 Task: For heading Use Nunito with dark cornflower blue 2 colour & Underline.  font size for heading26,  'Change the font style of data to'Pacifico and font size to 18,  Change the alignment of both headline & data to Align center.  In the sheet  analysisQuarterlySales_Report_2023
Action: Mouse moved to (202, 169)
Screenshot: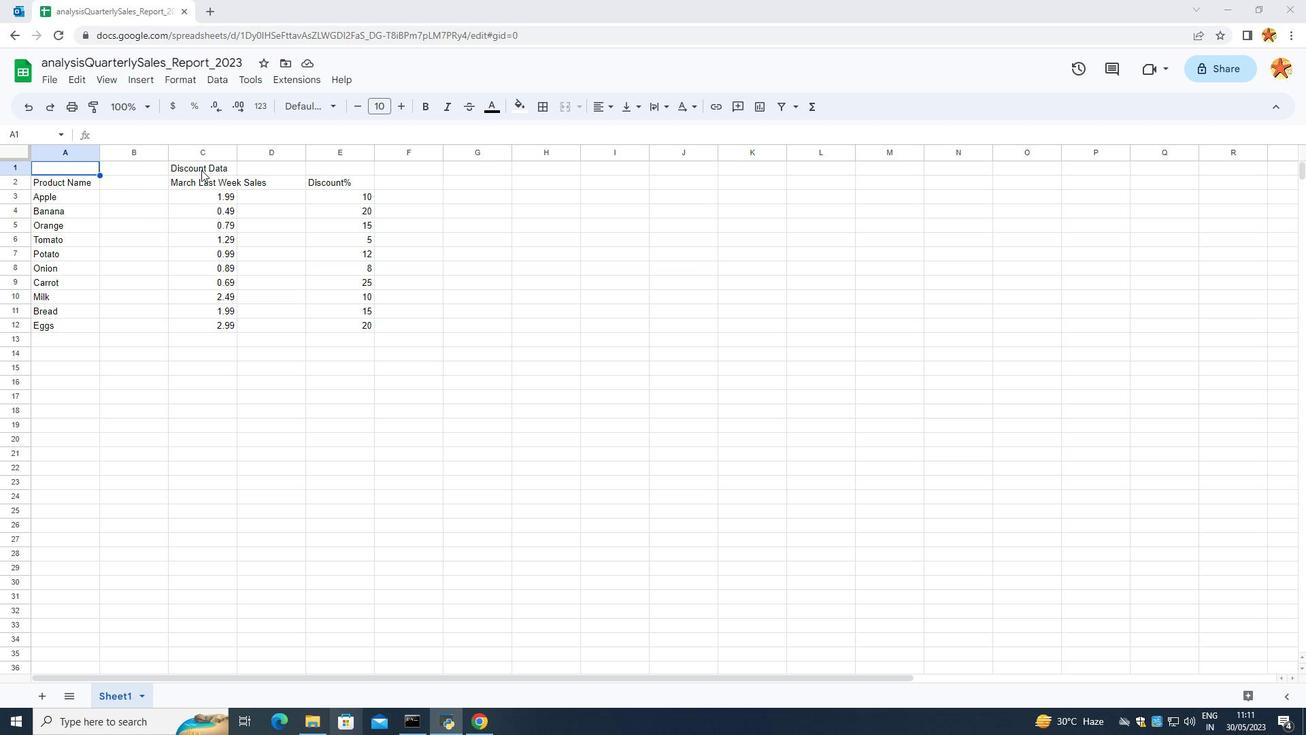 
Action: Mouse pressed left at (202, 169)
Screenshot: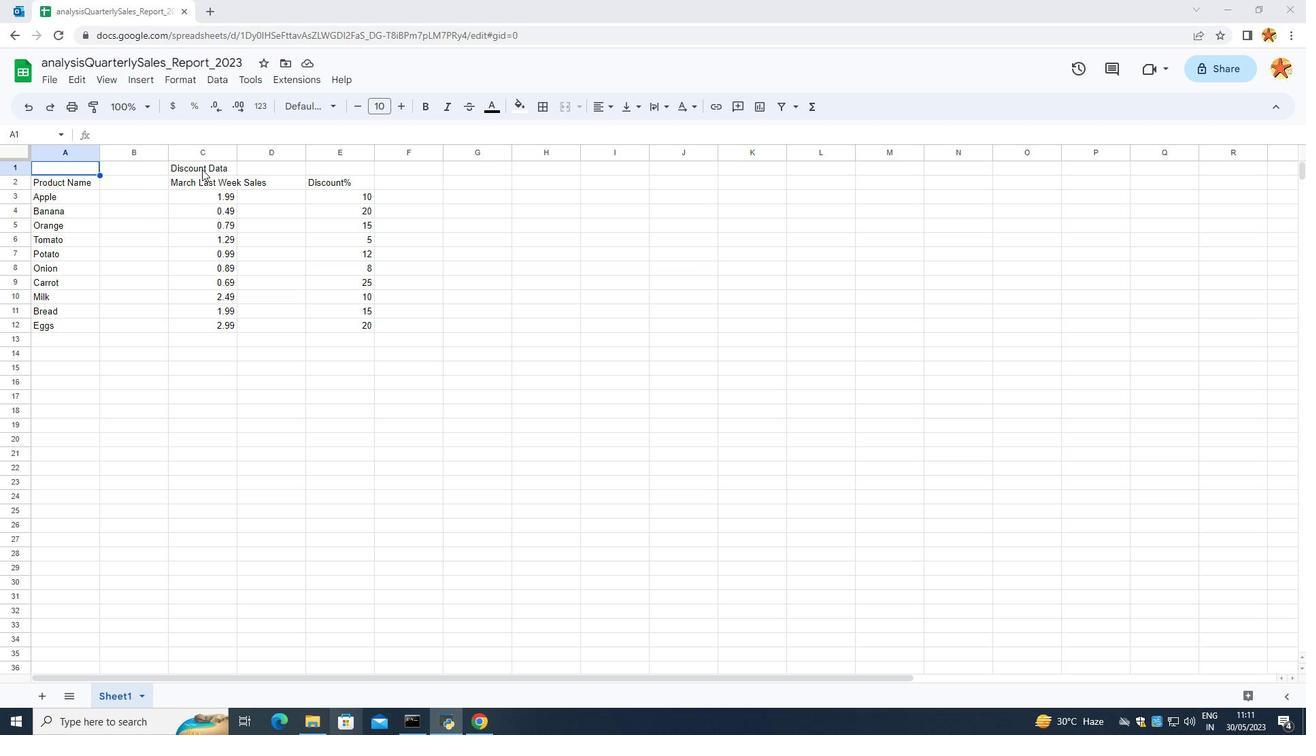 
Action: Mouse moved to (296, 106)
Screenshot: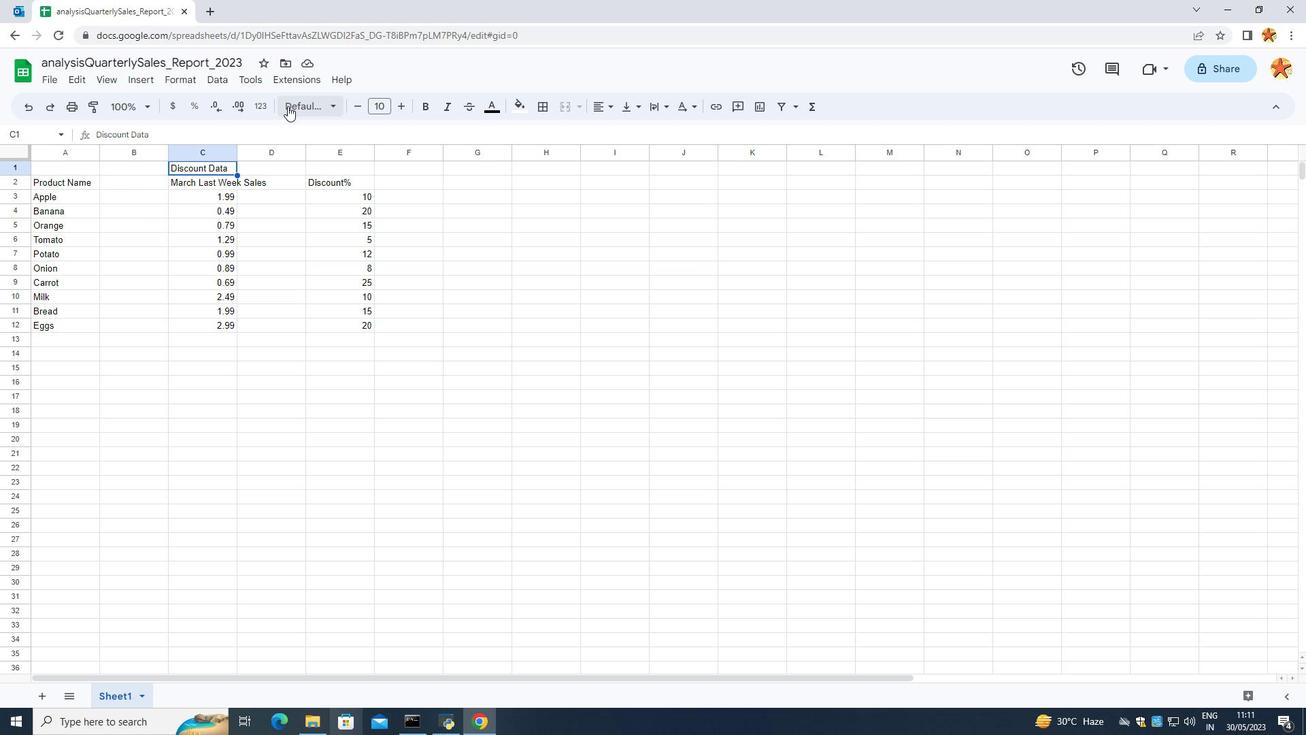 
Action: Mouse pressed left at (296, 106)
Screenshot: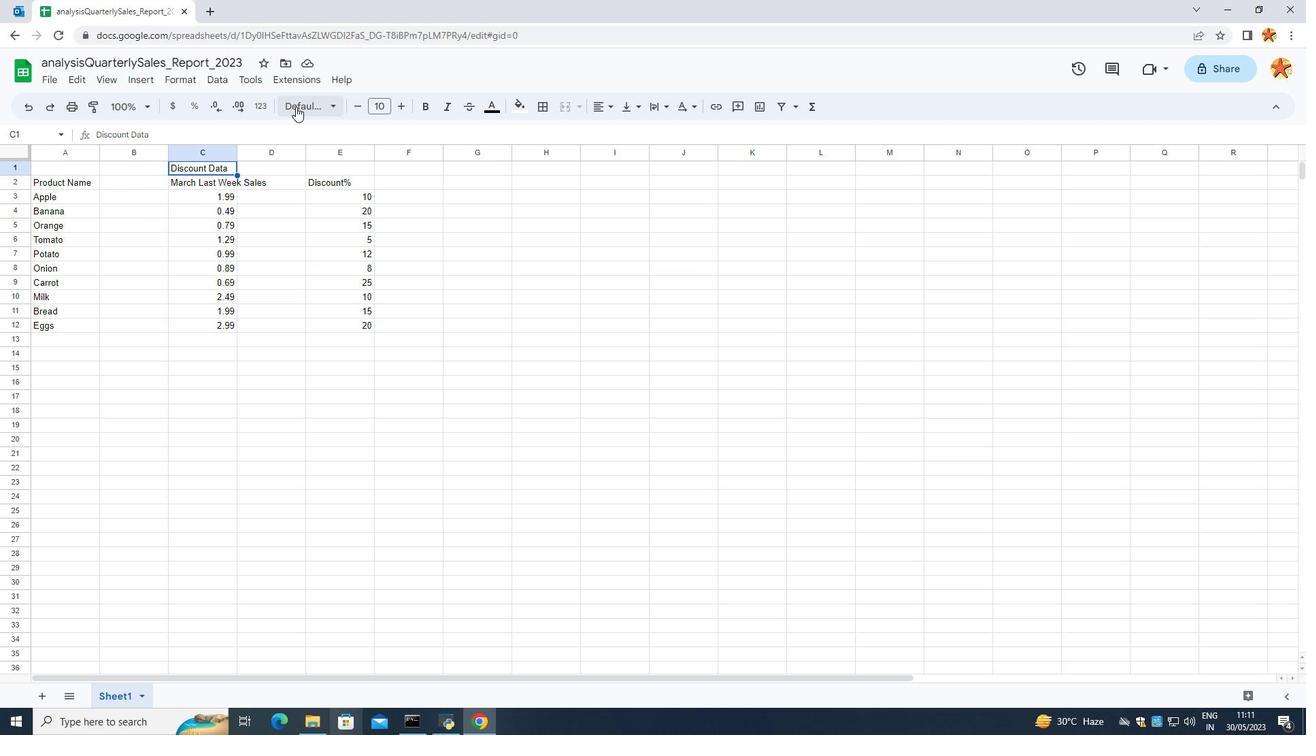 
Action: Mouse moved to (309, 505)
Screenshot: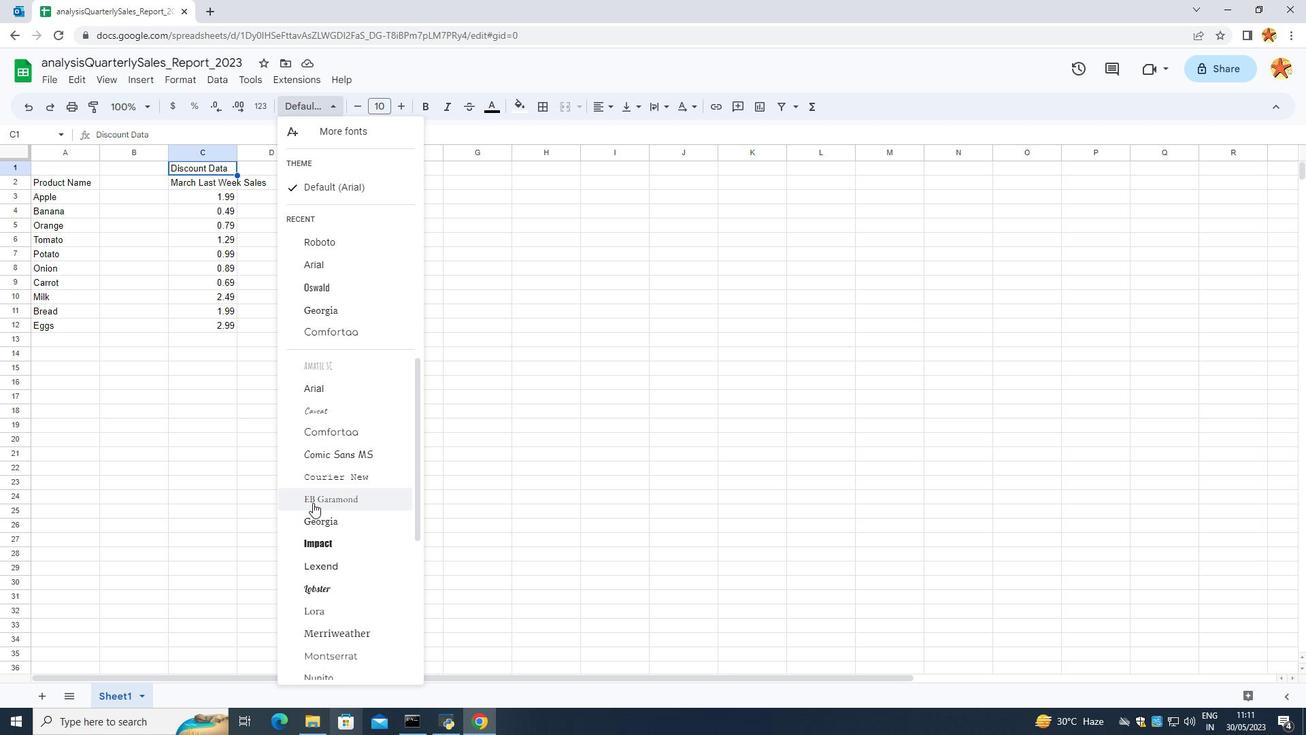 
Action: Mouse scrolled (309, 504) with delta (0, 0)
Screenshot: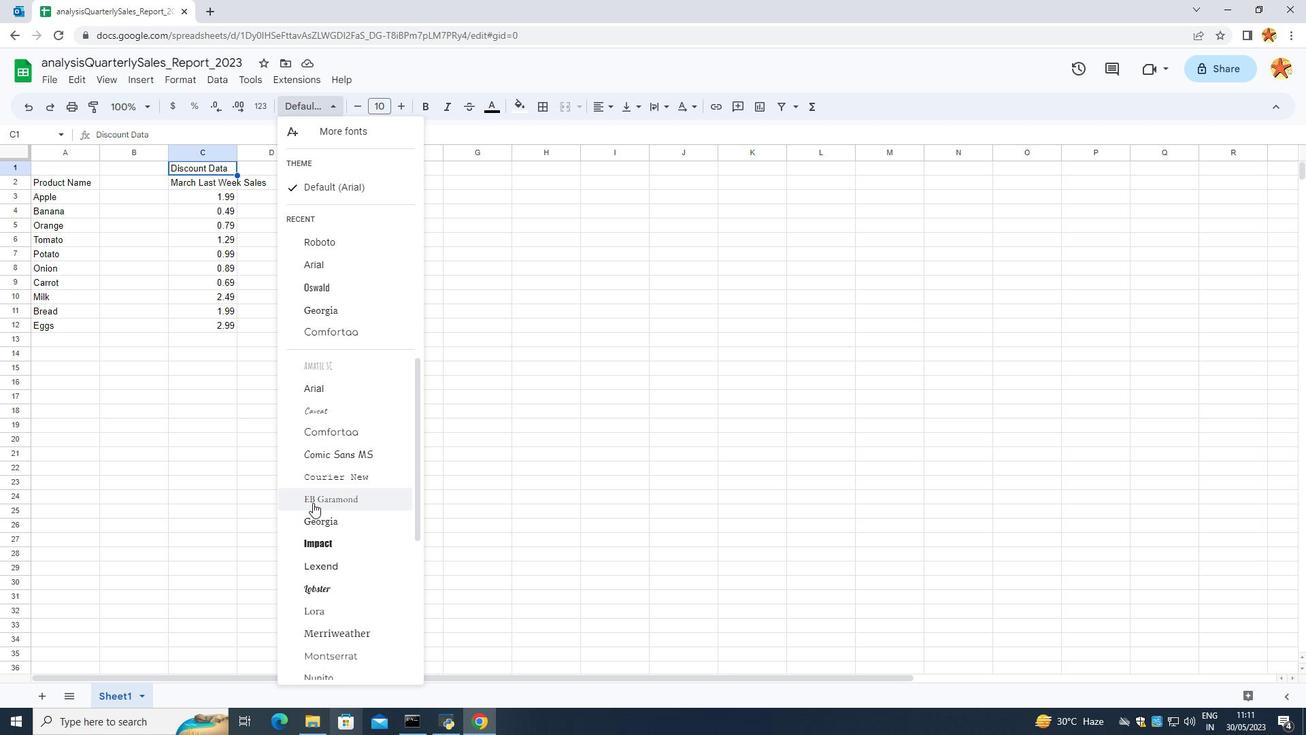 
Action: Mouse moved to (308, 505)
Screenshot: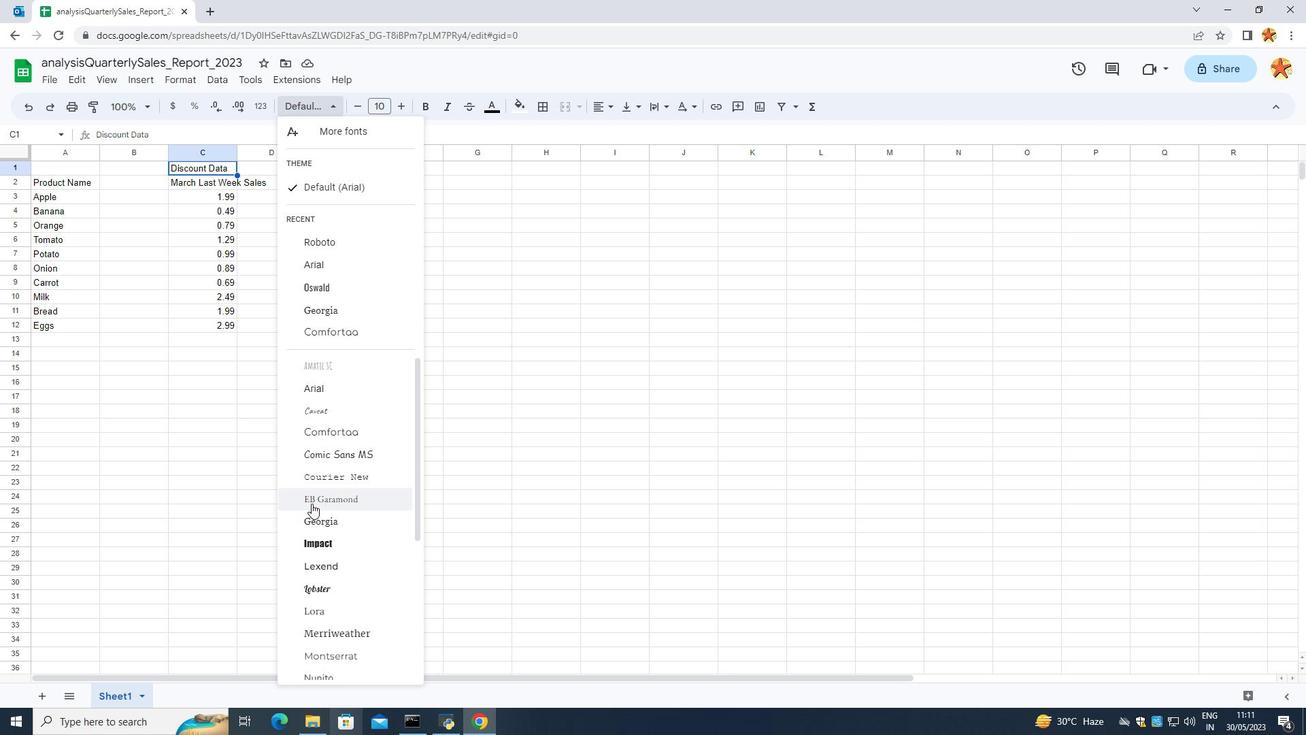 
Action: Mouse scrolled (308, 505) with delta (0, 0)
Screenshot: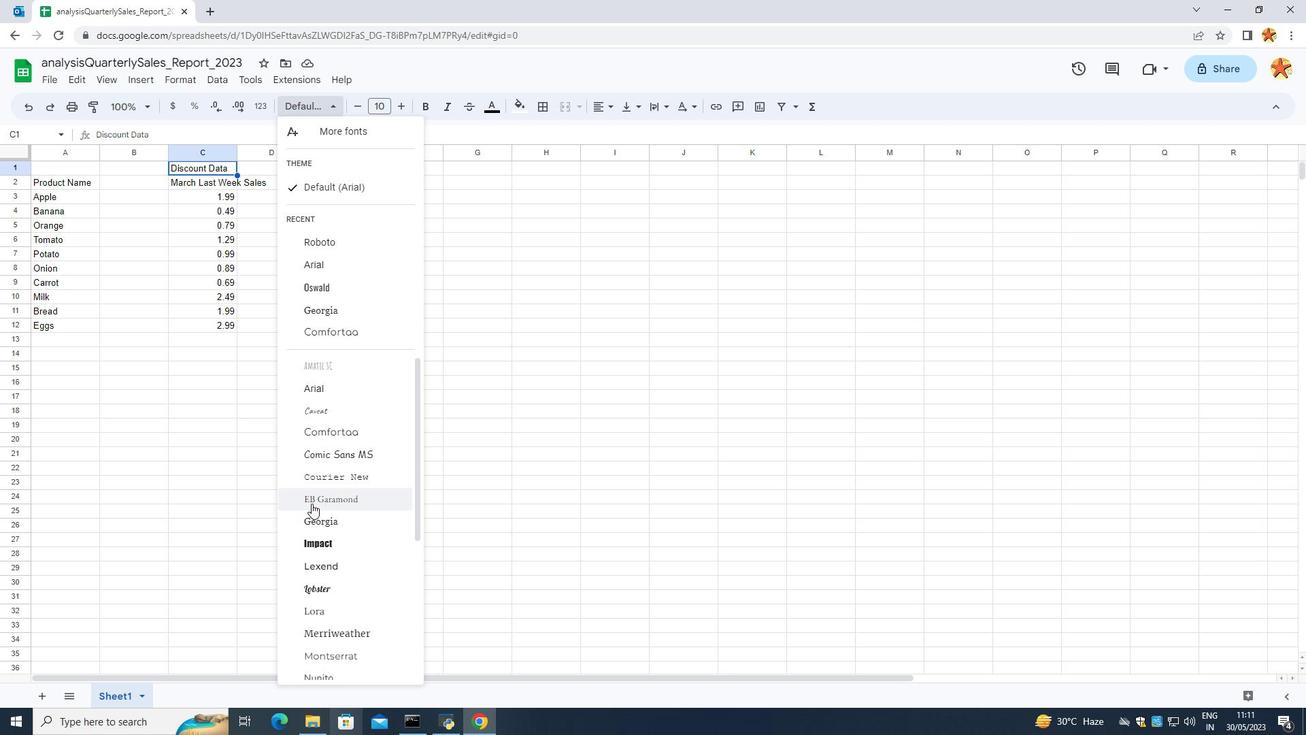 
Action: Mouse moved to (307, 506)
Screenshot: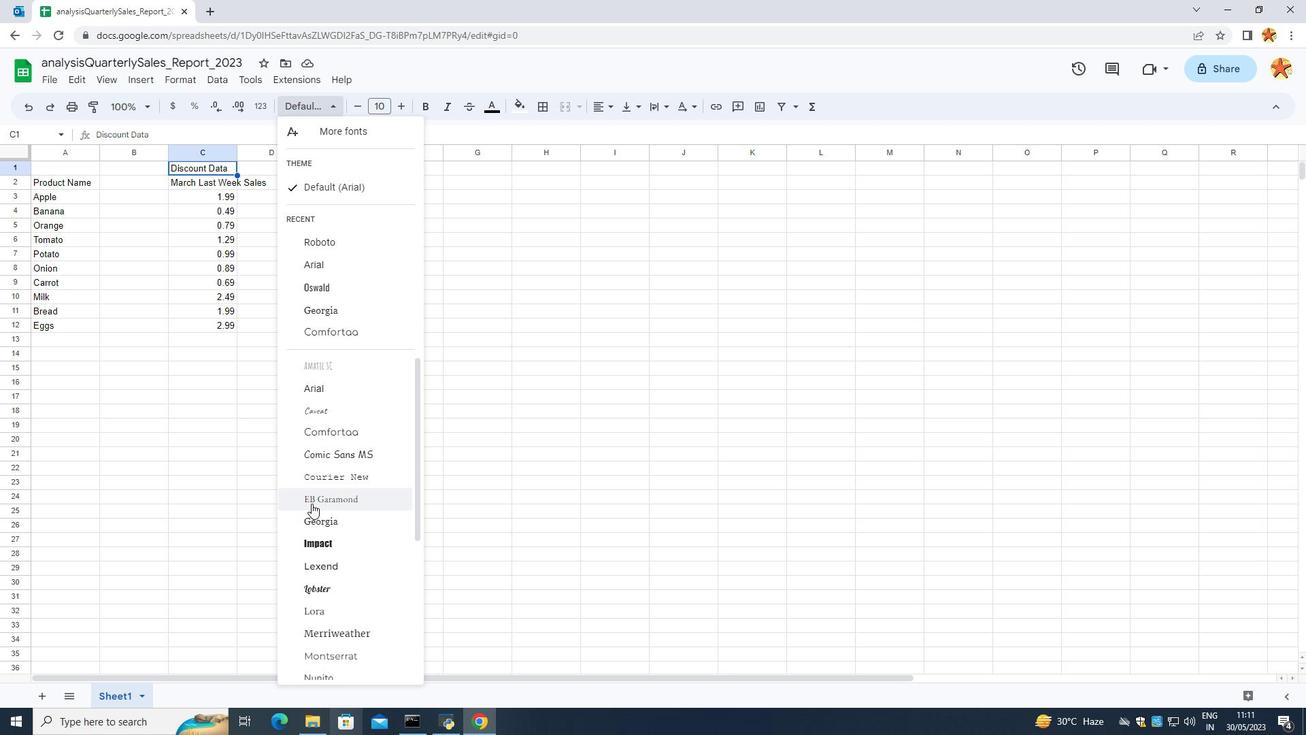 
Action: Mouse scrolled (307, 505) with delta (0, 0)
Screenshot: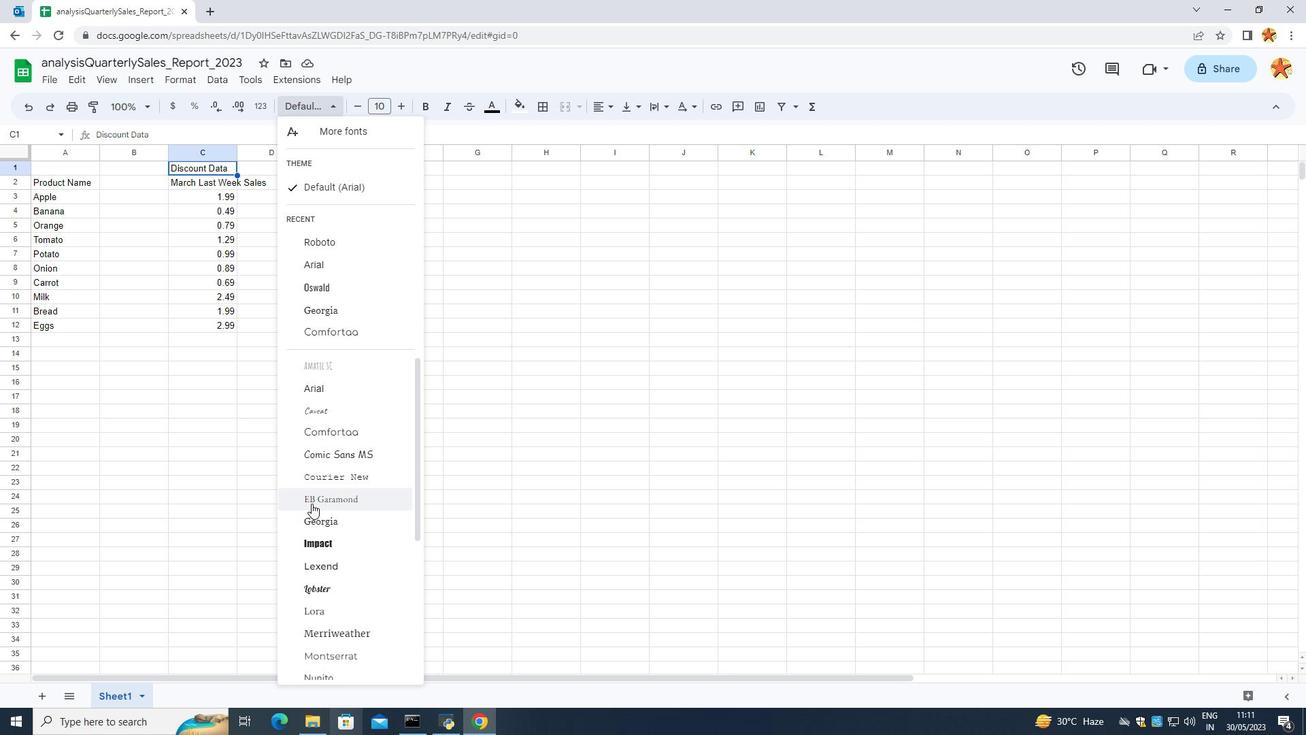 
Action: Mouse scrolled (307, 505) with delta (0, 0)
Screenshot: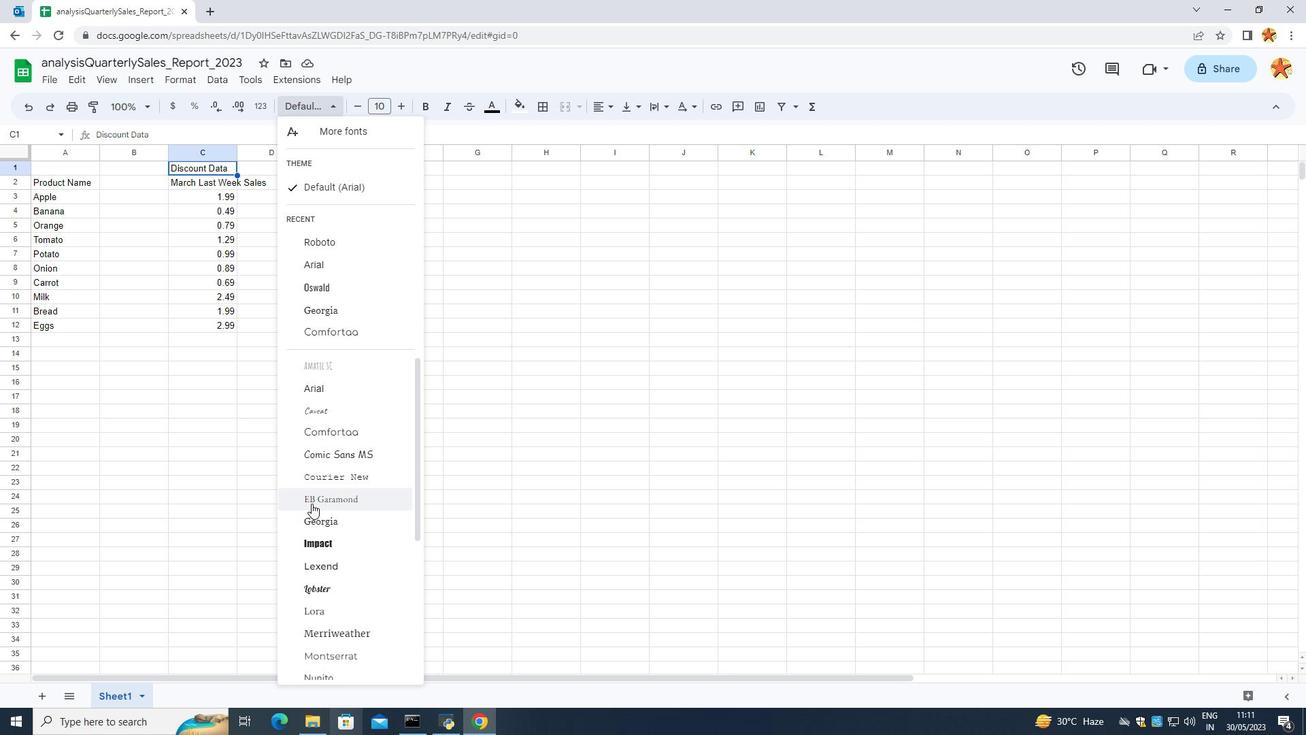 
Action: Mouse scrolled (307, 505) with delta (0, 0)
Screenshot: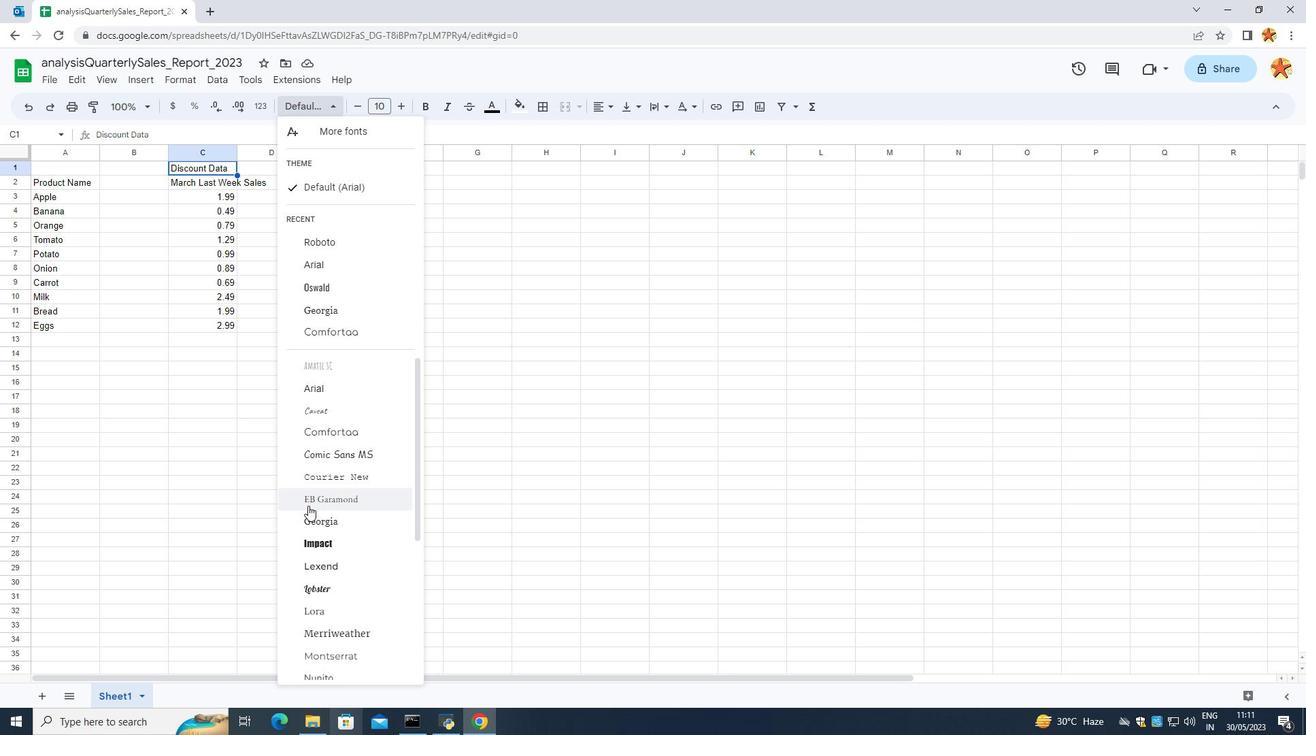 
Action: Mouse scrolled (307, 507) with delta (0, 0)
Screenshot: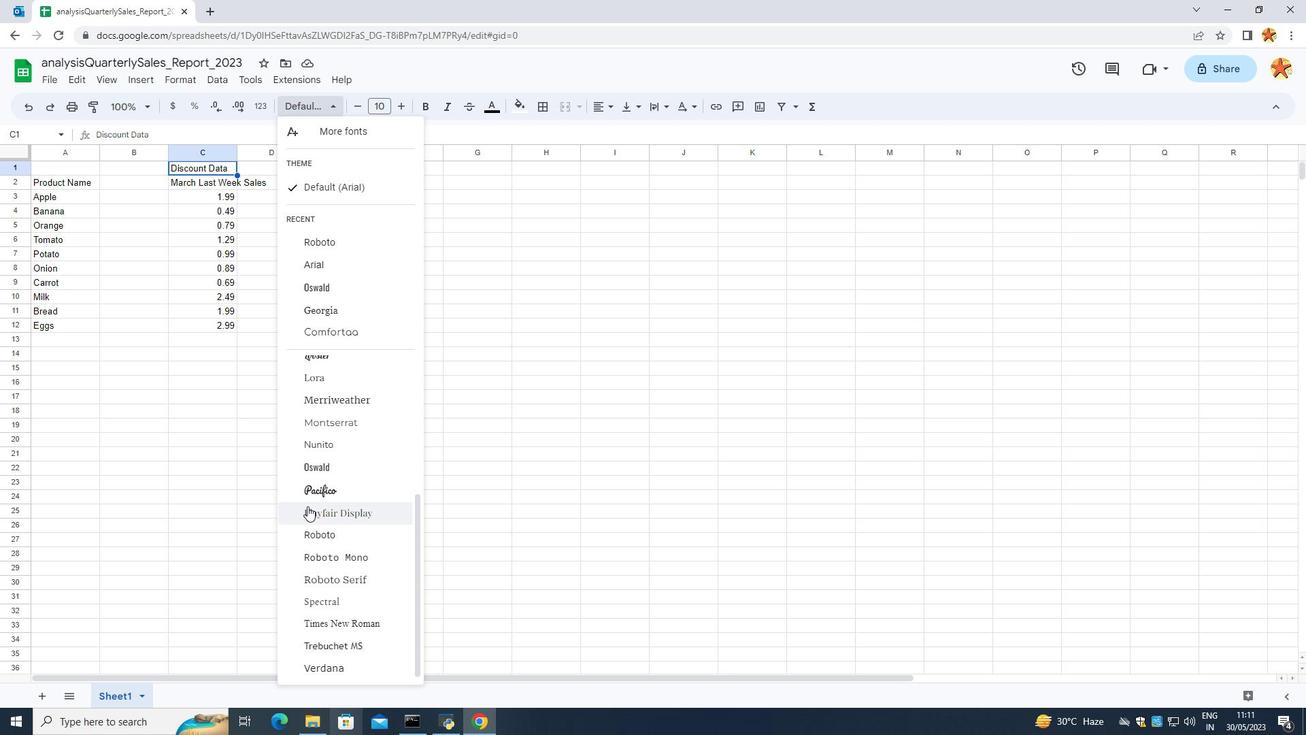 
Action: Mouse scrolled (307, 507) with delta (0, 0)
Screenshot: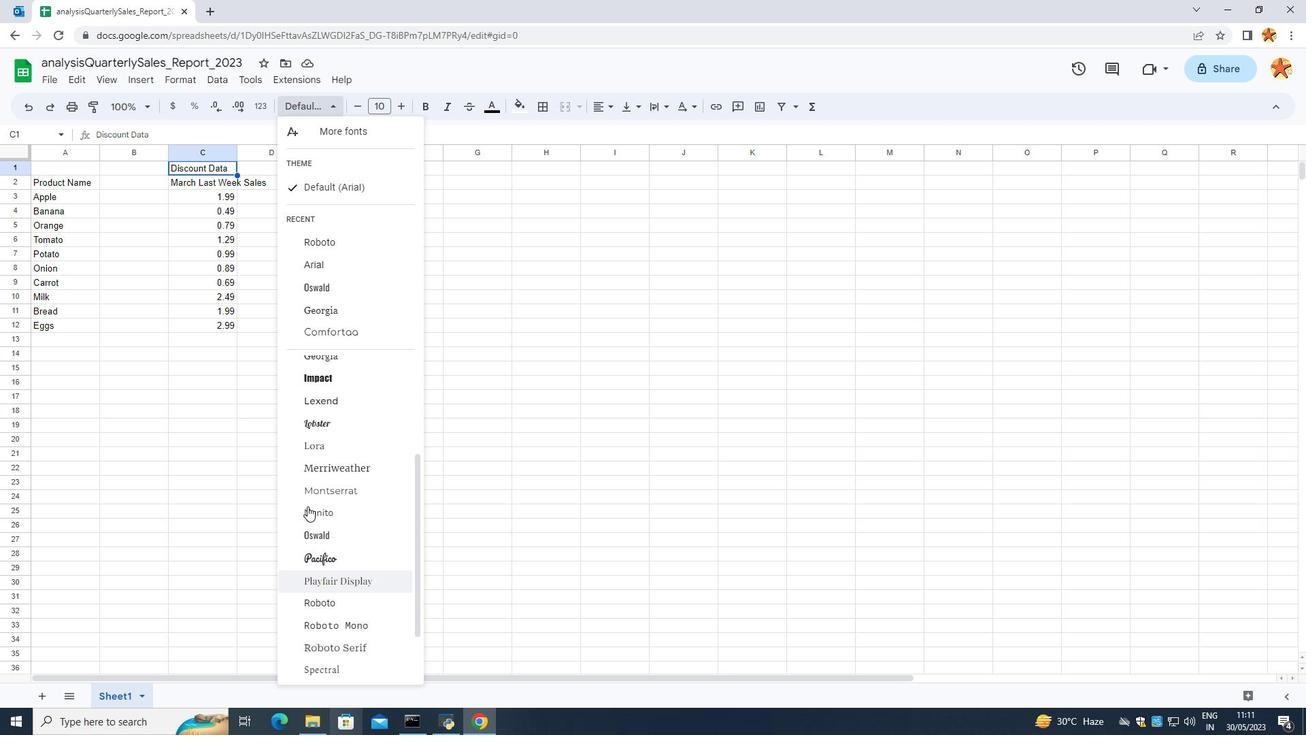 
Action: Mouse scrolled (307, 505) with delta (0, 0)
Screenshot: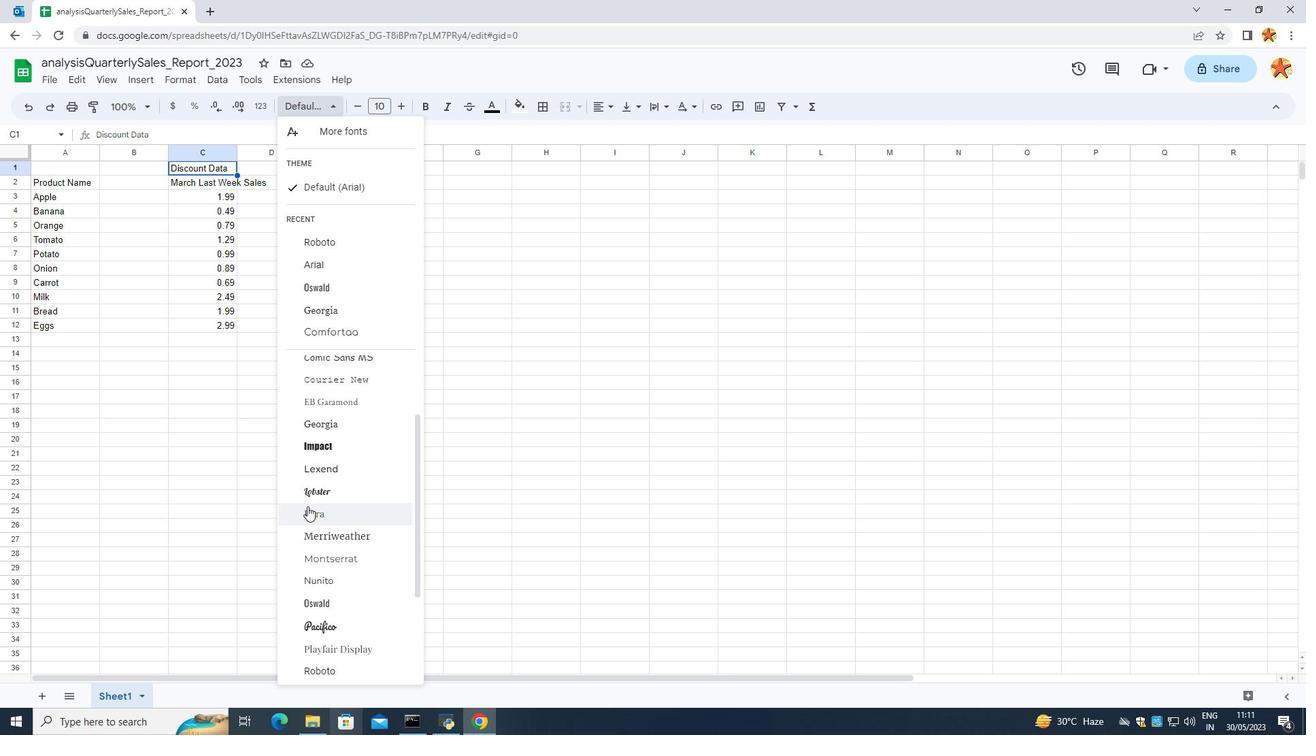 
Action: Mouse moved to (338, 511)
Screenshot: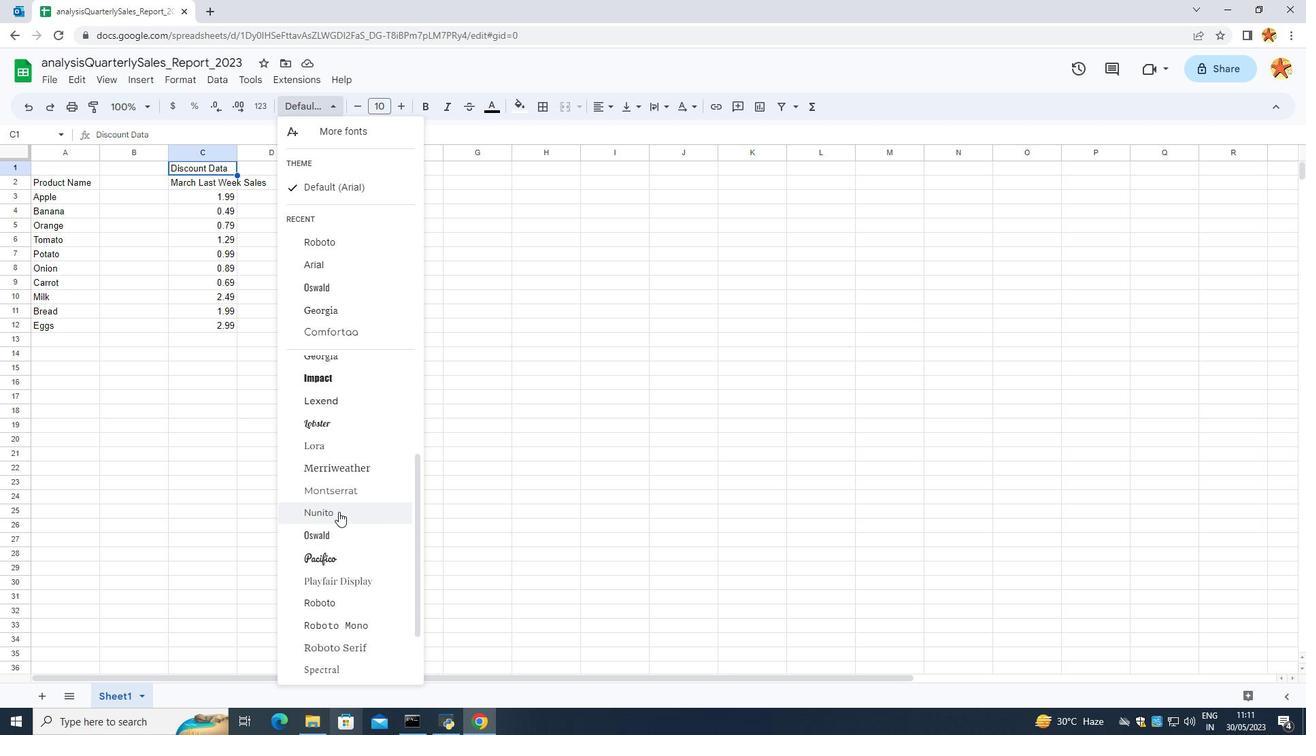 
Action: Mouse pressed left at (338, 511)
Screenshot: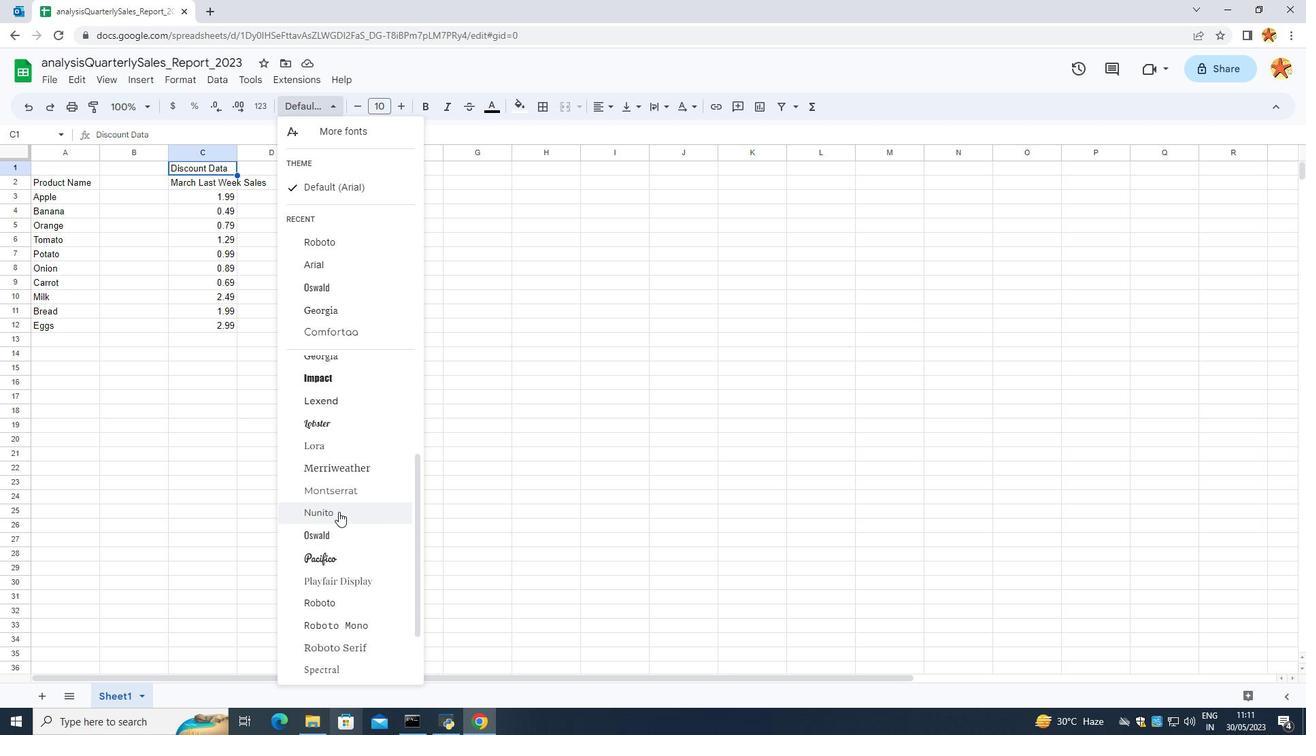 
Action: Mouse moved to (493, 106)
Screenshot: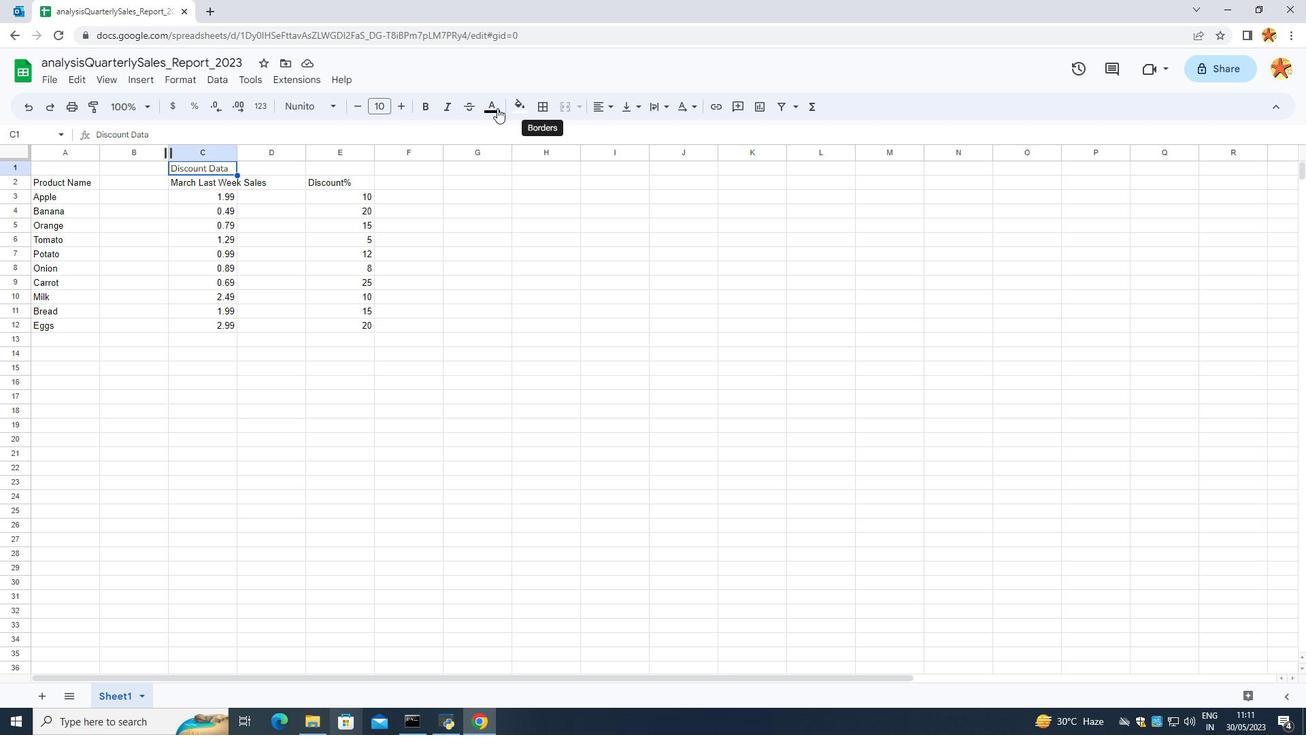 
Action: Mouse pressed left at (493, 106)
Screenshot: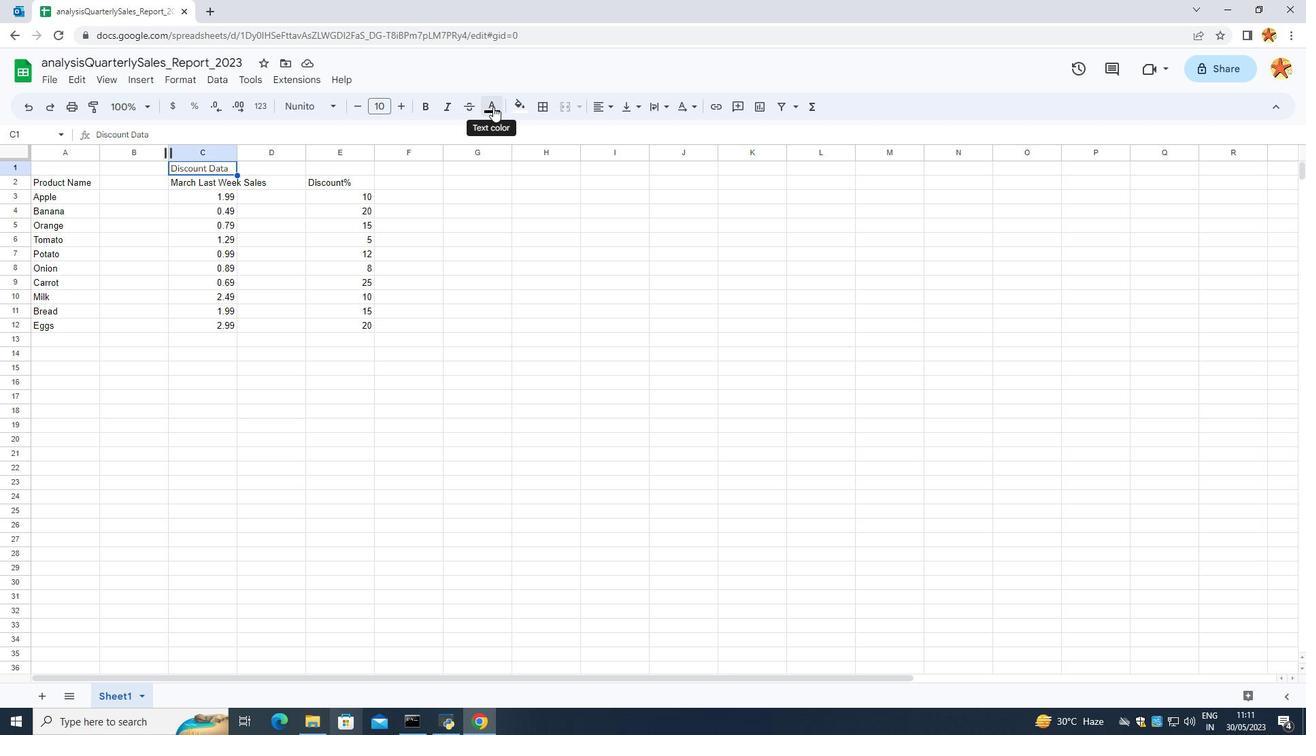 
Action: Mouse moved to (585, 241)
Screenshot: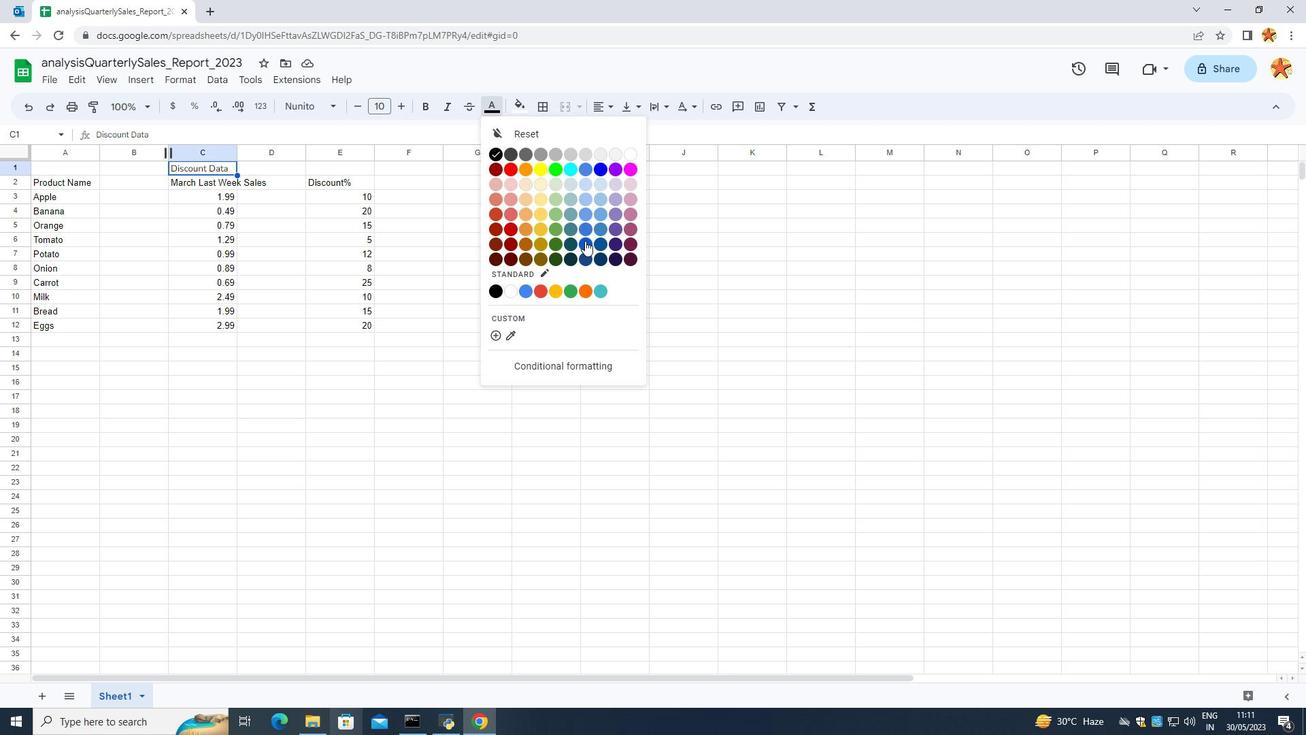 
Action: Mouse pressed left at (585, 241)
Screenshot: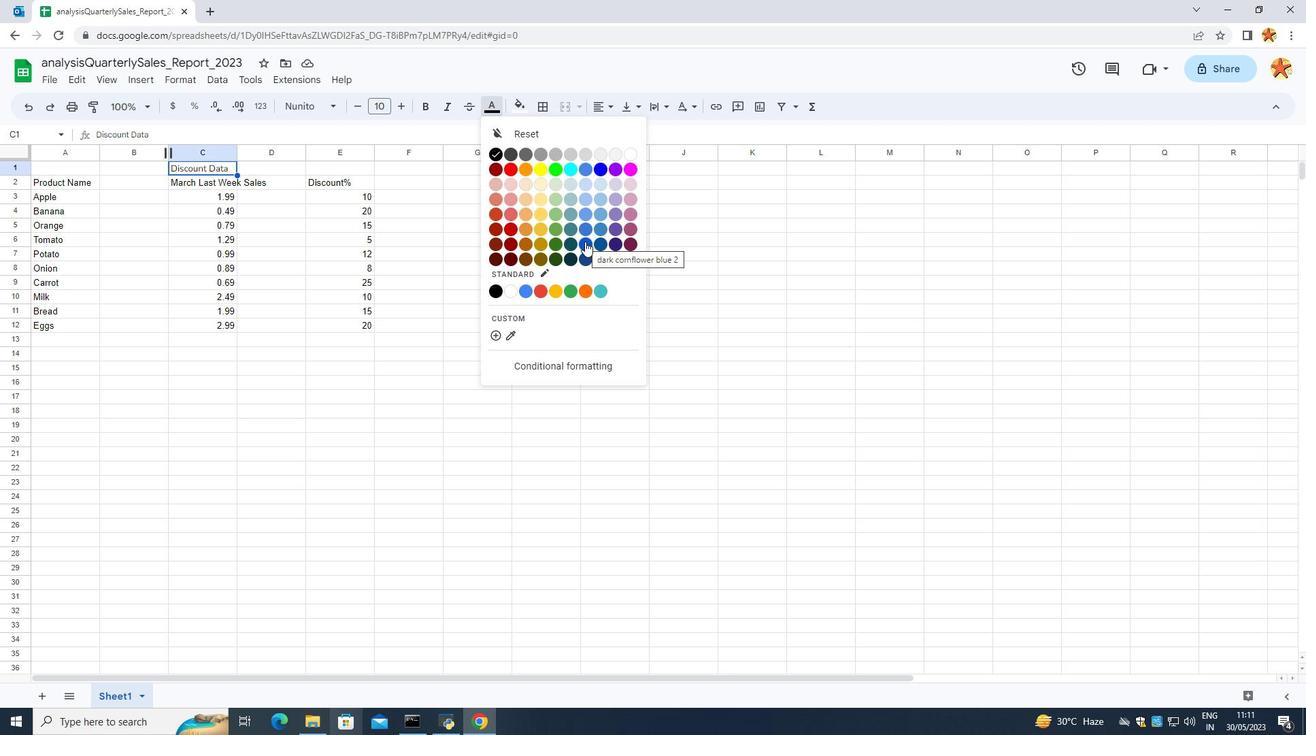 
Action: Mouse moved to (575, 235)
Screenshot: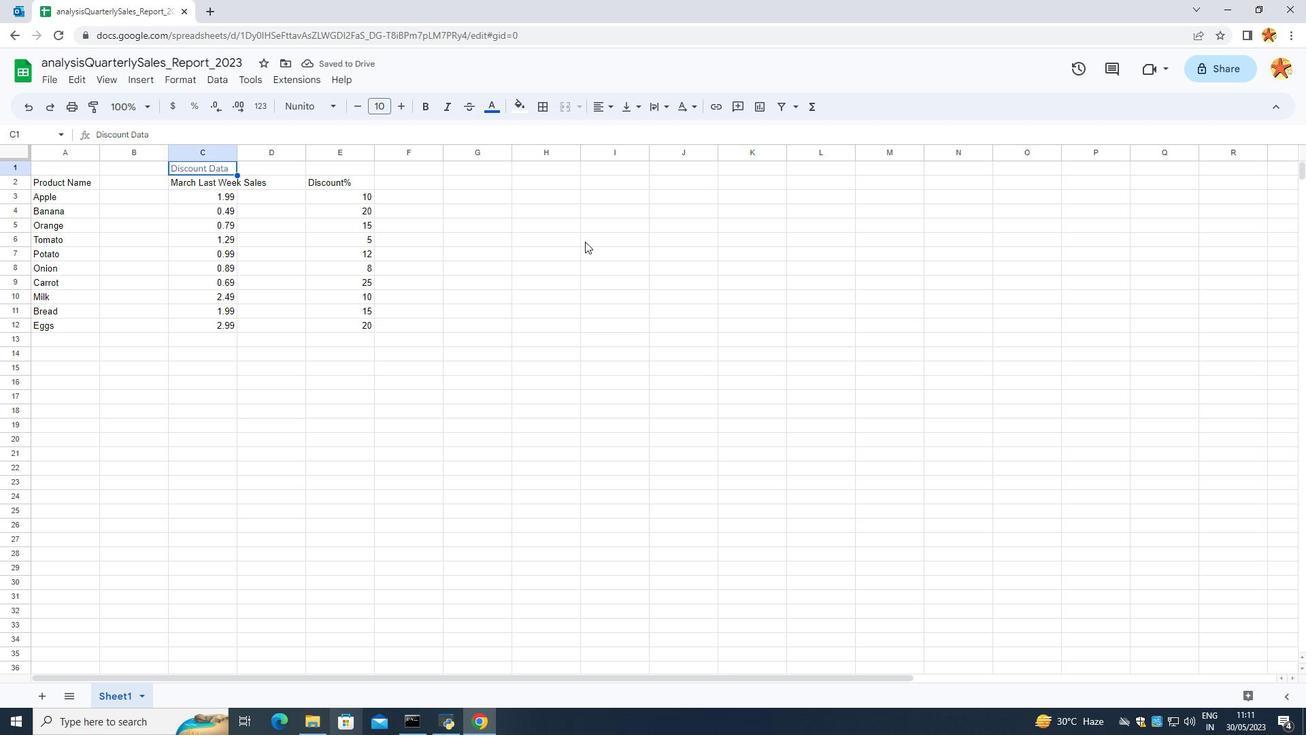 
Action: Key pressed ctrl+U
Screenshot: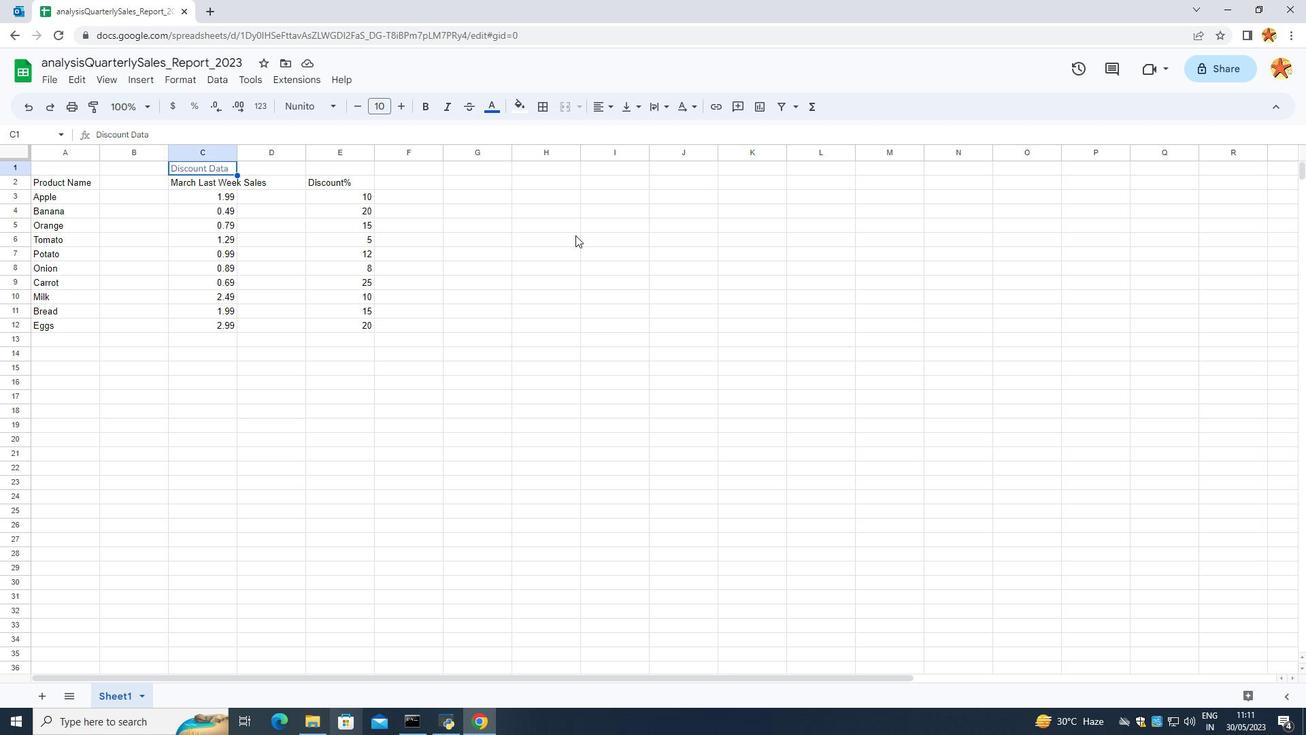 
Action: Mouse moved to (244, 319)
Screenshot: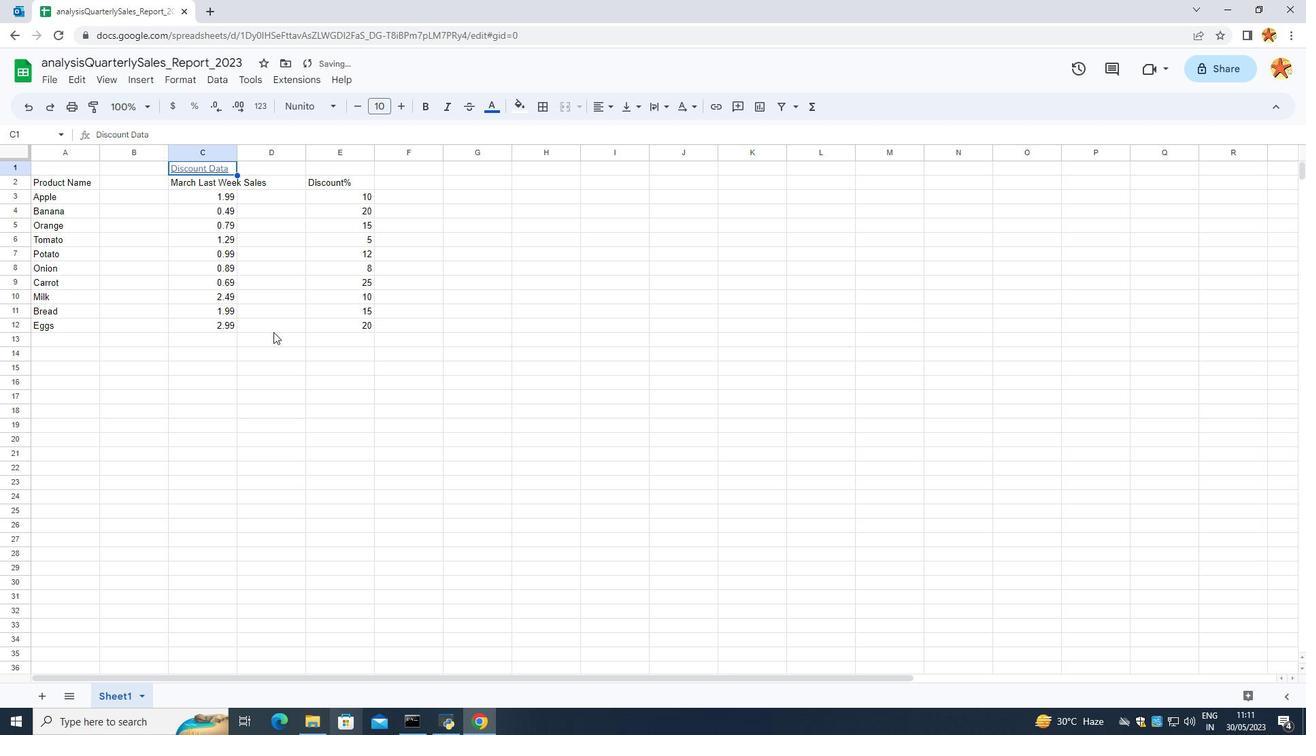 
Action: Mouse pressed left at (244, 319)
Screenshot: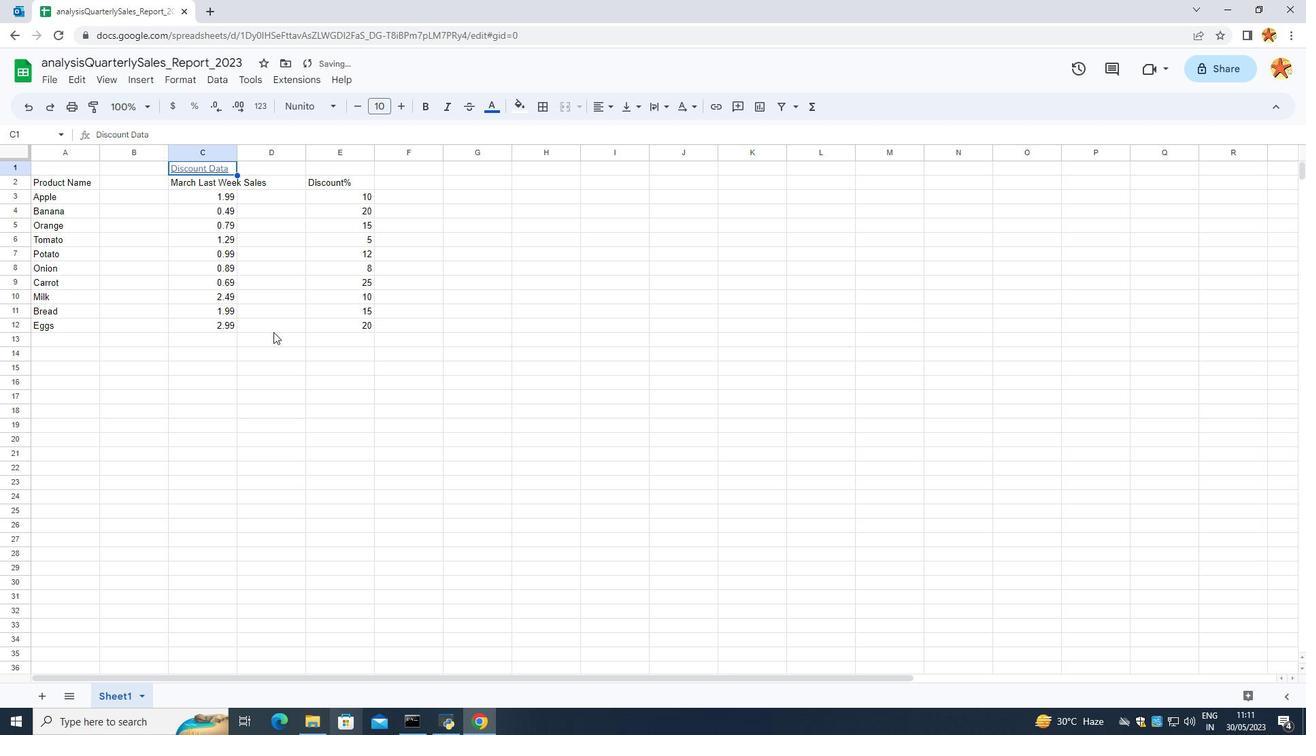 
Action: Mouse moved to (184, 165)
Screenshot: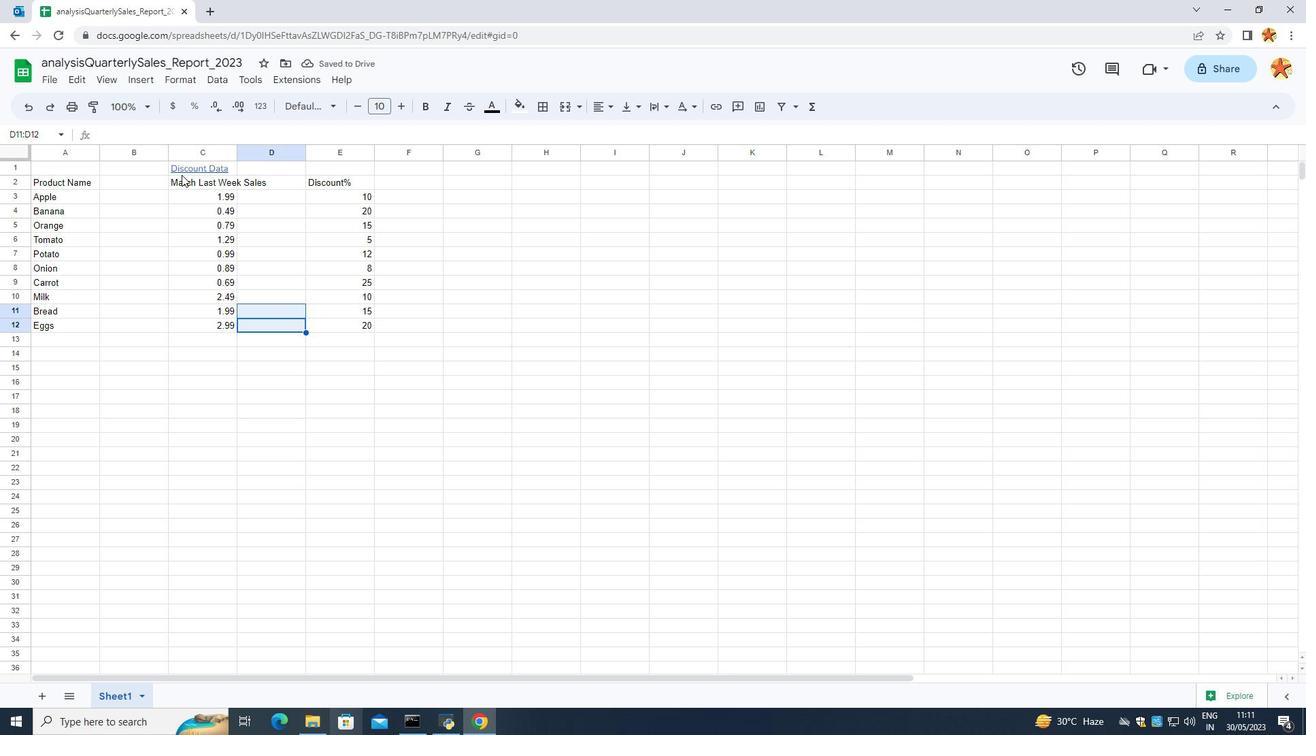 
Action: Mouse pressed left at (184, 165)
Screenshot: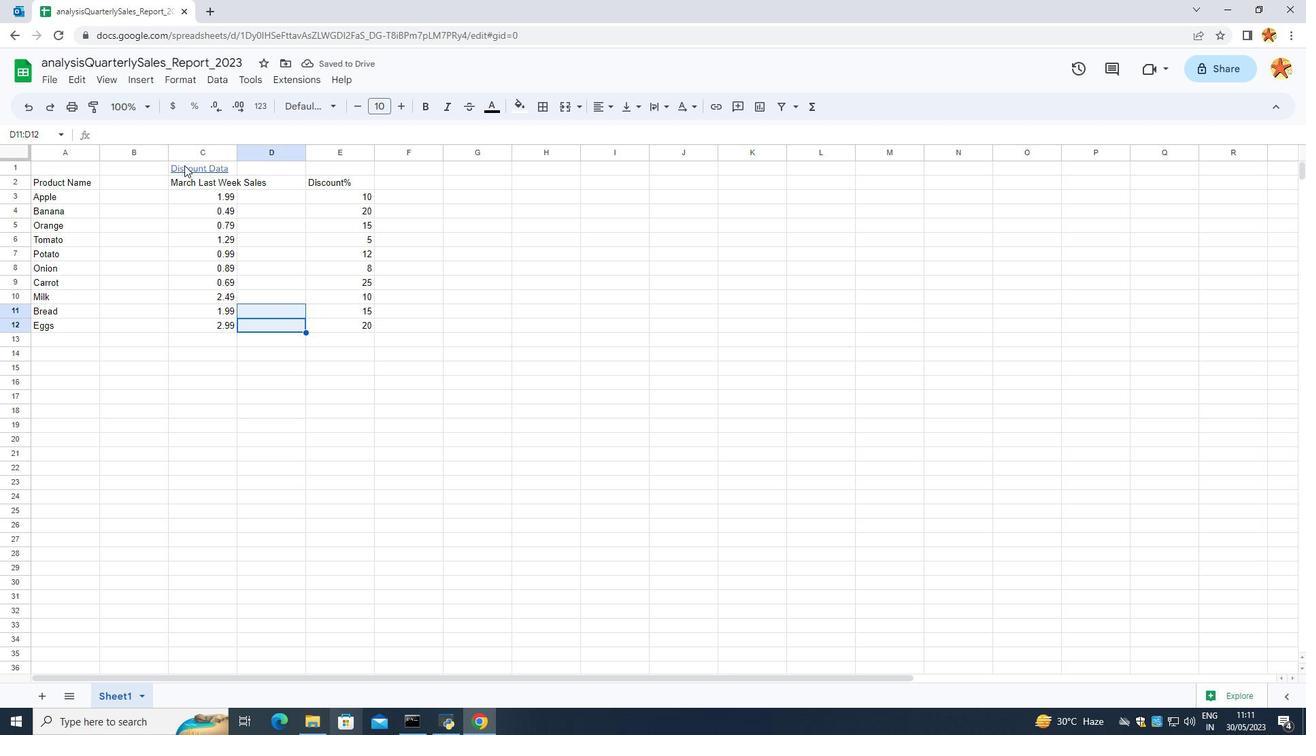 
Action: Mouse moved to (402, 108)
Screenshot: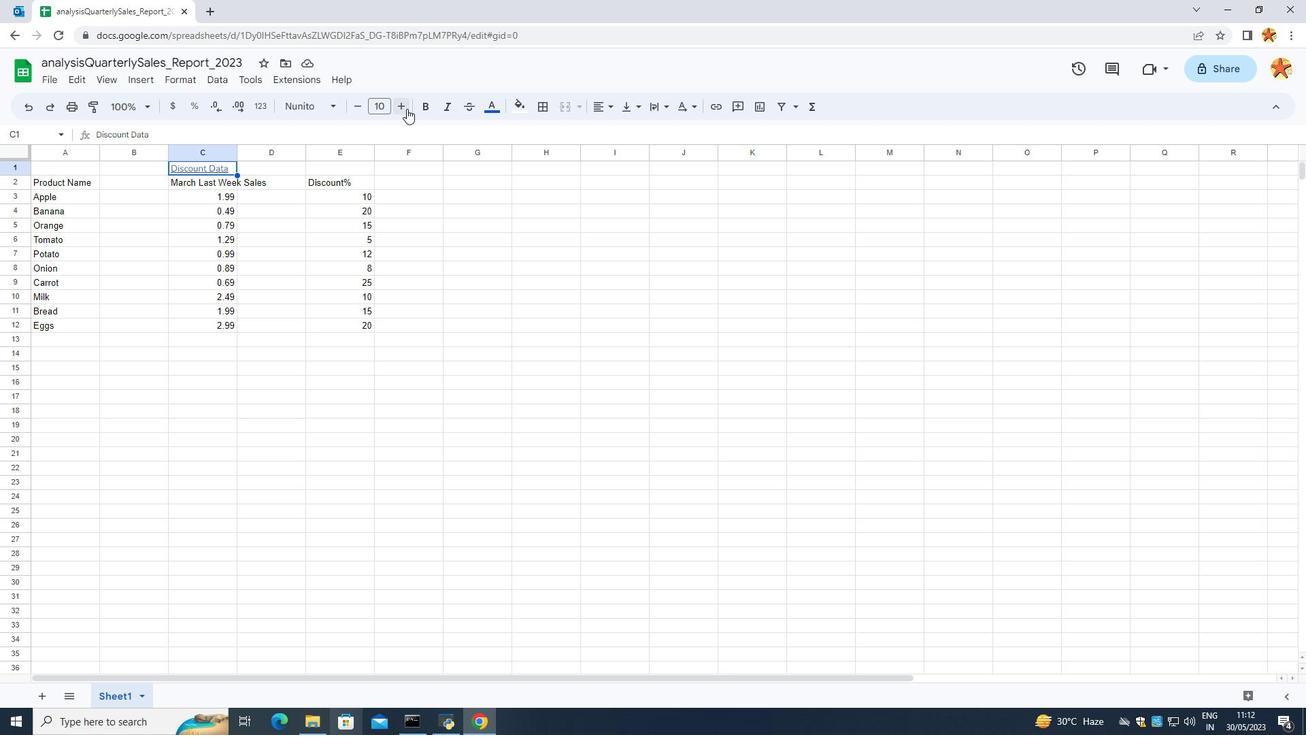 
Action: Mouse pressed left at (402, 108)
Screenshot: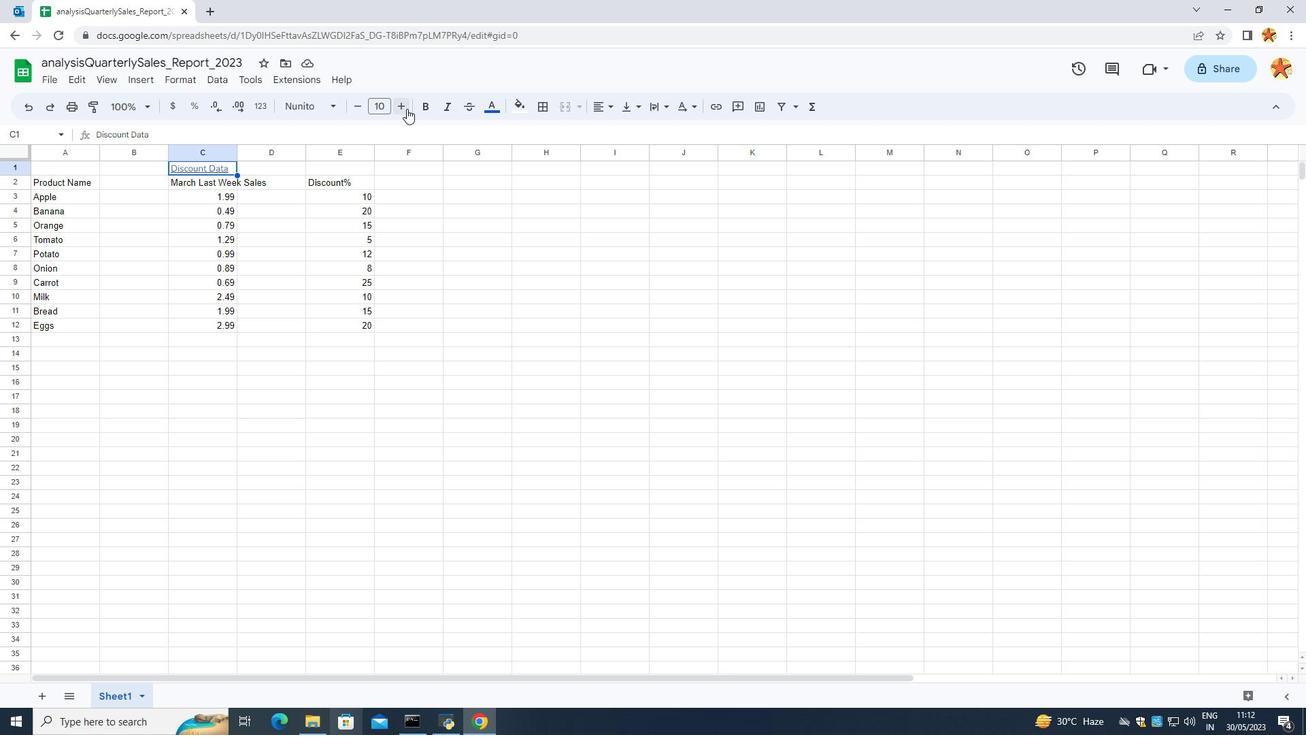 
Action: Mouse moved to (402, 108)
Screenshot: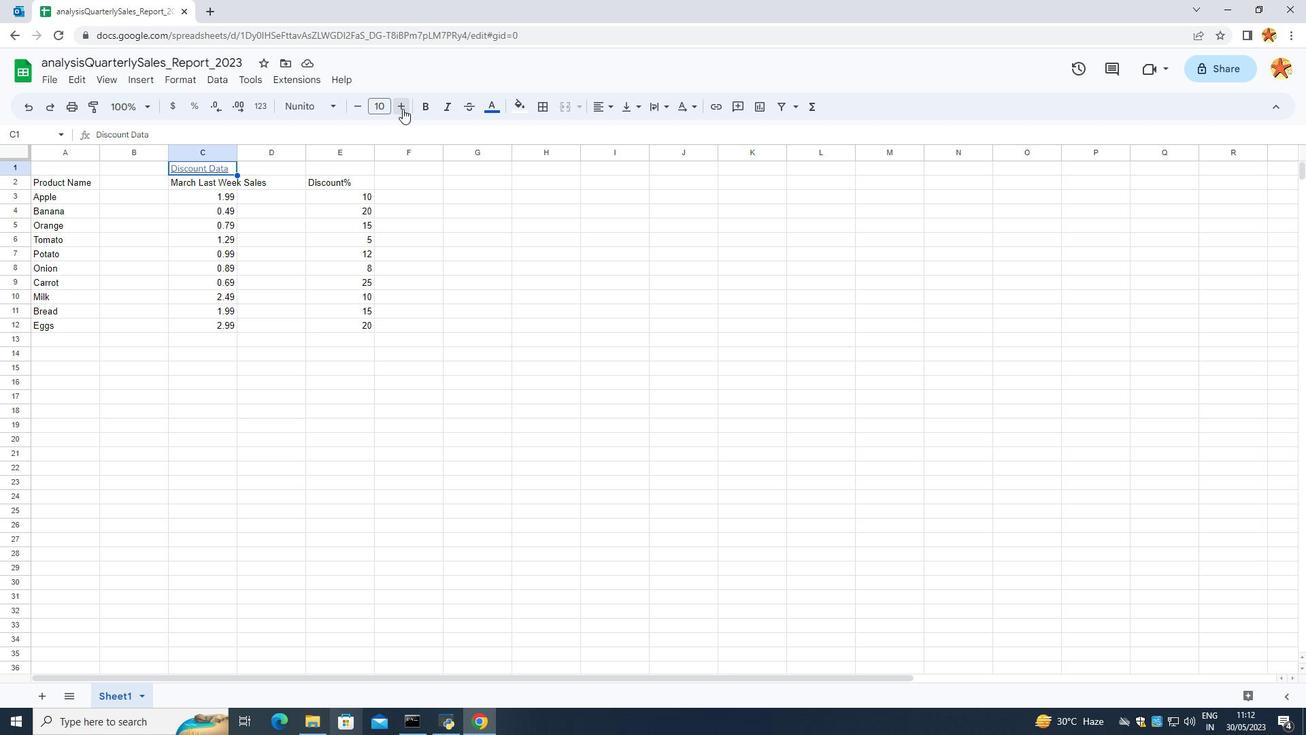 
Action: Mouse pressed left at (402, 108)
Screenshot: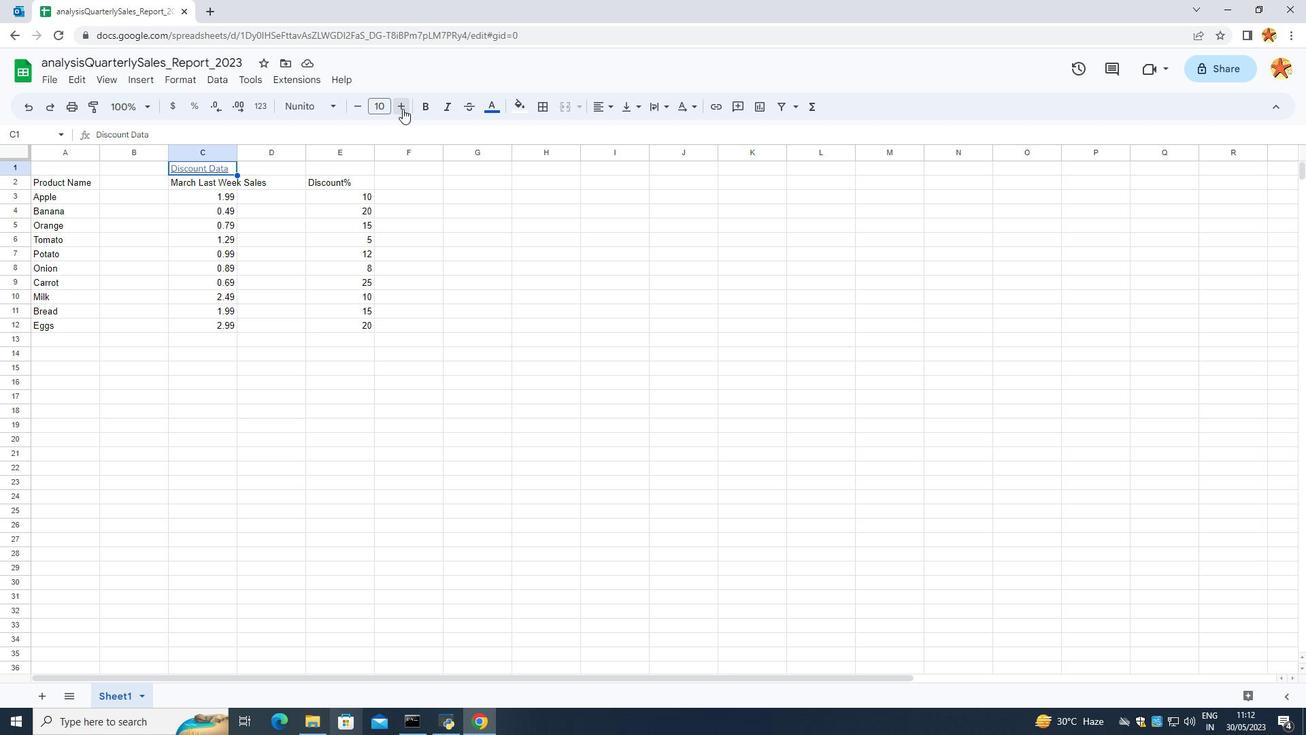 
Action: Mouse pressed left at (402, 108)
Screenshot: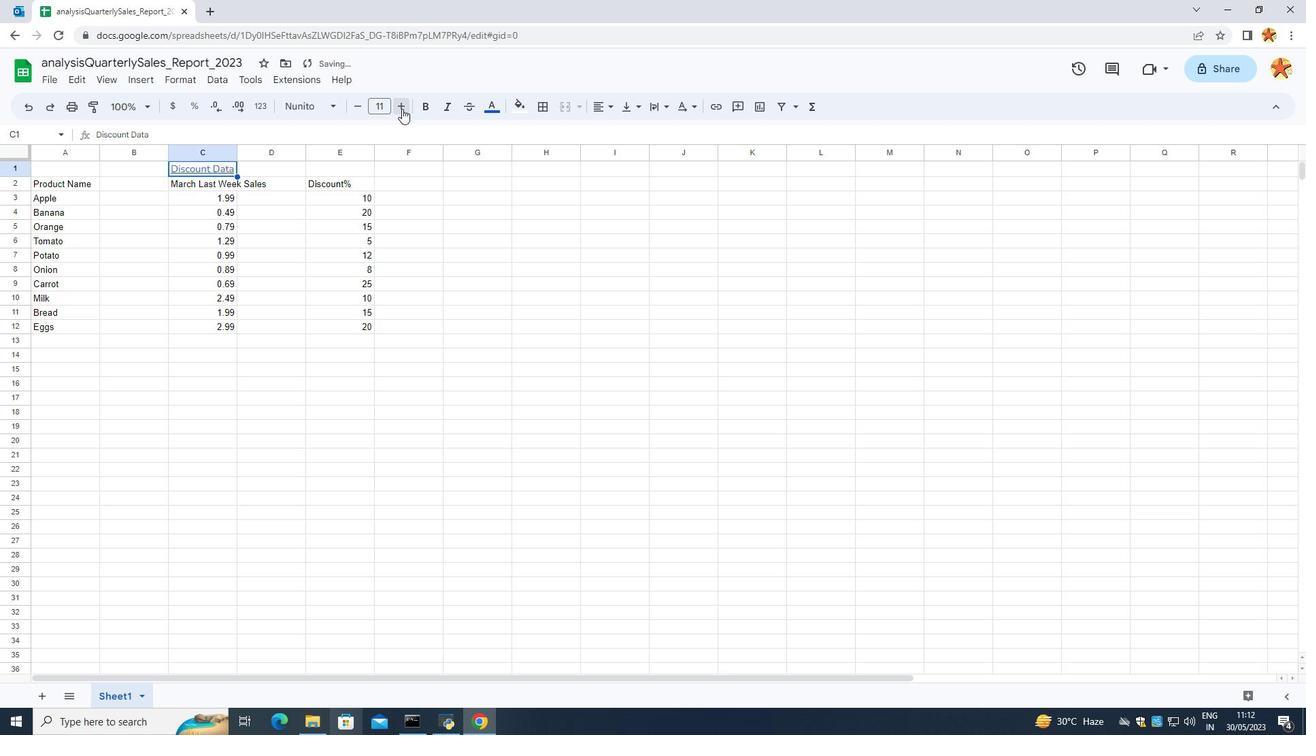 
Action: Mouse moved to (401, 110)
Screenshot: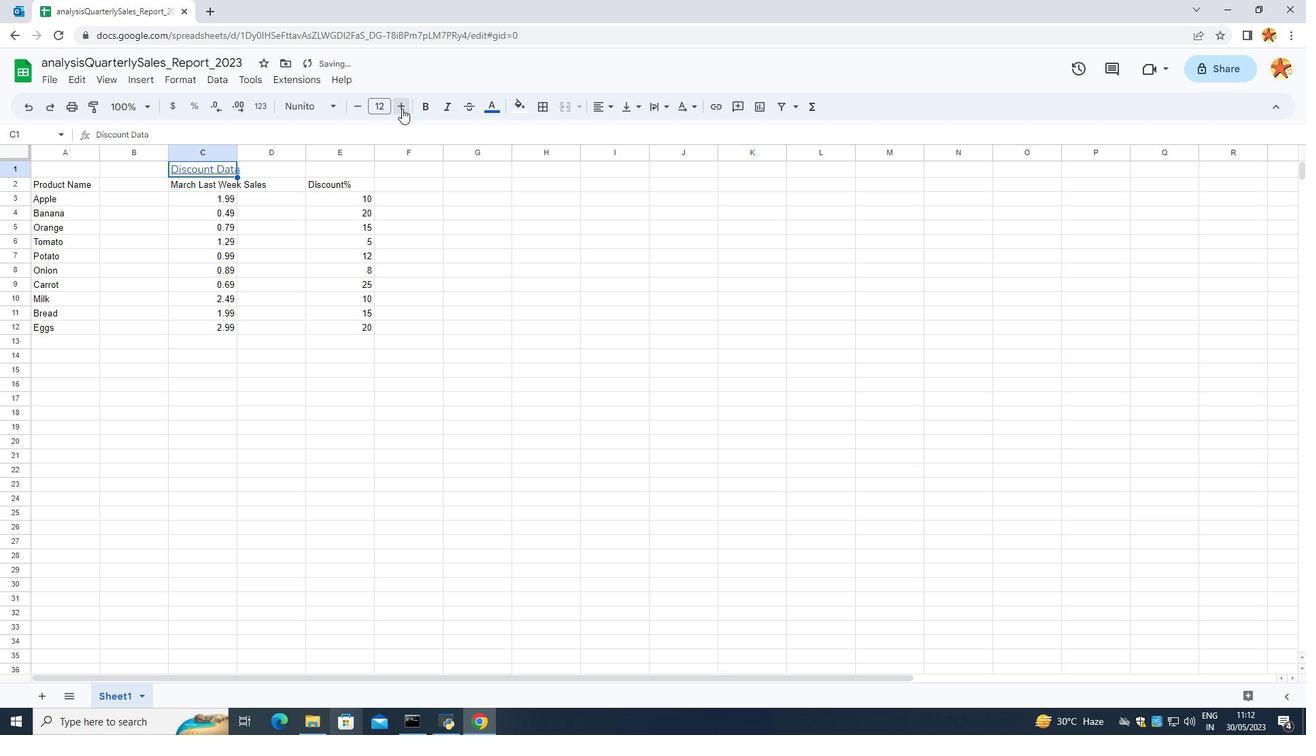 
Action: Mouse pressed left at (401, 110)
Screenshot: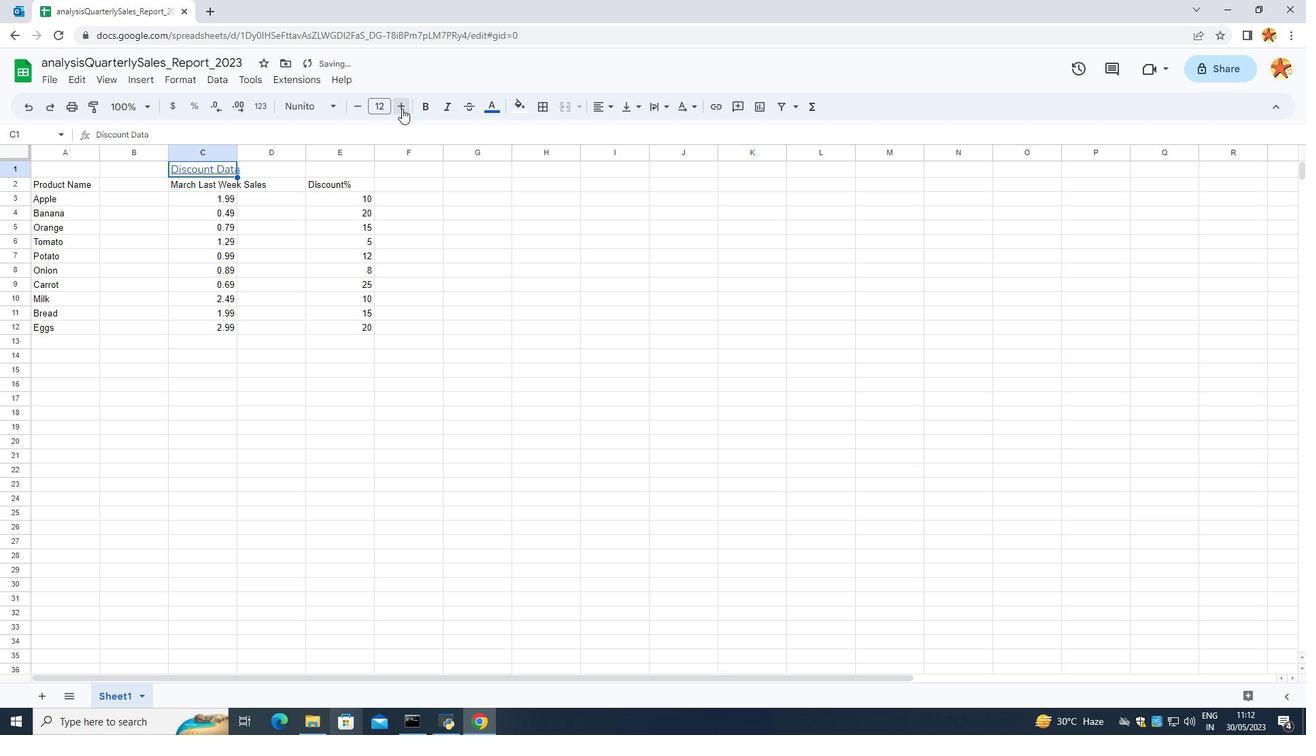 
Action: Mouse moved to (401, 110)
Screenshot: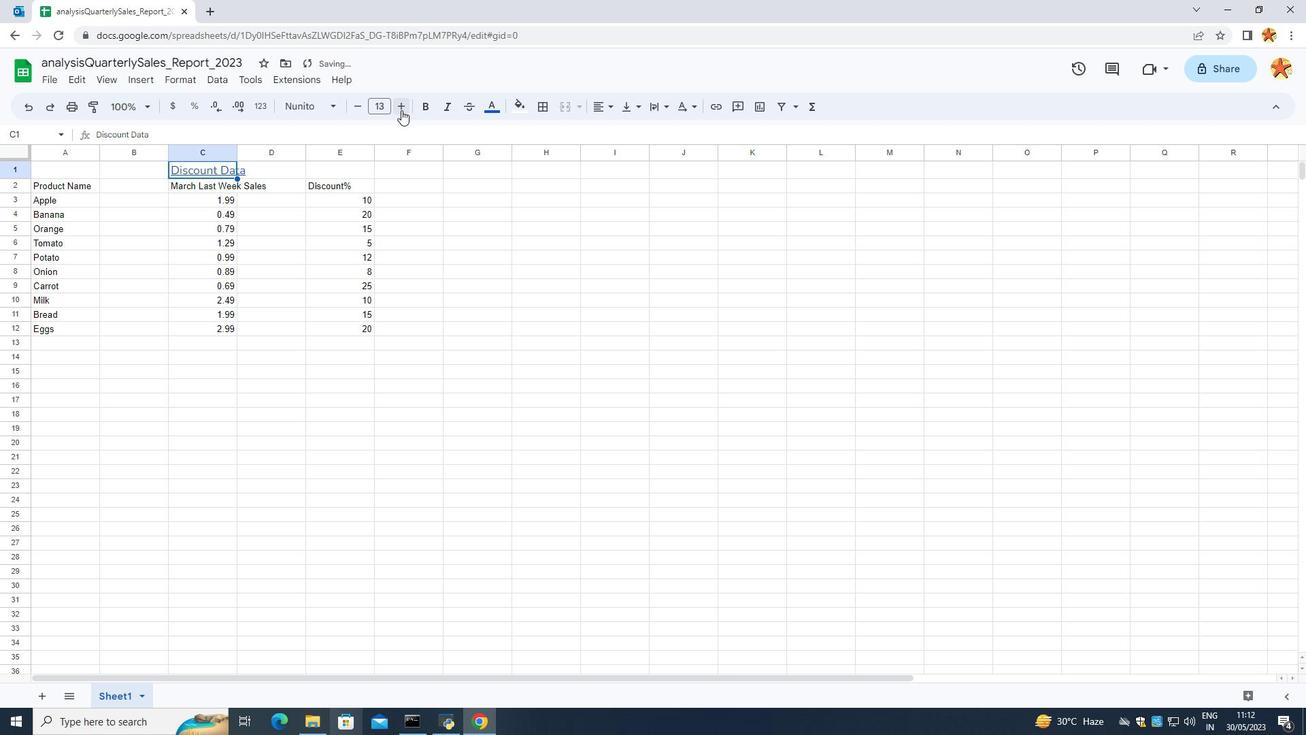 
Action: Mouse pressed left at (401, 110)
Screenshot: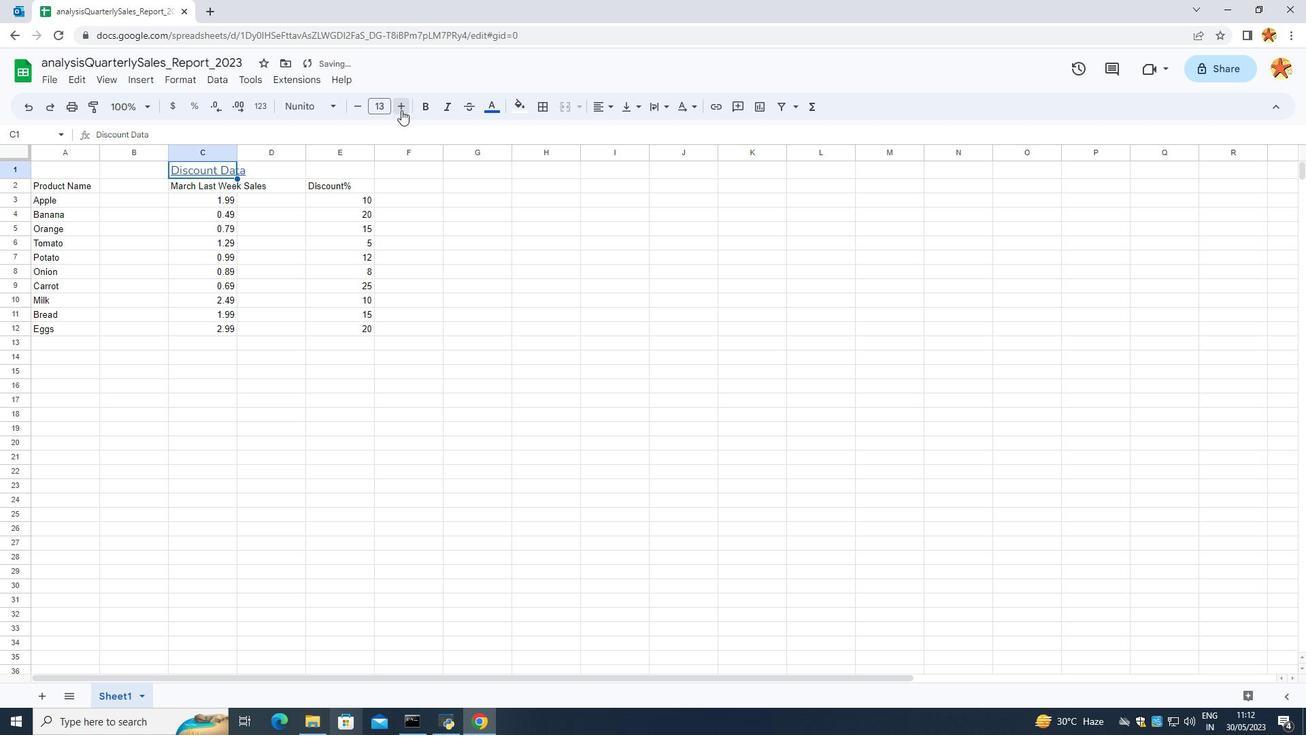 
Action: Mouse pressed left at (401, 110)
Screenshot: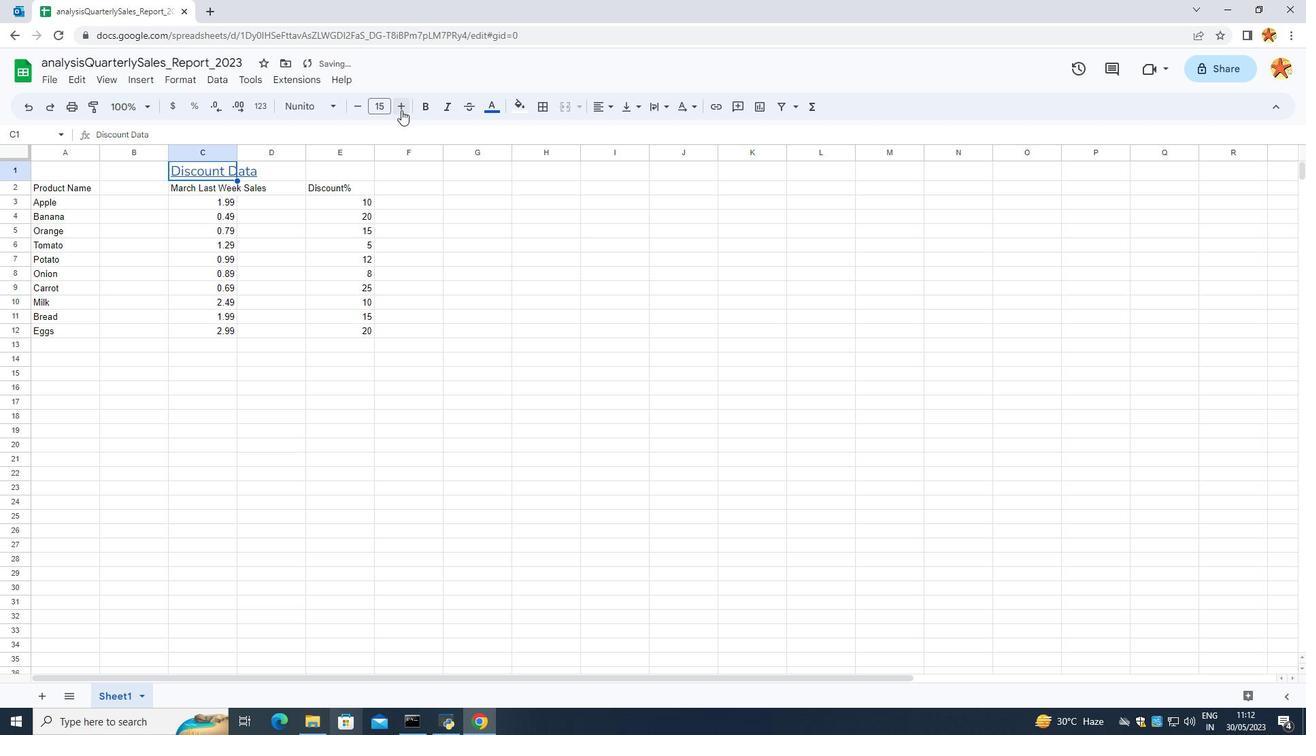 
Action: Mouse pressed left at (401, 110)
Screenshot: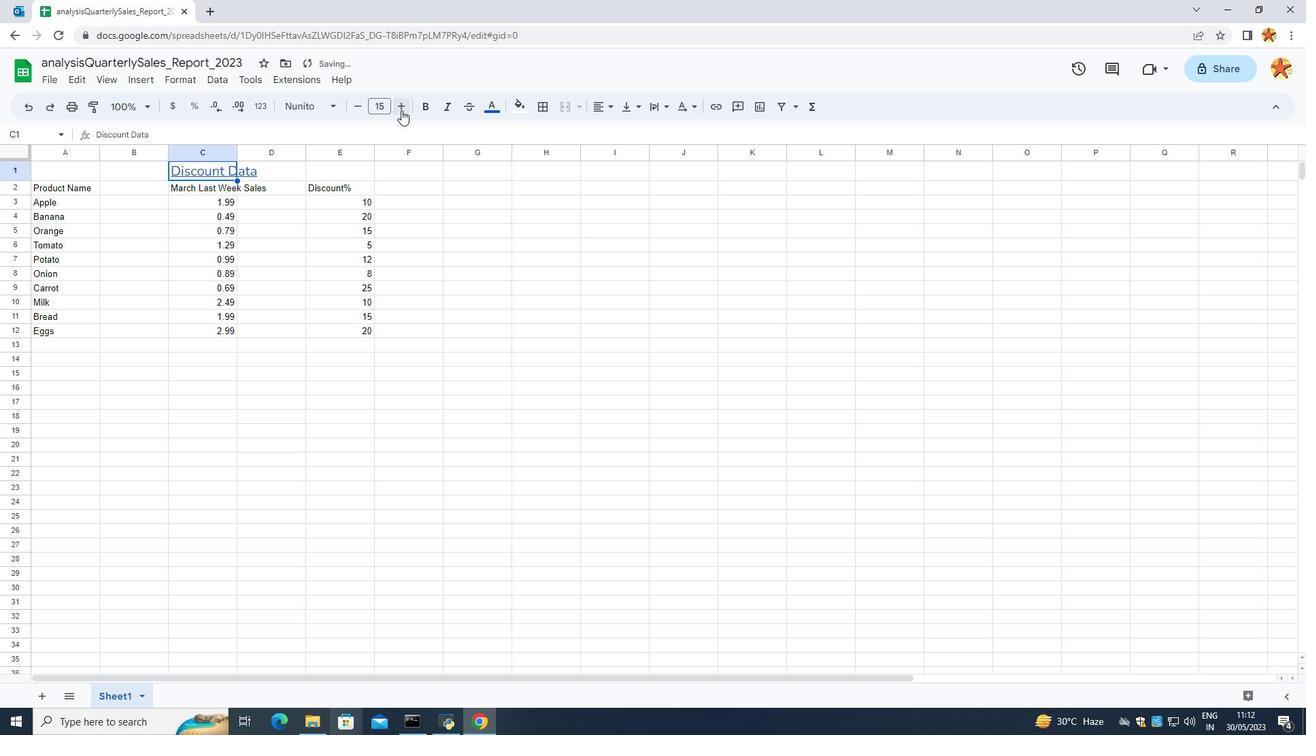 
Action: Mouse pressed left at (401, 110)
Screenshot: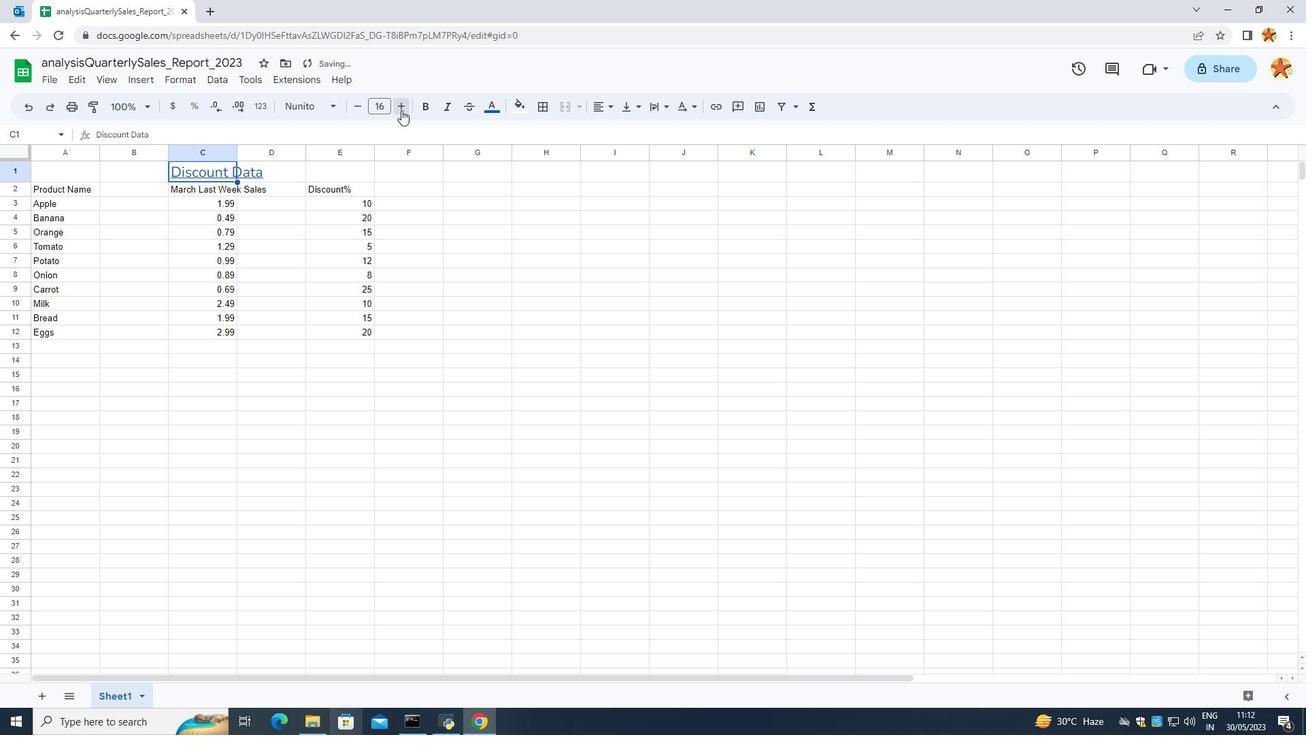 
Action: Mouse pressed left at (401, 110)
Screenshot: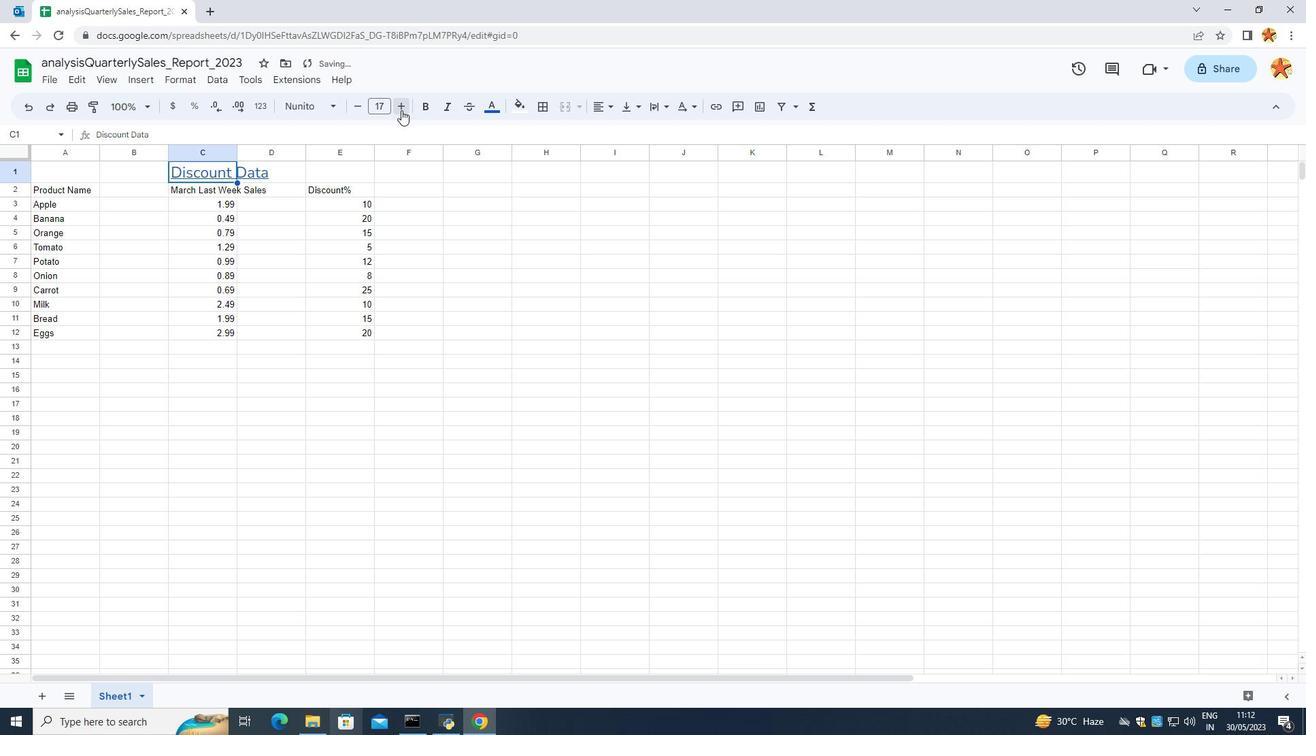 
Action: Mouse pressed left at (401, 110)
Screenshot: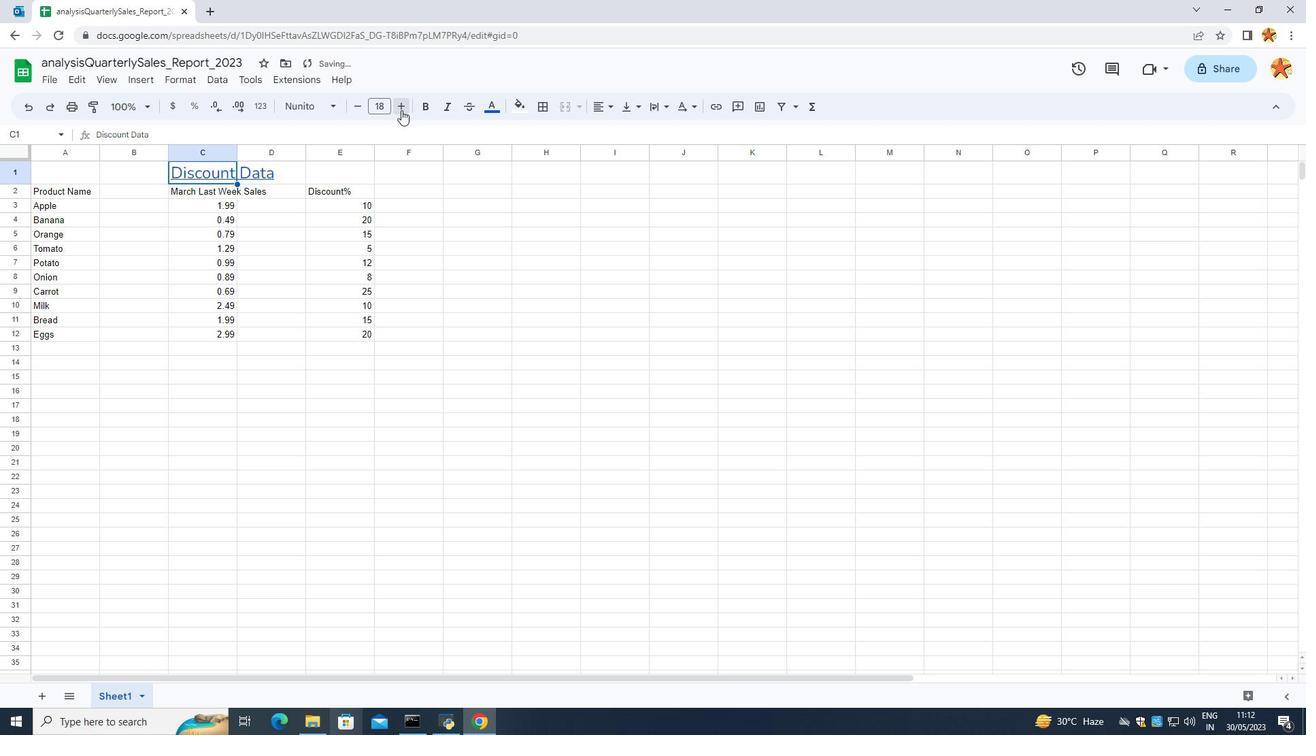 
Action: Mouse pressed left at (401, 110)
Screenshot: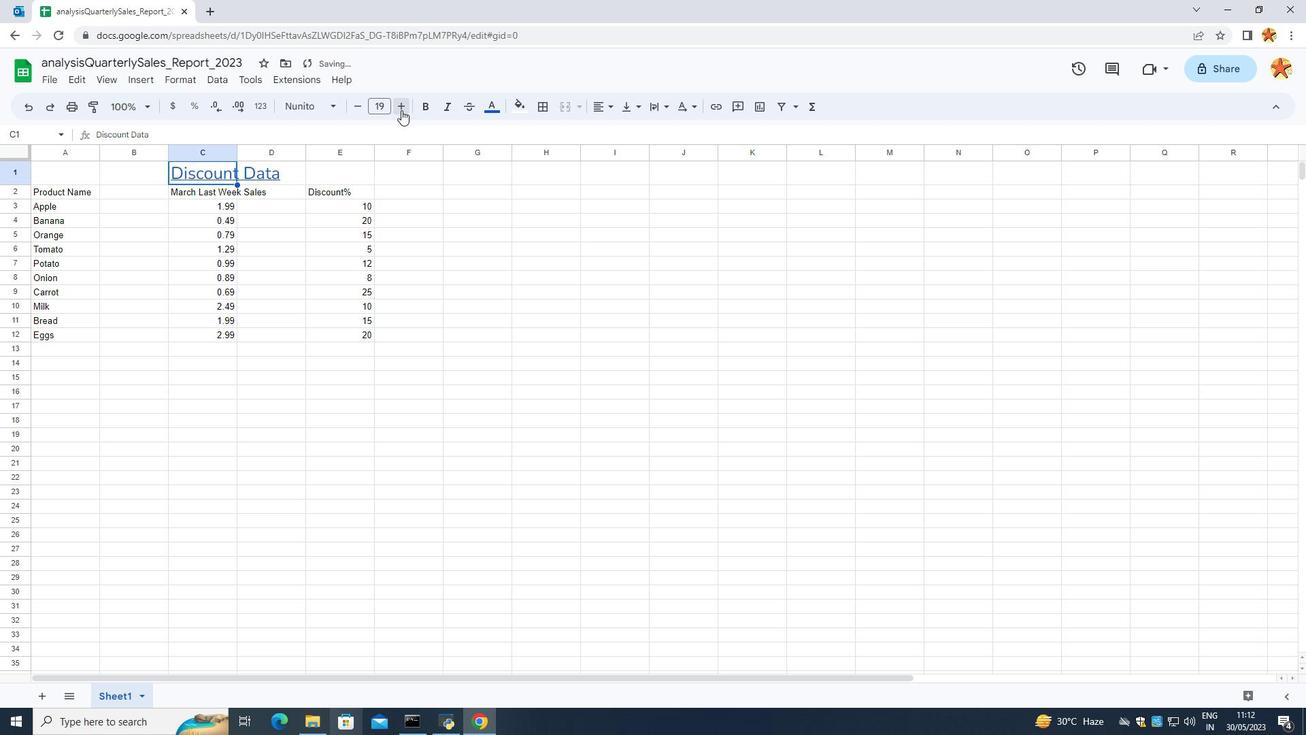 
Action: Mouse pressed left at (401, 110)
Screenshot: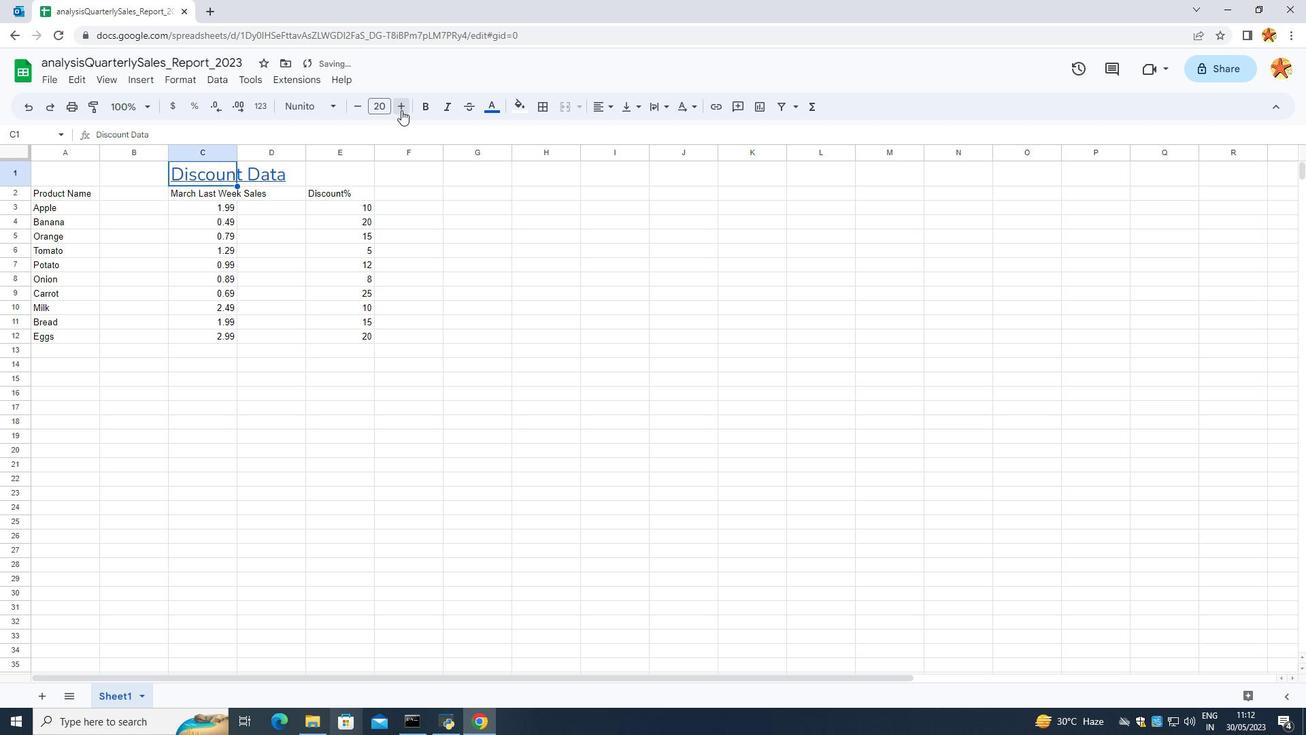 
Action: Mouse pressed left at (401, 110)
Screenshot: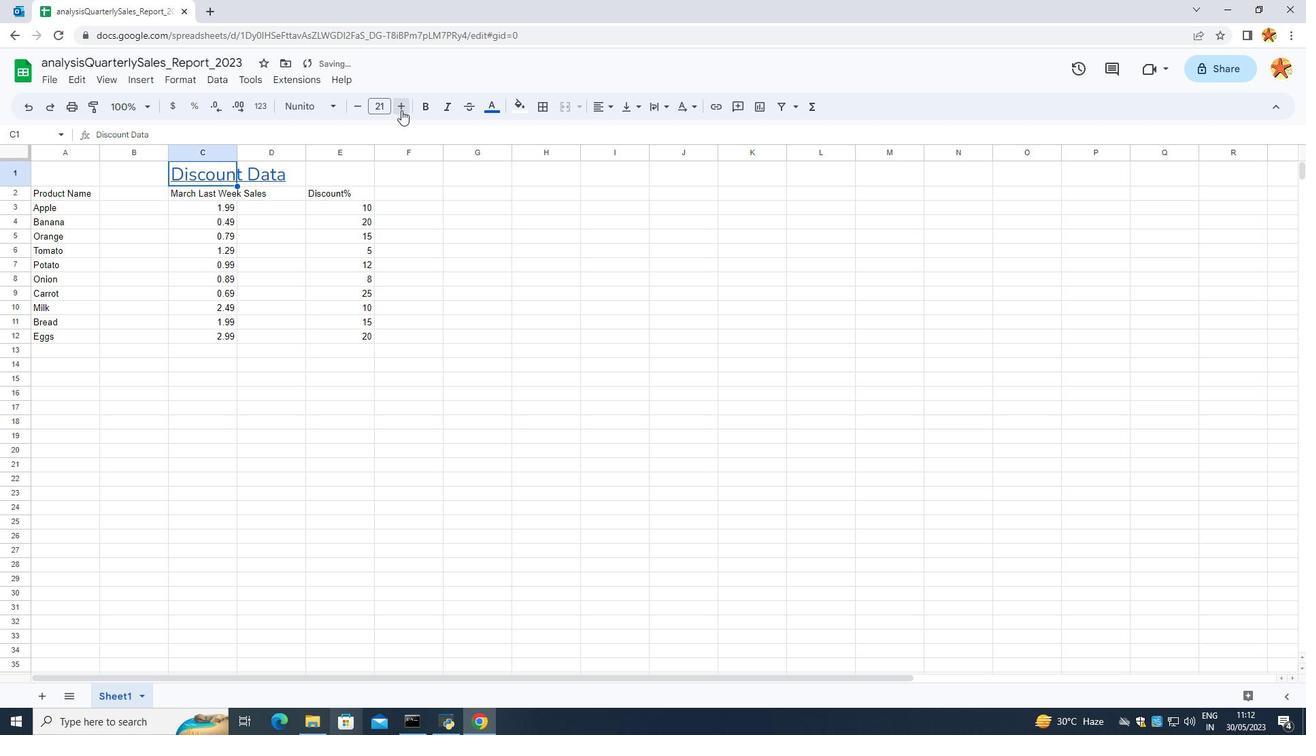 
Action: Mouse pressed left at (401, 110)
Screenshot: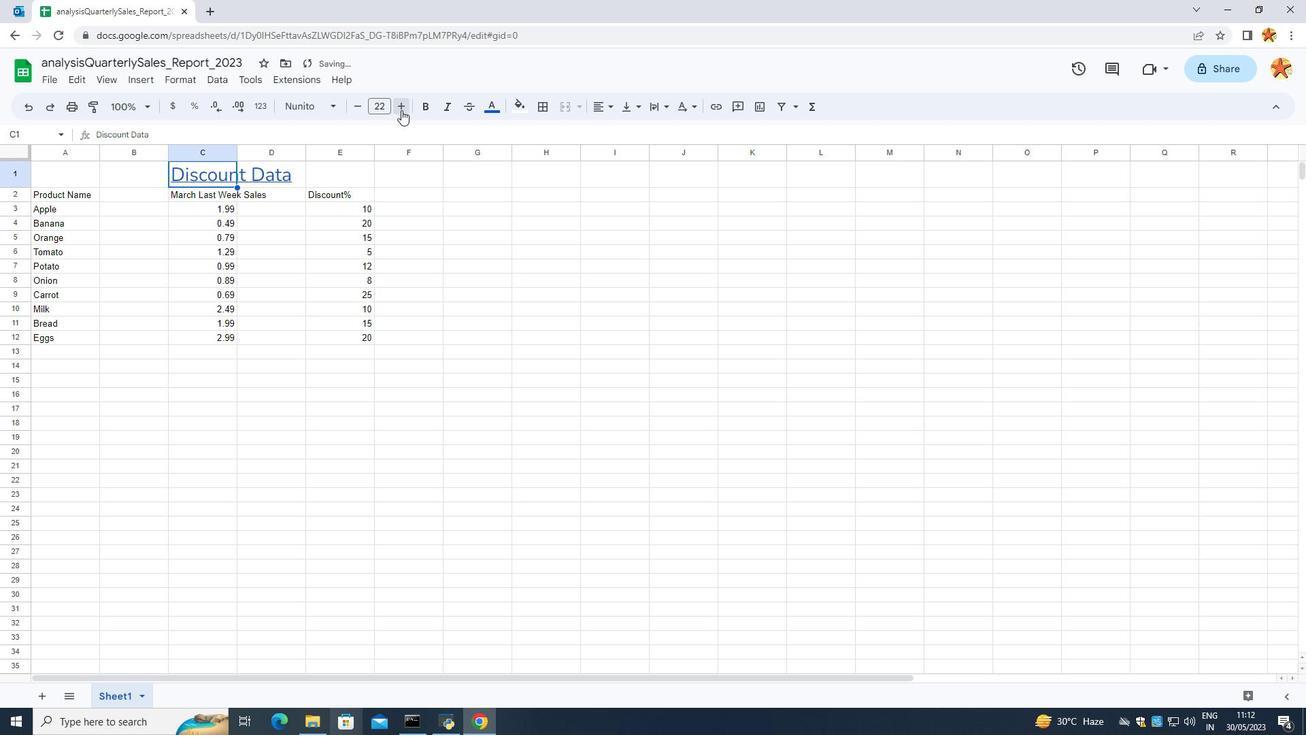 
Action: Mouse pressed left at (401, 110)
Screenshot: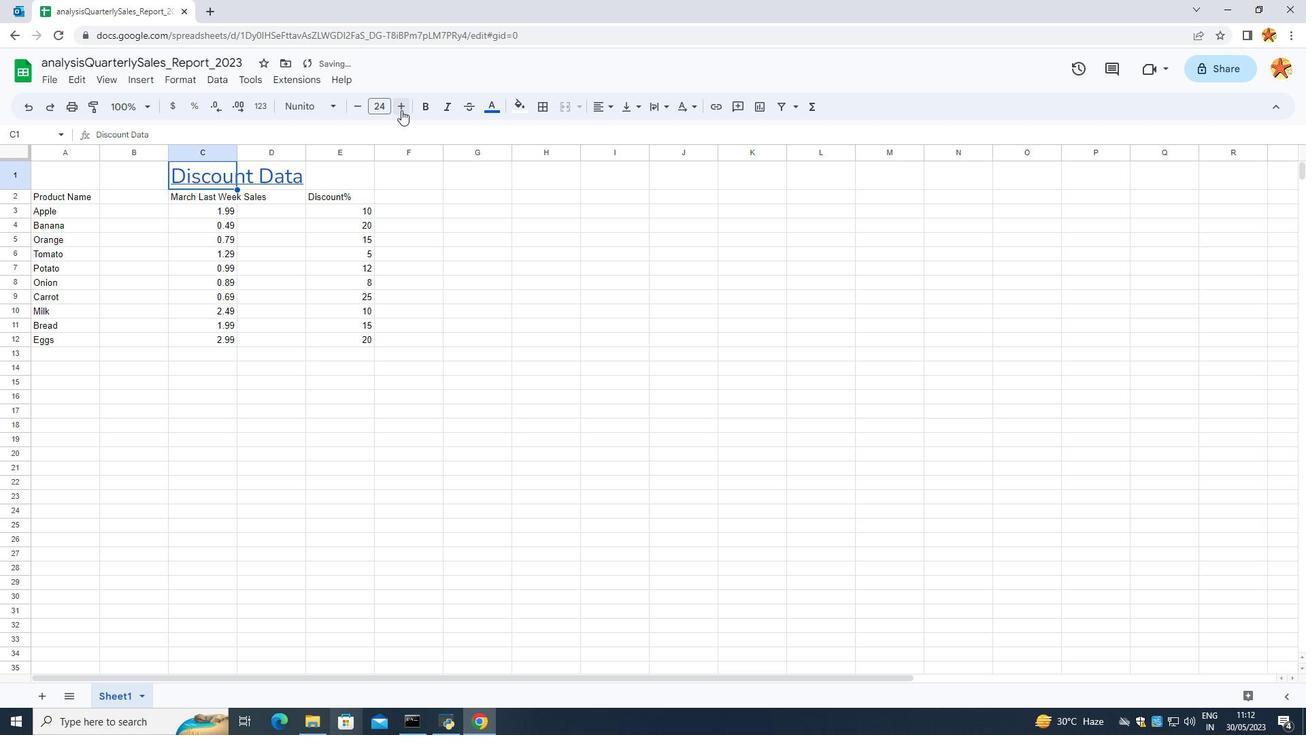 
Action: Mouse pressed left at (401, 110)
Screenshot: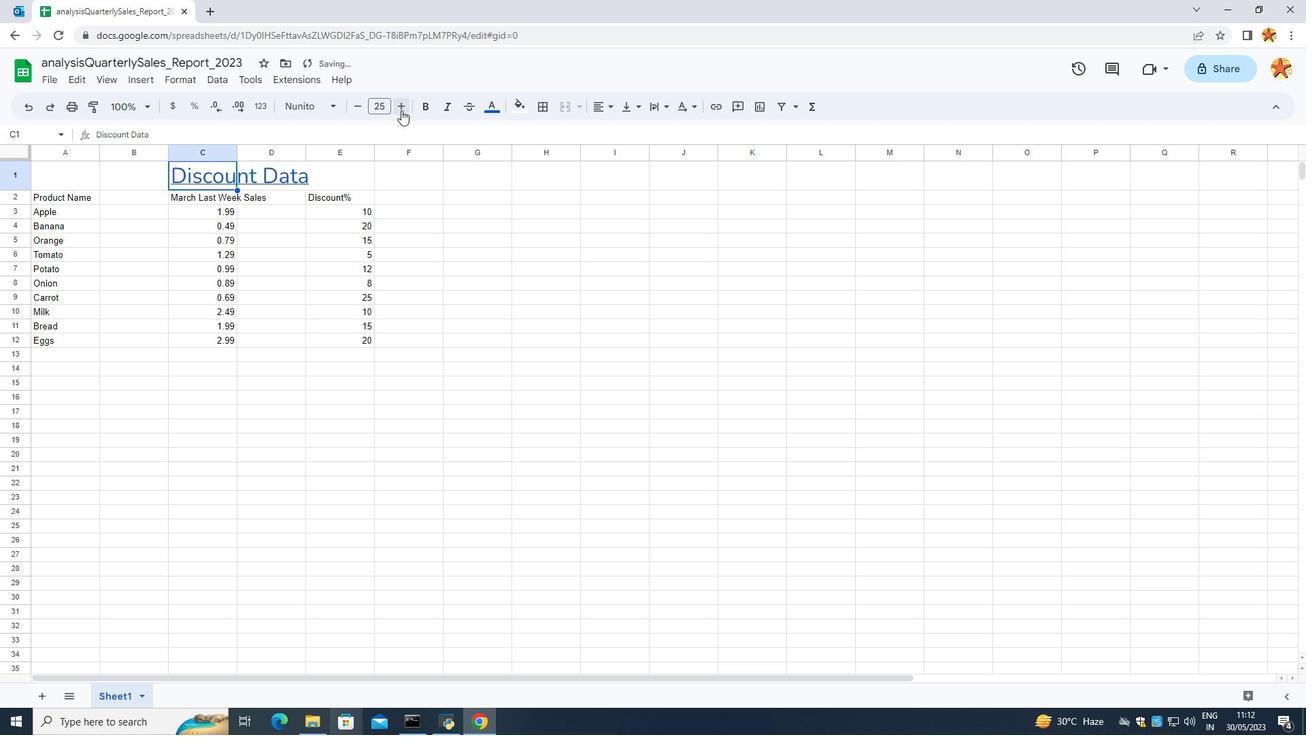 
Action: Mouse moved to (99, 354)
Screenshot: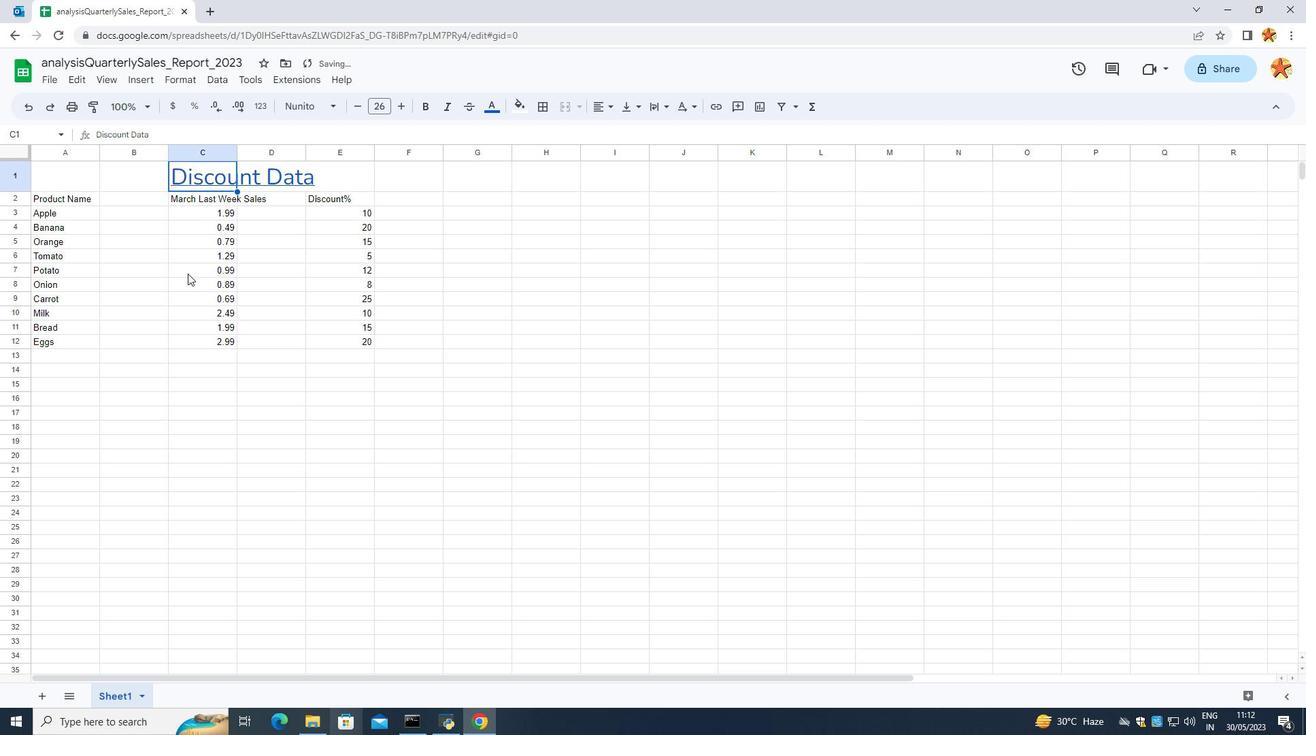 
Action: Mouse pressed left at (99, 354)
Screenshot: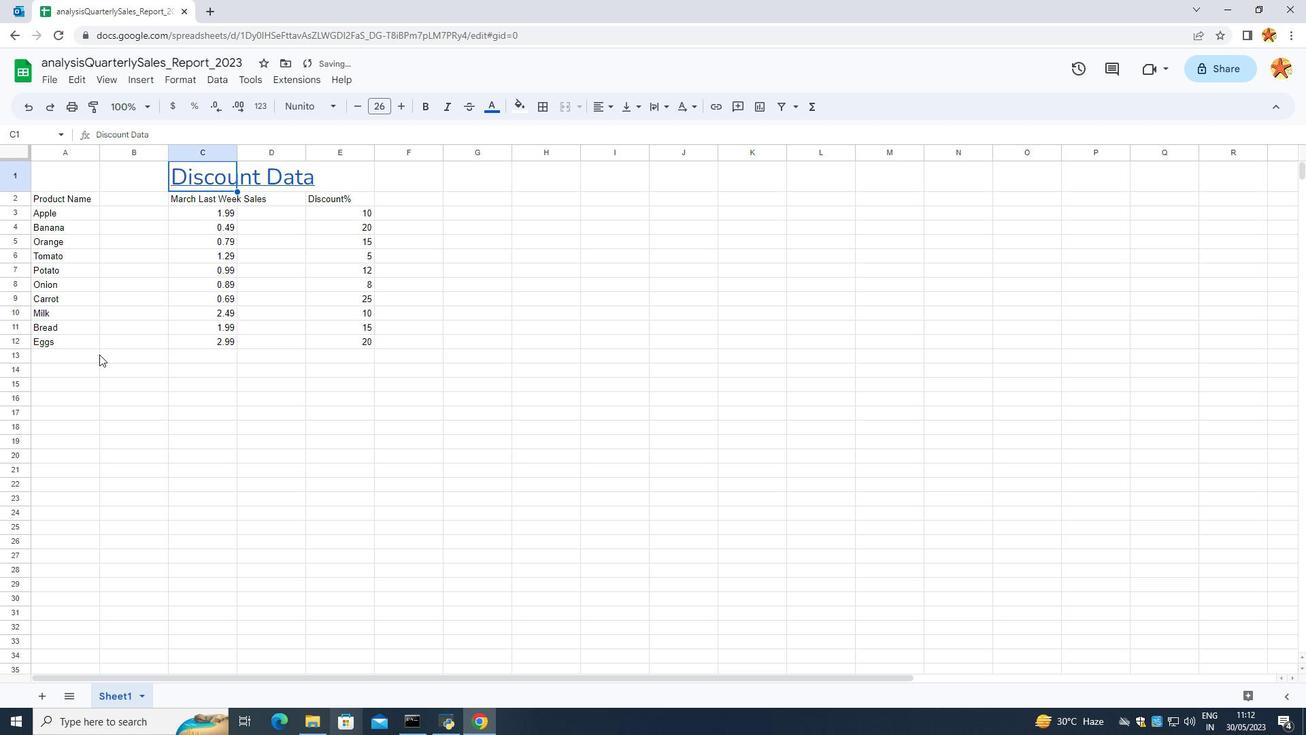 
Action: Mouse moved to (32, 196)
Screenshot: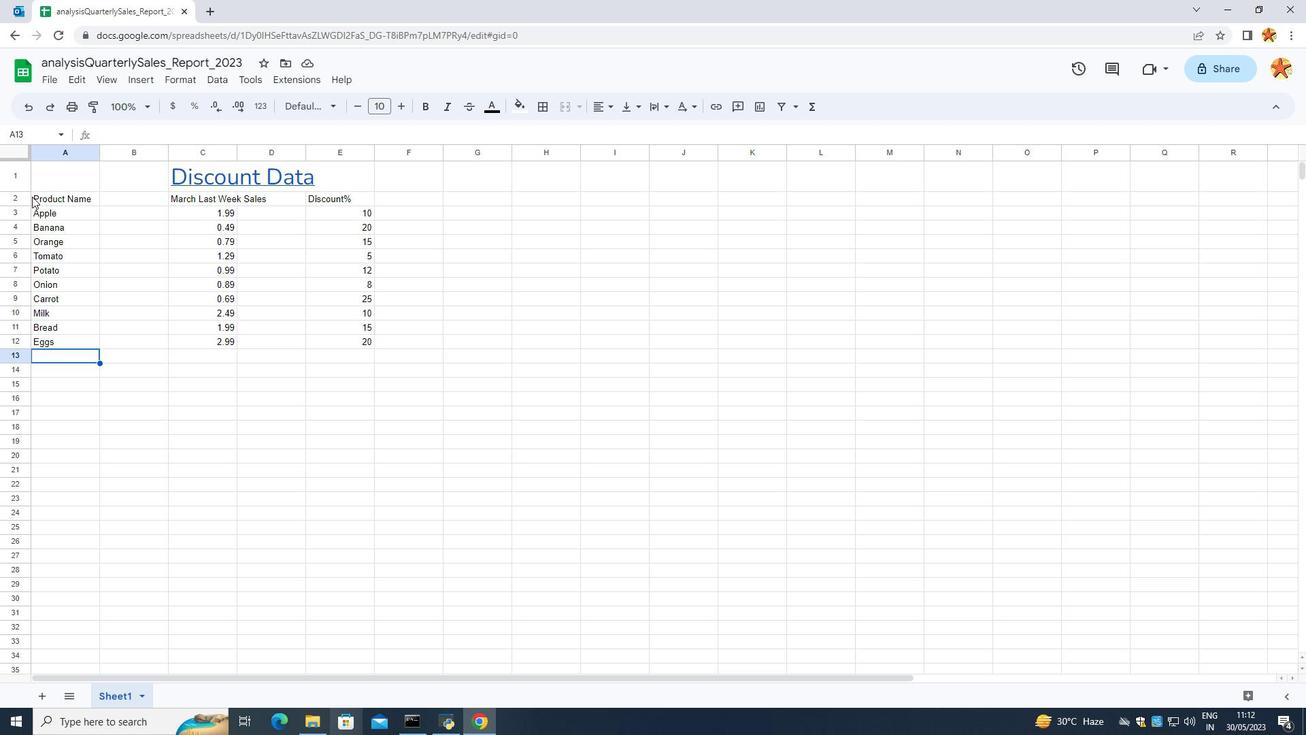 
Action: Mouse pressed left at (32, 196)
Screenshot: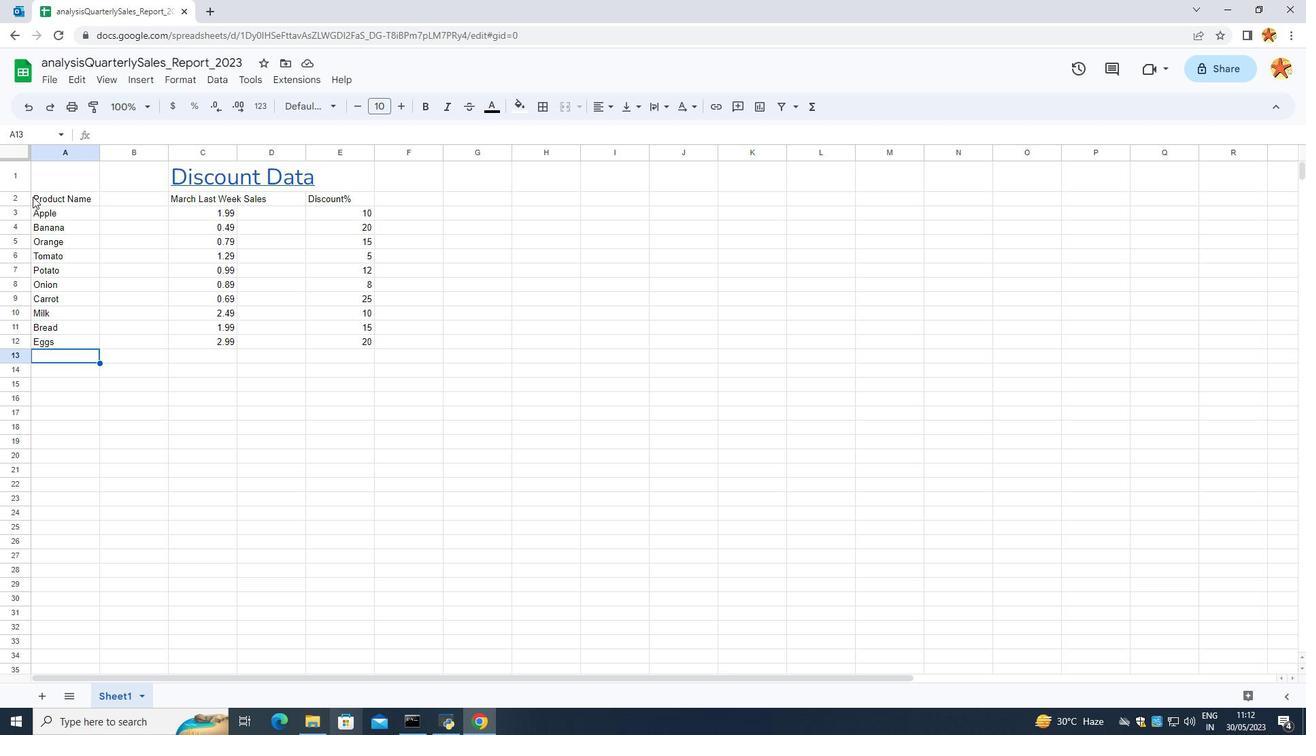
Action: Mouse moved to (307, 108)
Screenshot: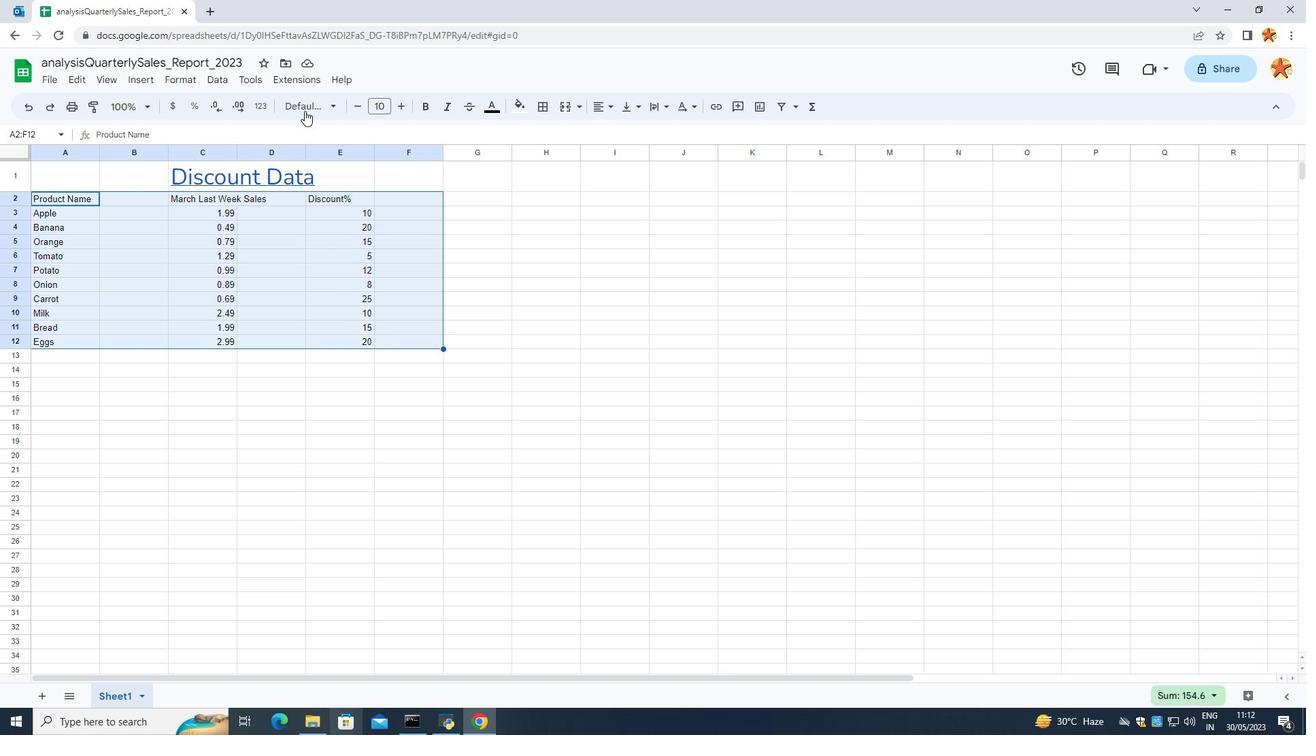 
Action: Mouse pressed left at (307, 108)
Screenshot: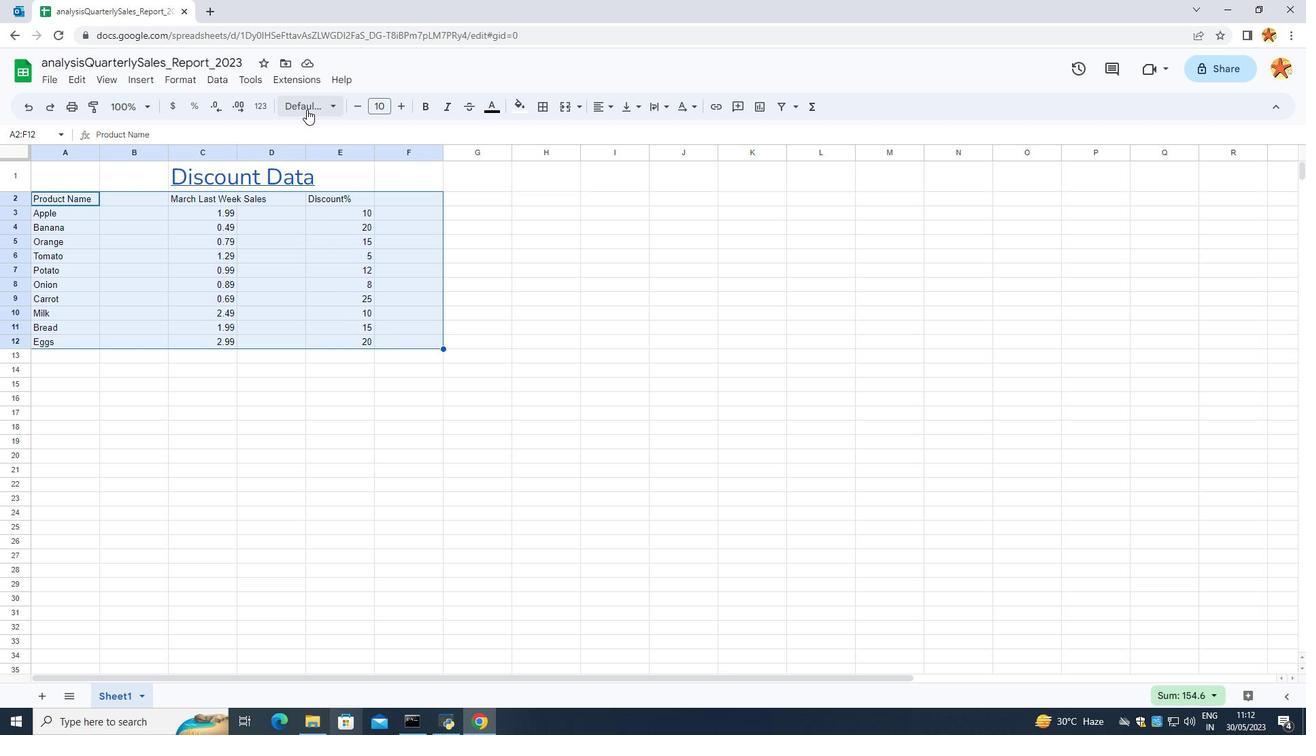 
Action: Mouse moved to (353, 428)
Screenshot: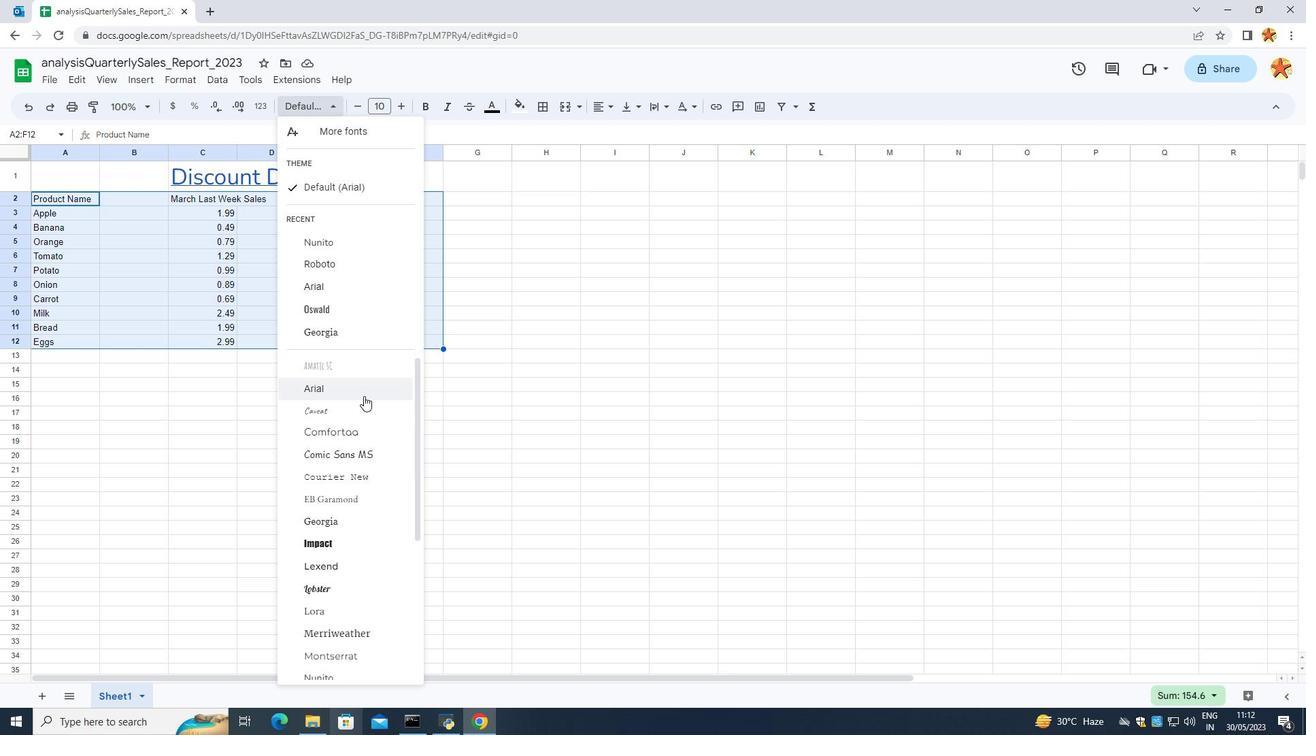 
Action: Mouse scrolled (353, 428) with delta (0, 0)
Screenshot: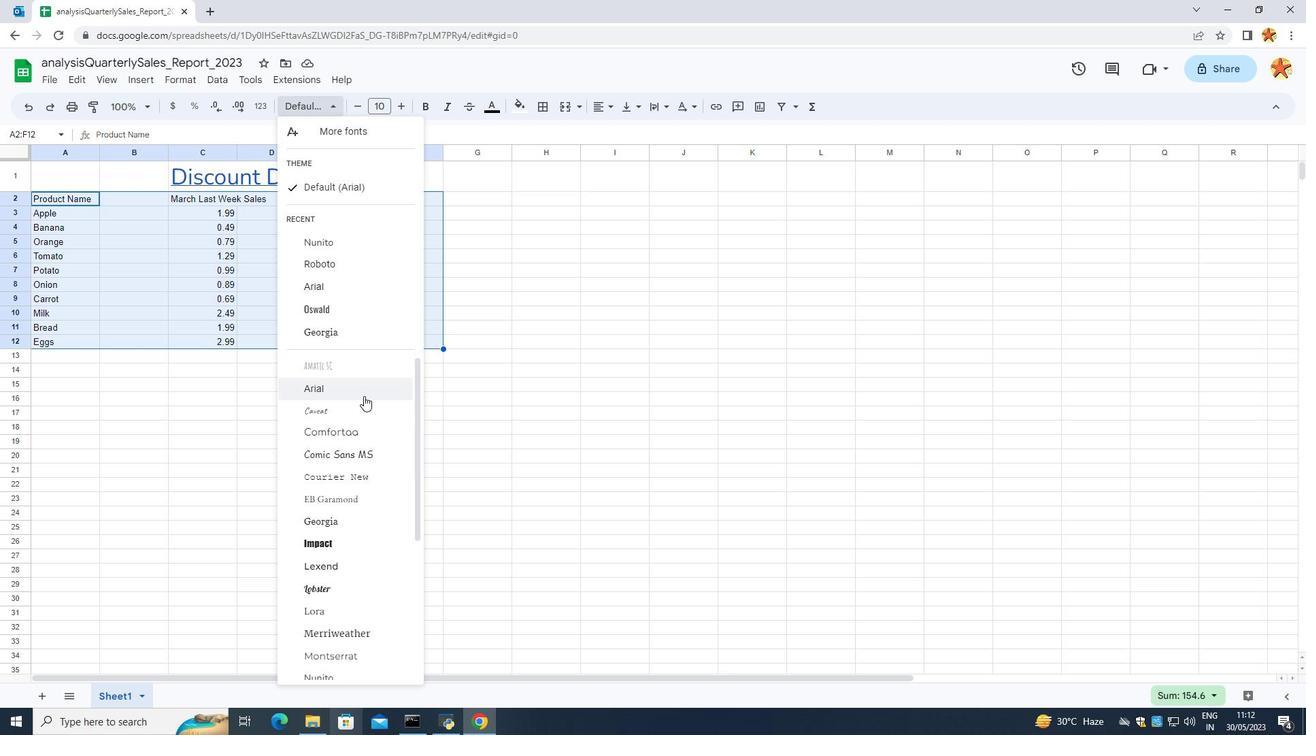 
Action: Mouse moved to (349, 444)
Screenshot: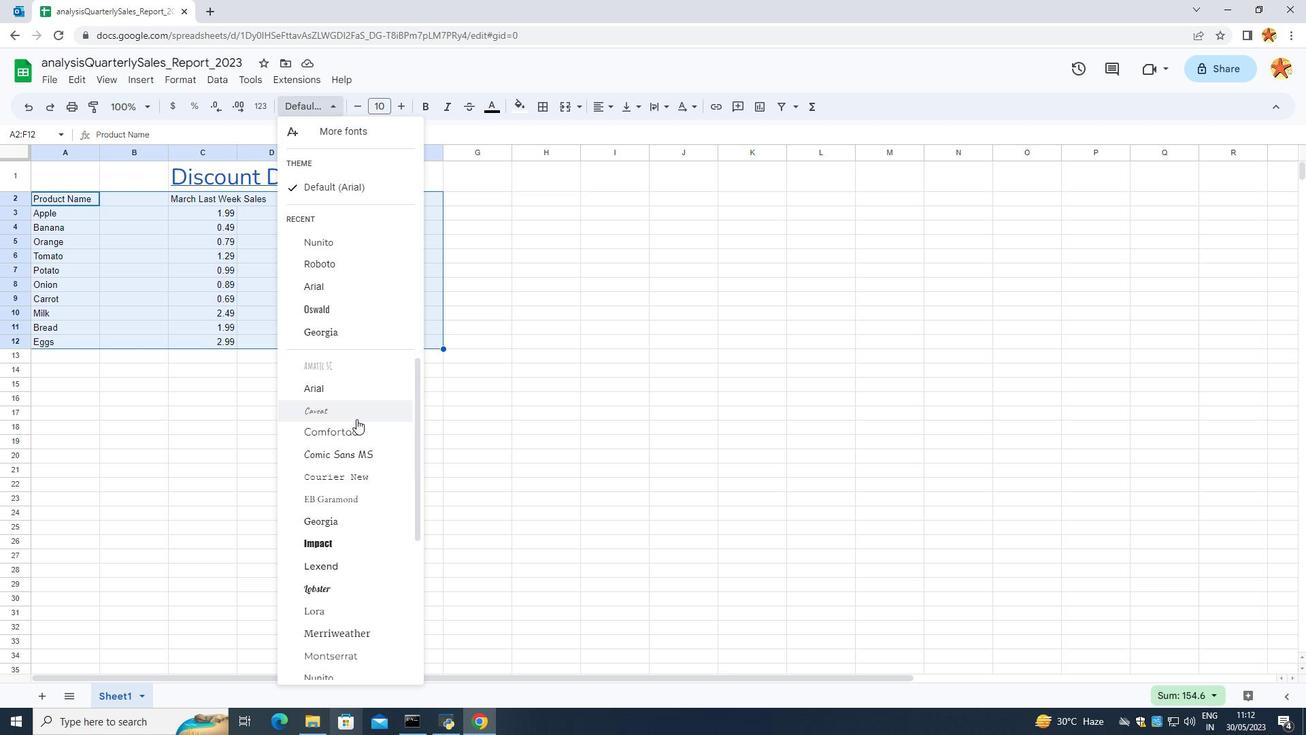 
Action: Mouse scrolled (349, 443) with delta (0, 0)
Screenshot: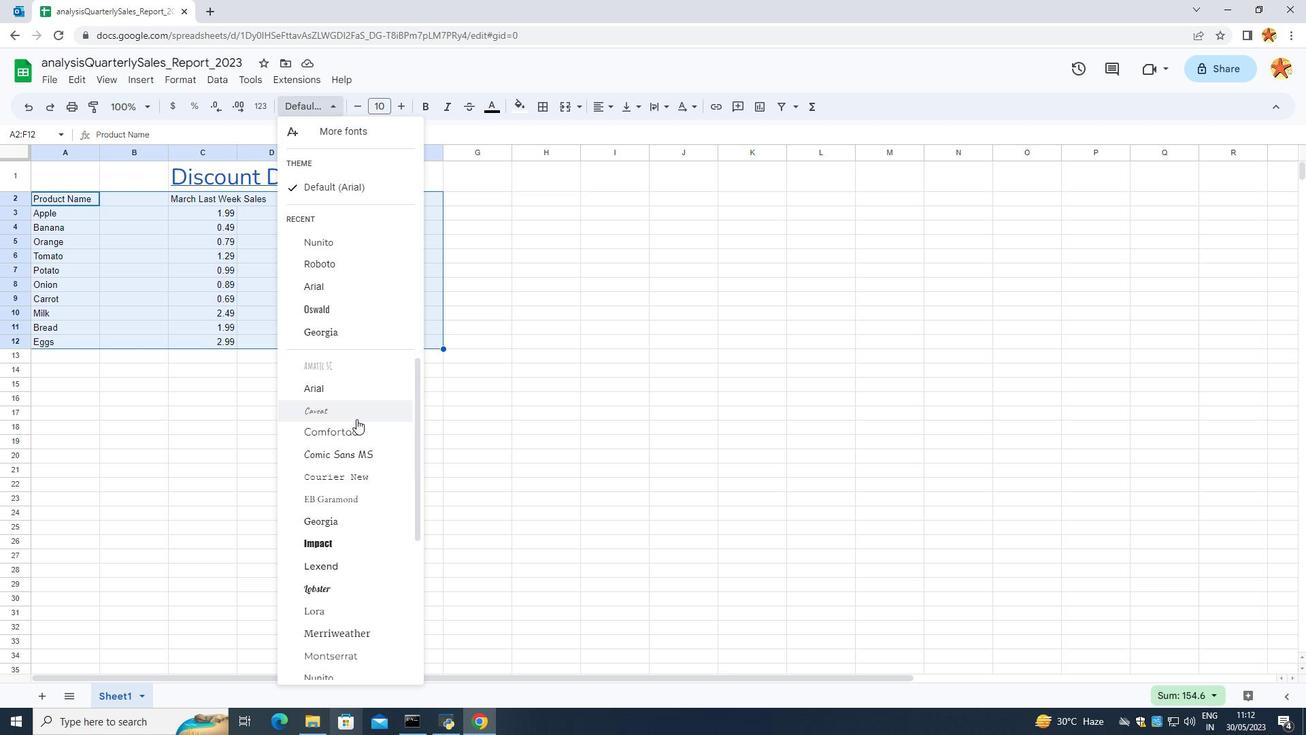 
Action: Mouse moved to (349, 447)
Screenshot: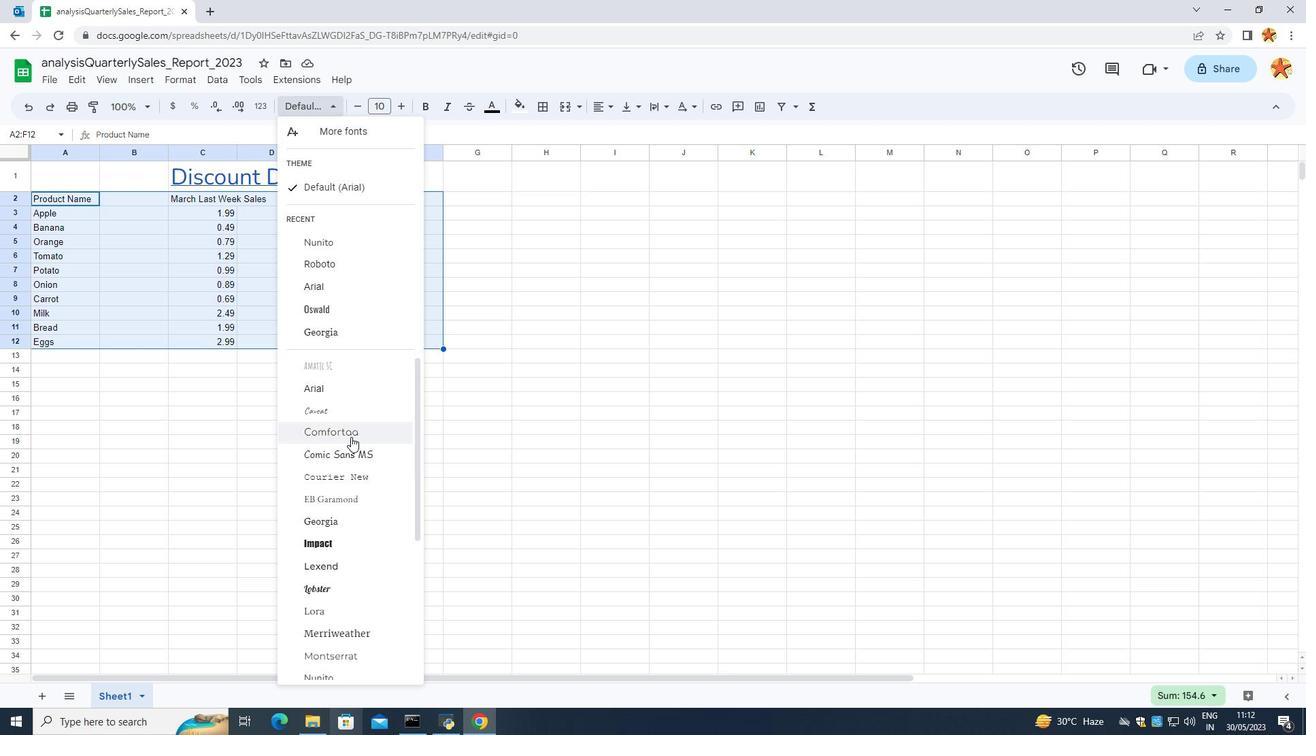 
Action: Mouse scrolled (349, 447) with delta (0, 0)
Screenshot: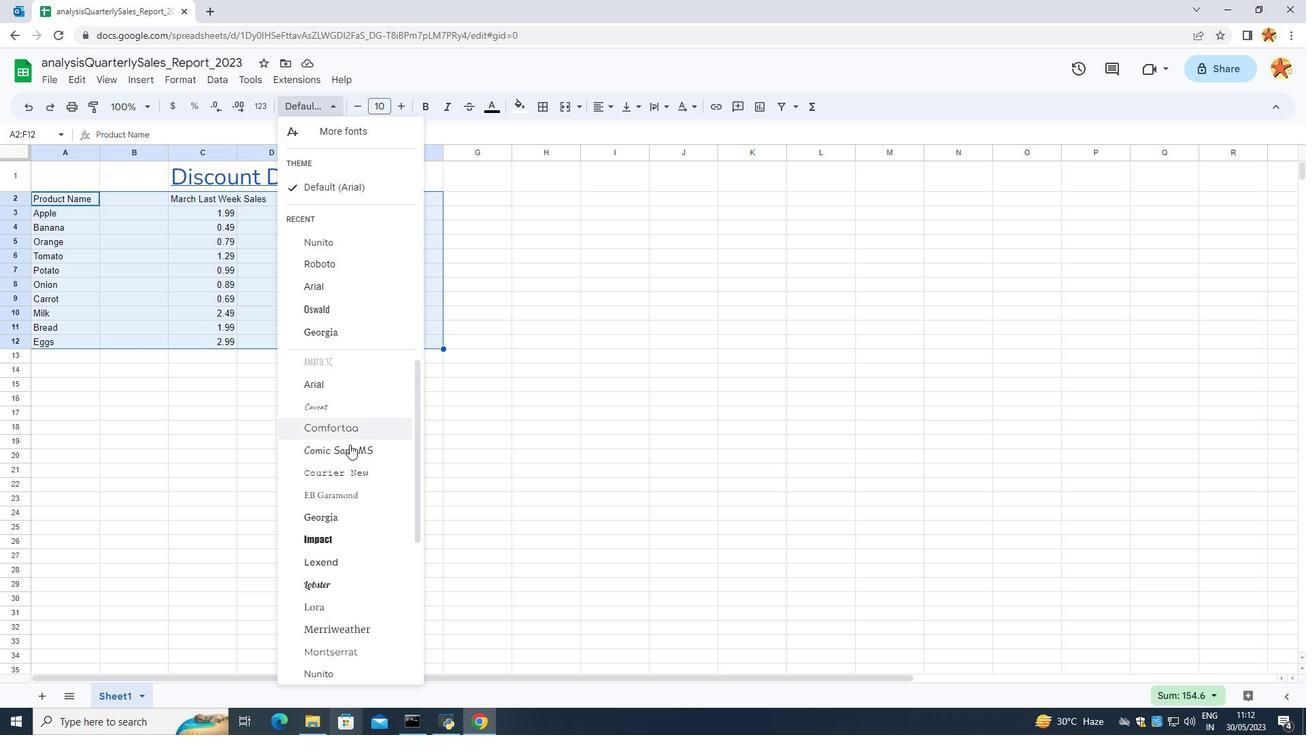 
Action: Mouse moved to (348, 449)
Screenshot: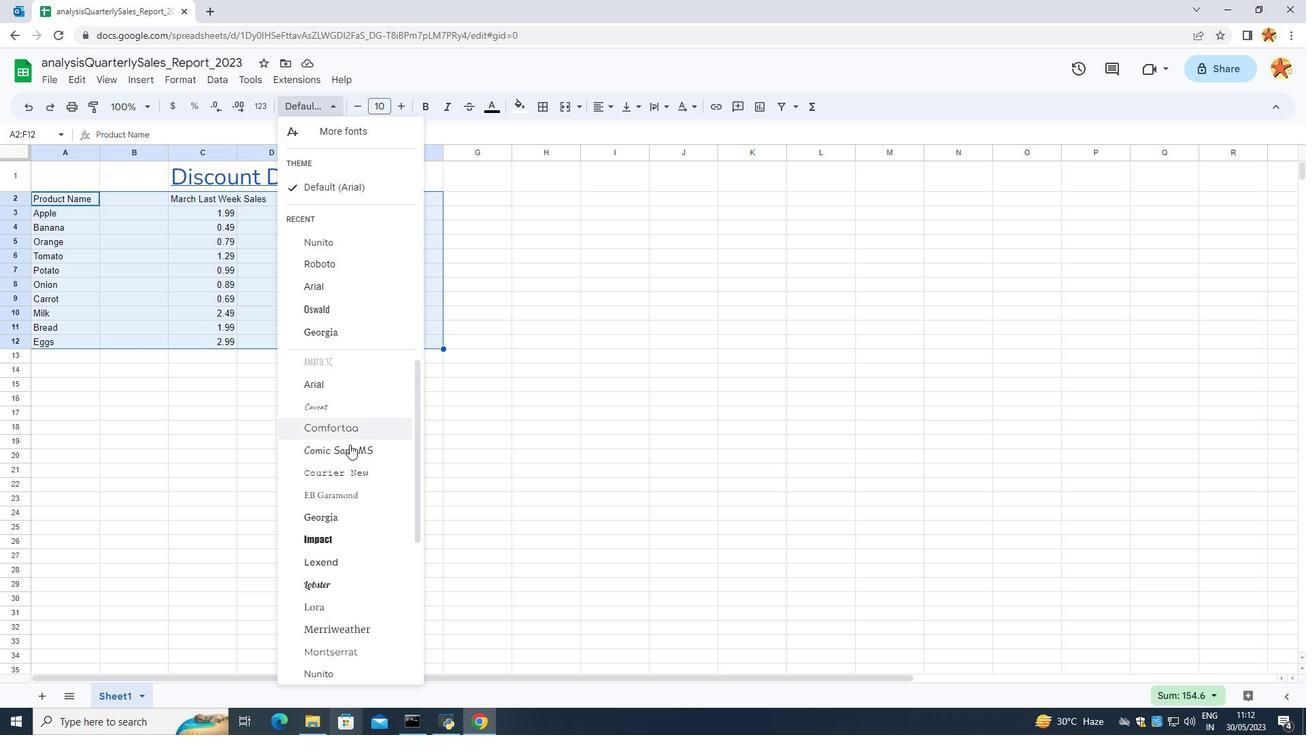 
Action: Mouse scrolled (348, 448) with delta (0, 0)
Screenshot: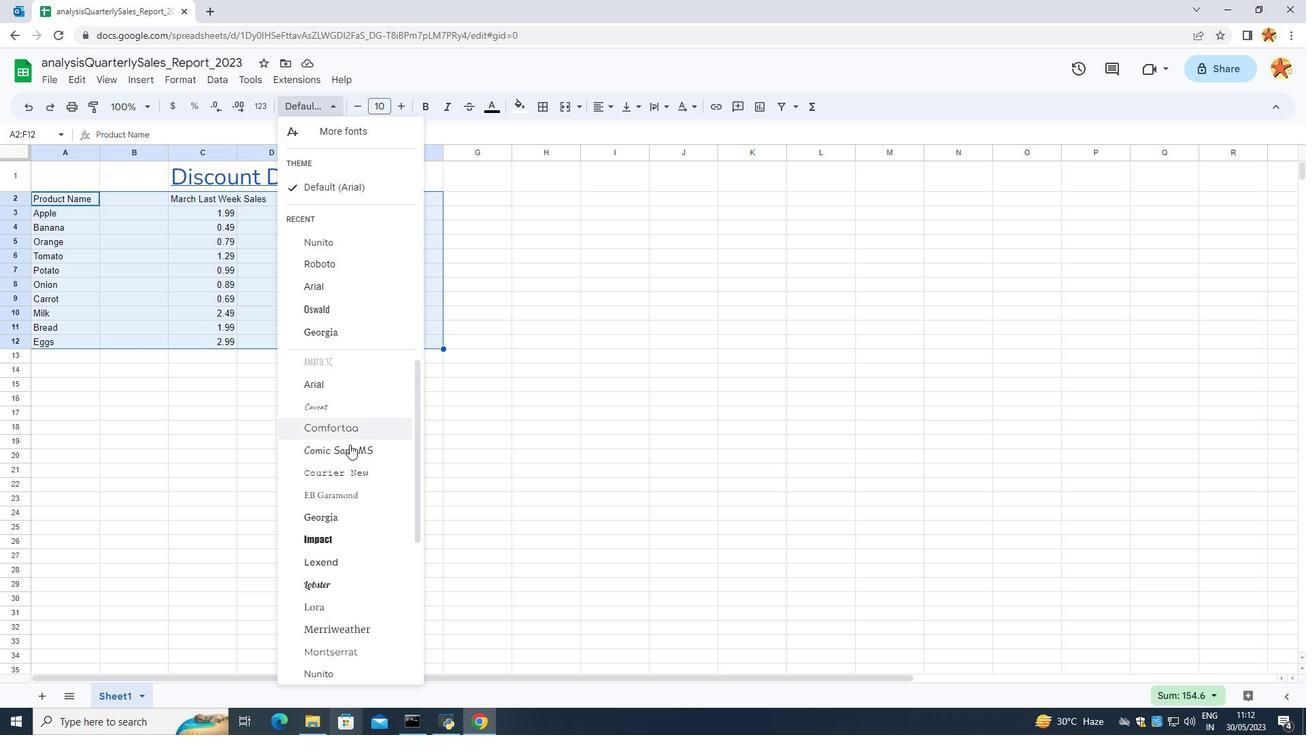 
Action: Mouse moved to (337, 463)
Screenshot: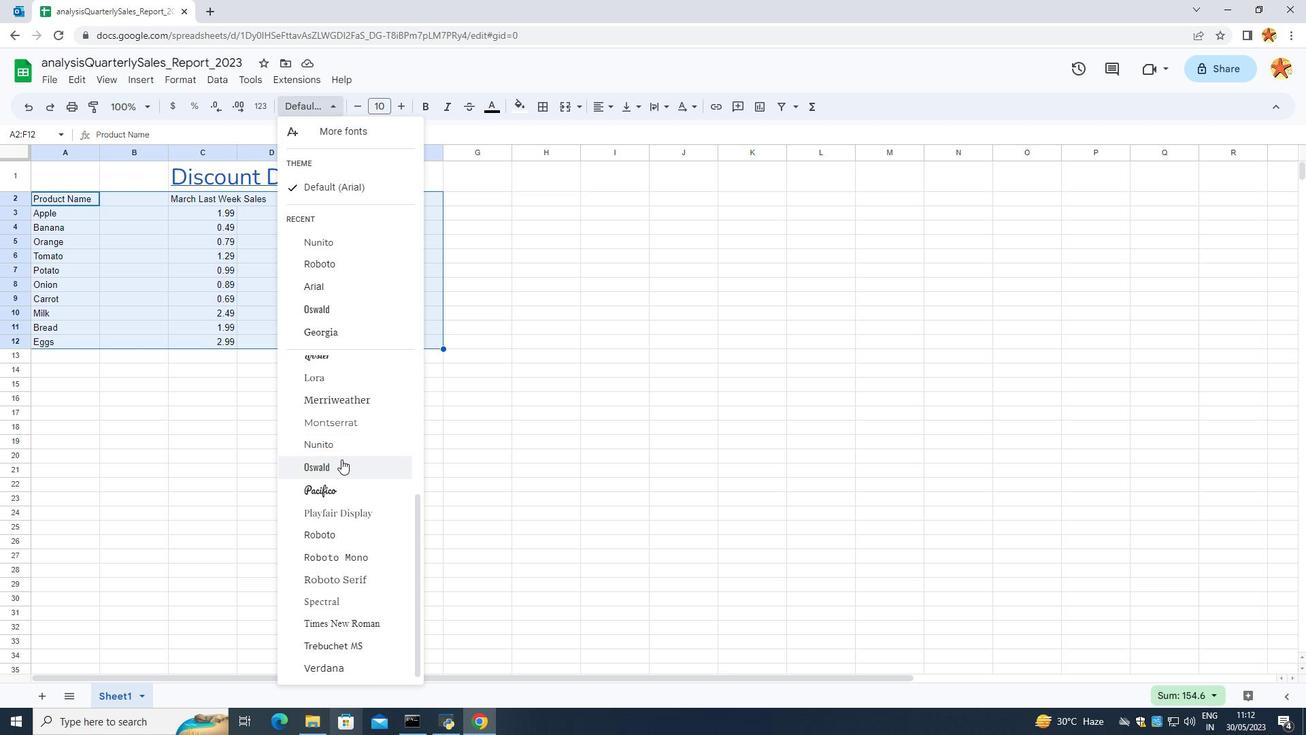 
Action: Mouse scrolled (337, 462) with delta (0, 0)
Screenshot: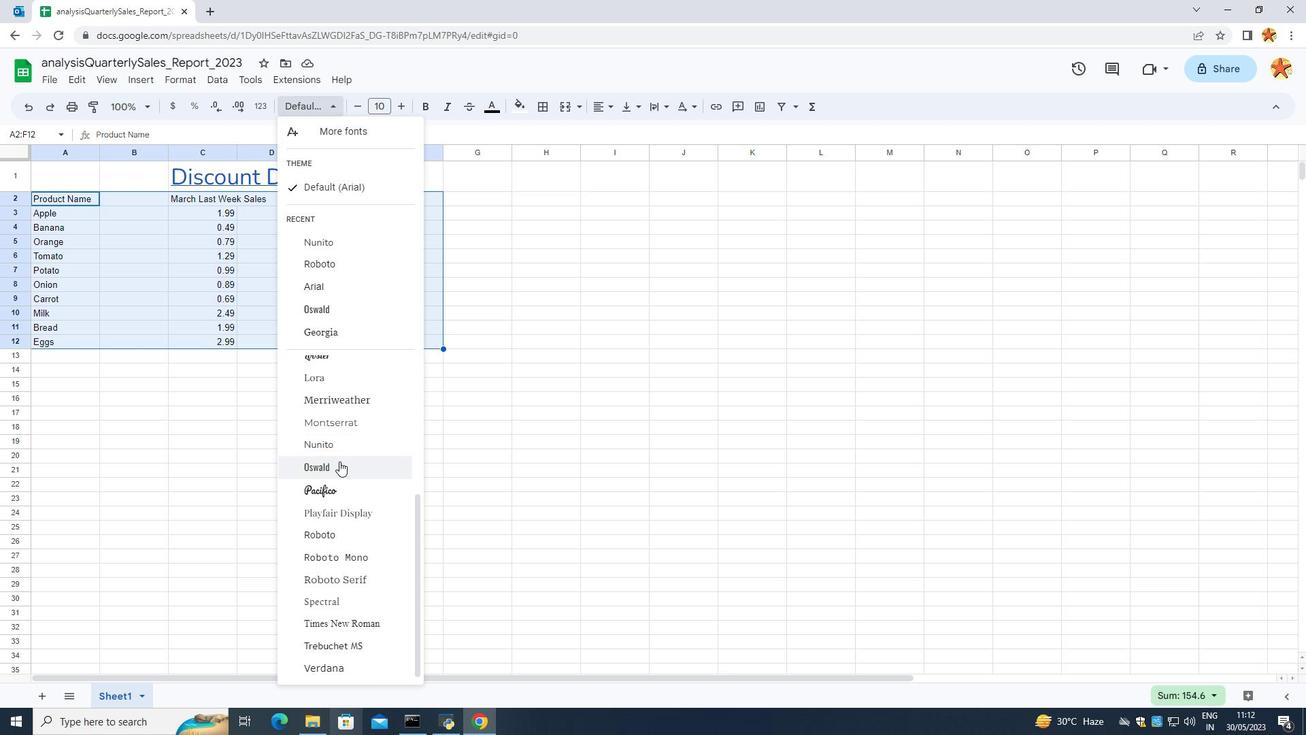 
Action: Mouse moved to (336, 464)
Screenshot: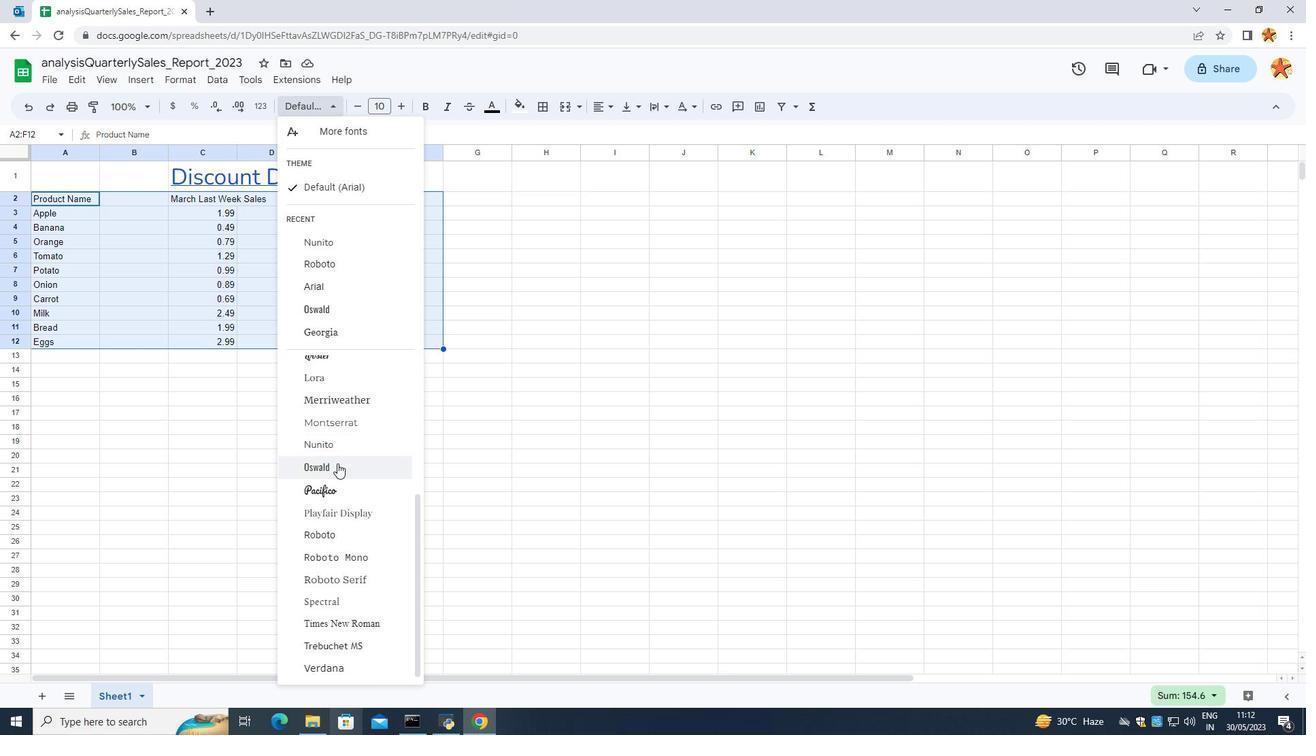 
Action: Mouse scrolled (336, 464) with delta (0, 0)
Screenshot: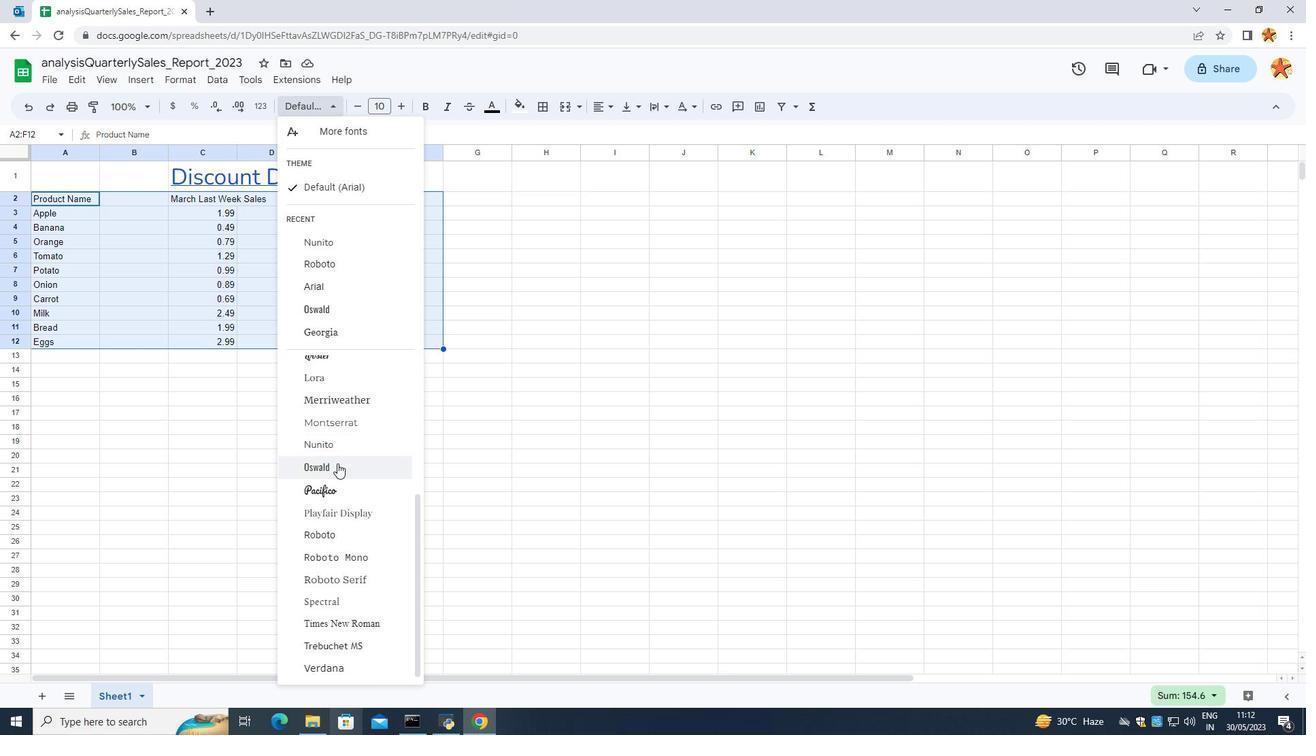 
Action: Mouse scrolled (336, 464) with delta (0, 0)
Screenshot: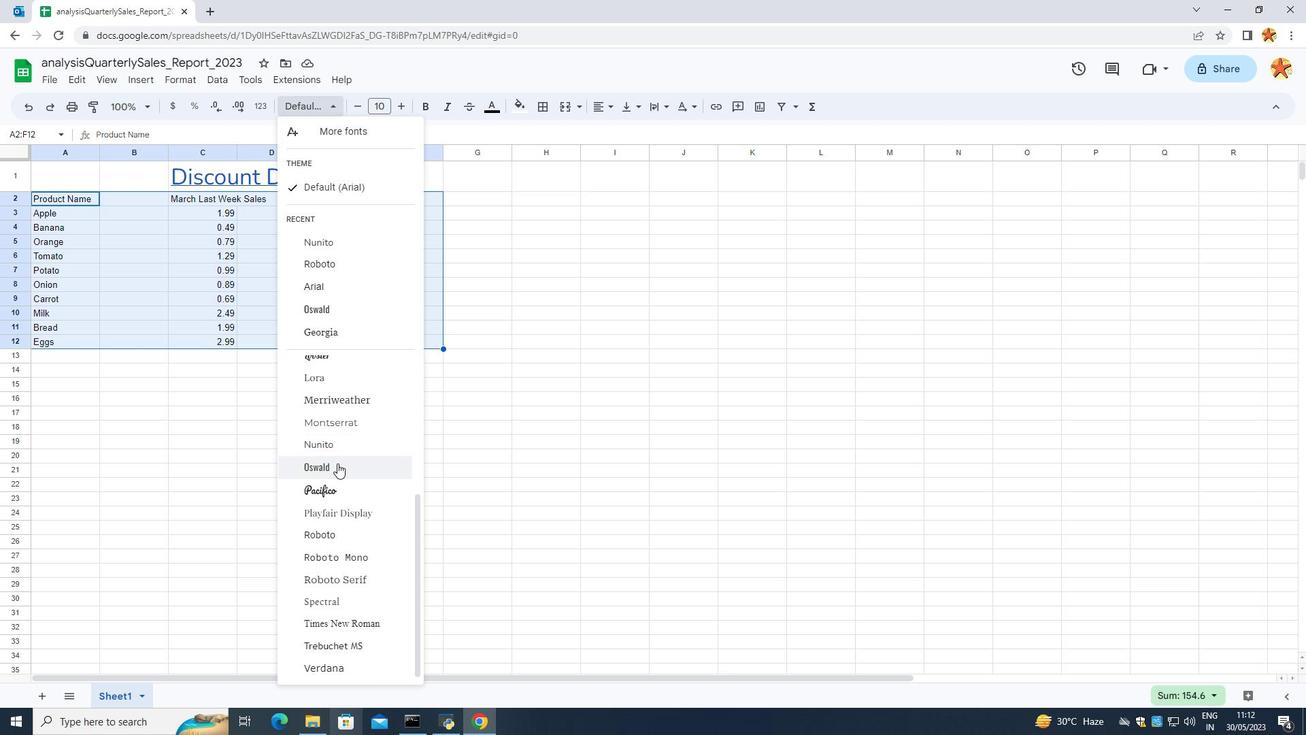
Action: Mouse scrolled (336, 464) with delta (0, 0)
Screenshot: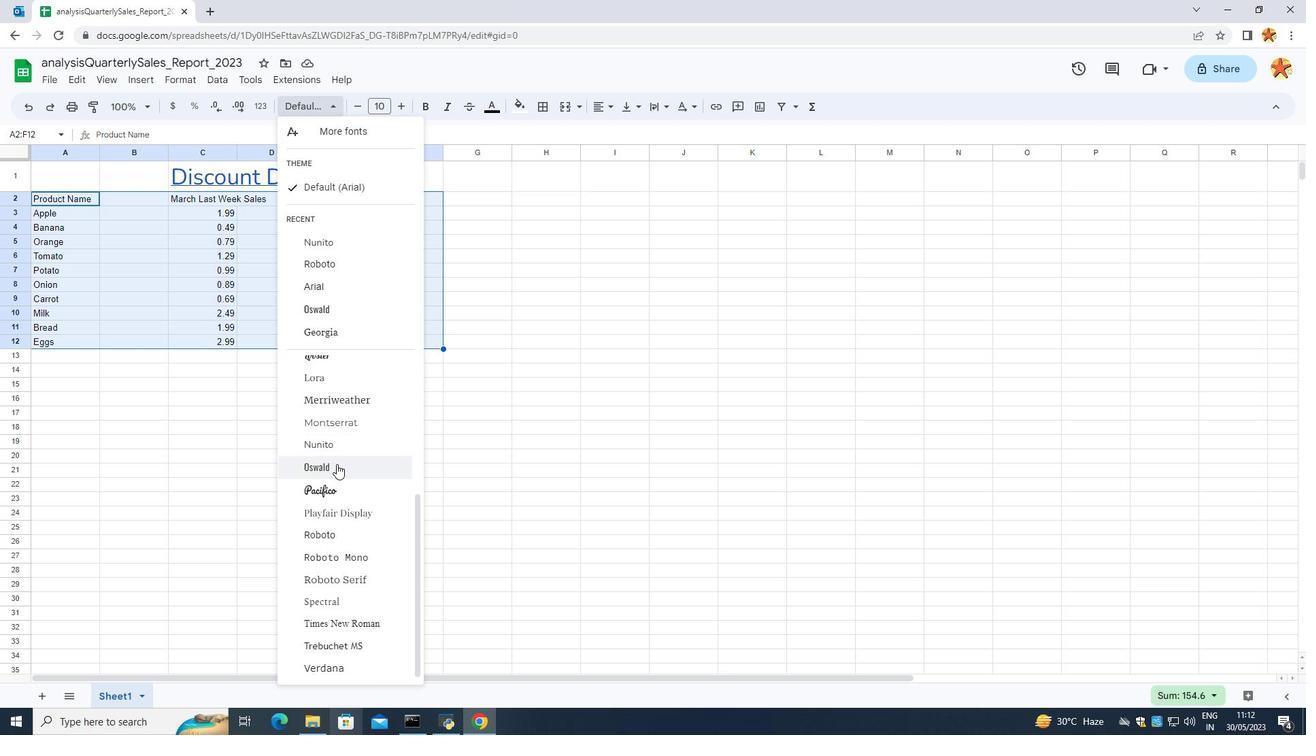 
Action: Mouse scrolled (336, 464) with delta (0, 0)
Screenshot: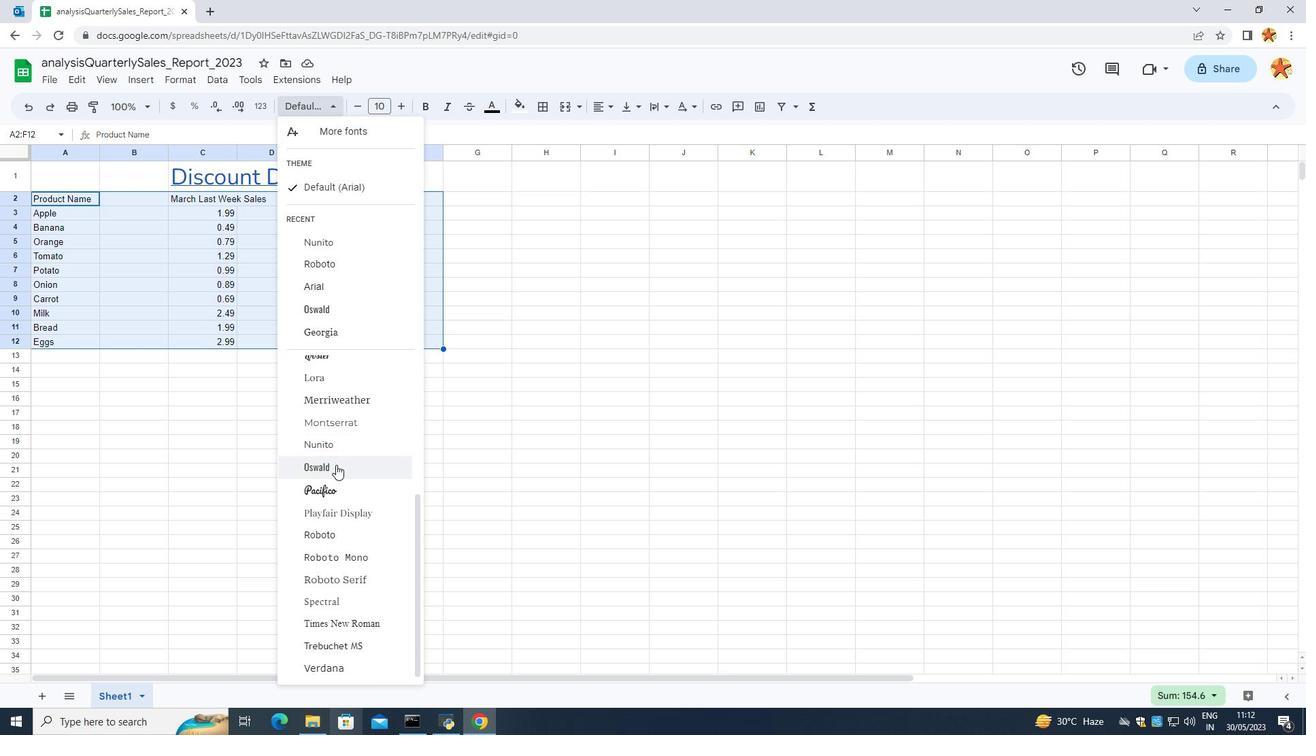 
Action: Mouse moved to (313, 596)
Screenshot: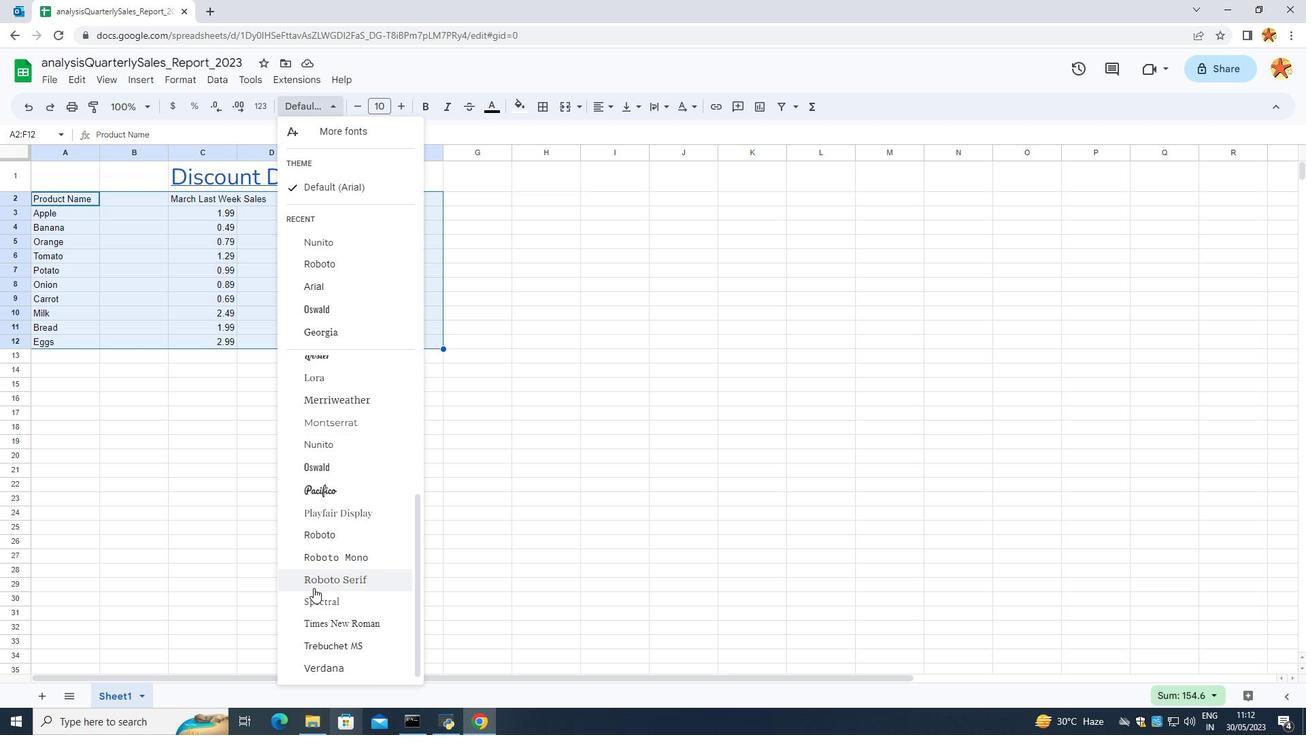 
Action: Mouse scrolled (313, 596) with delta (0, 0)
Screenshot: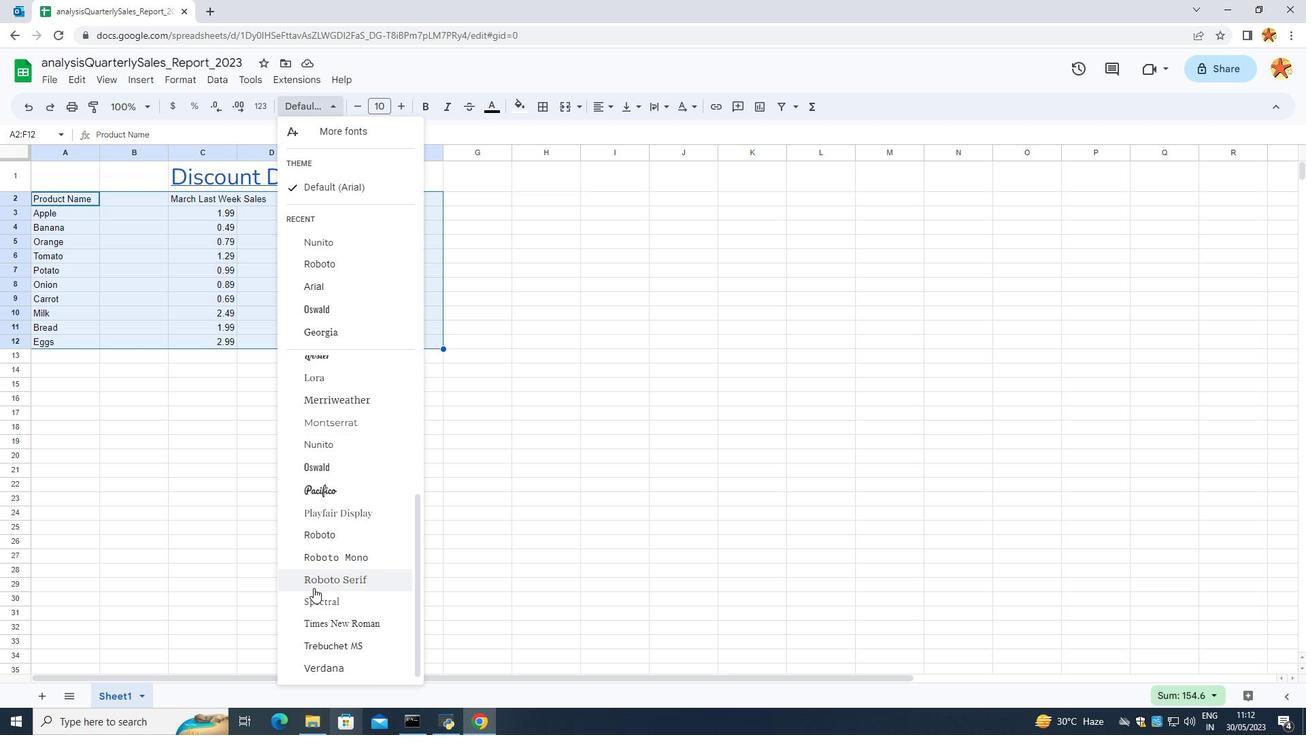 
Action: Mouse moved to (324, 496)
Screenshot: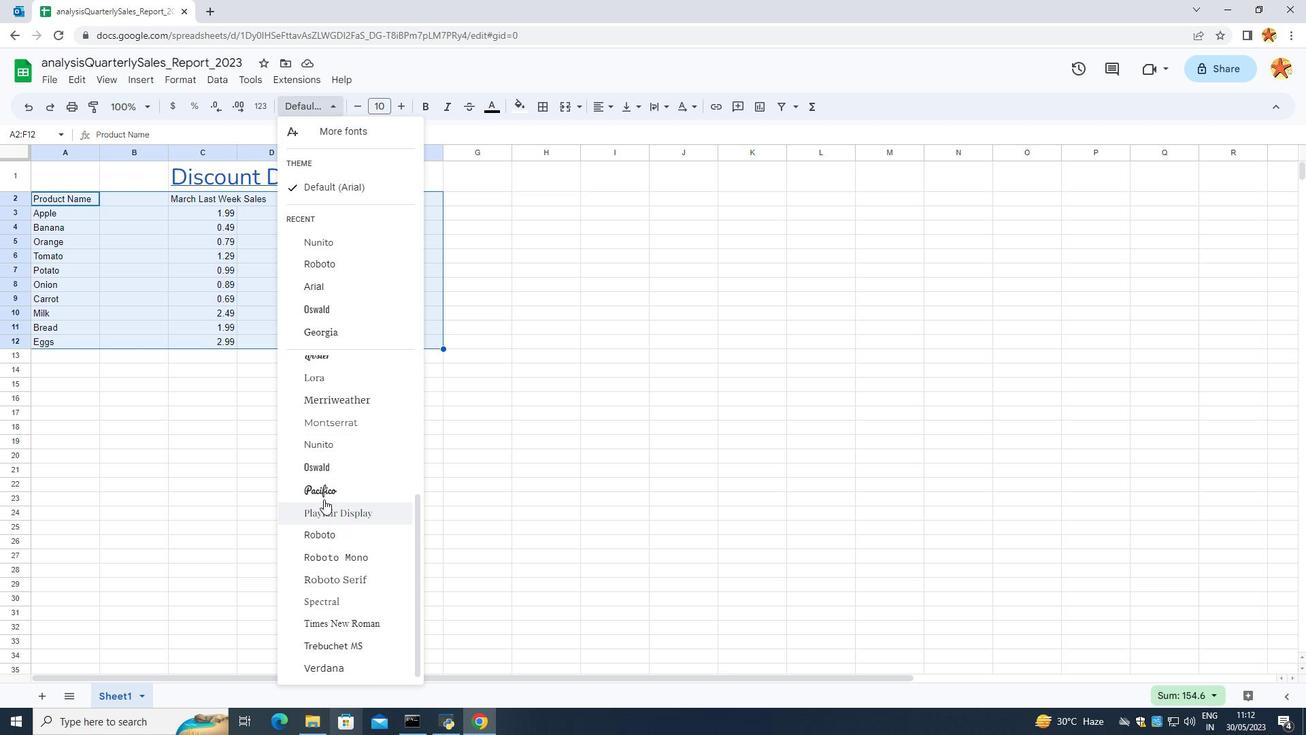 
Action: Mouse scrolled (324, 496) with delta (0, 0)
Screenshot: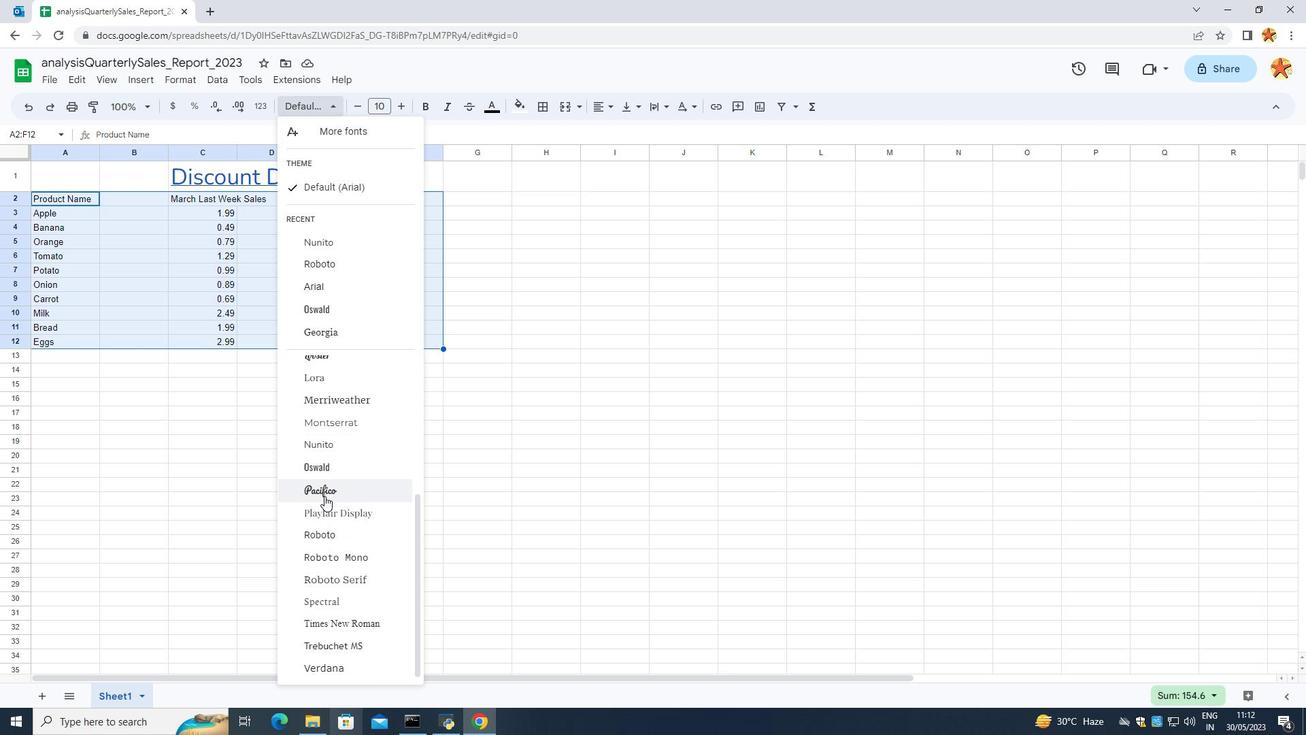 
Action: Mouse scrolled (324, 496) with delta (0, 0)
Screenshot: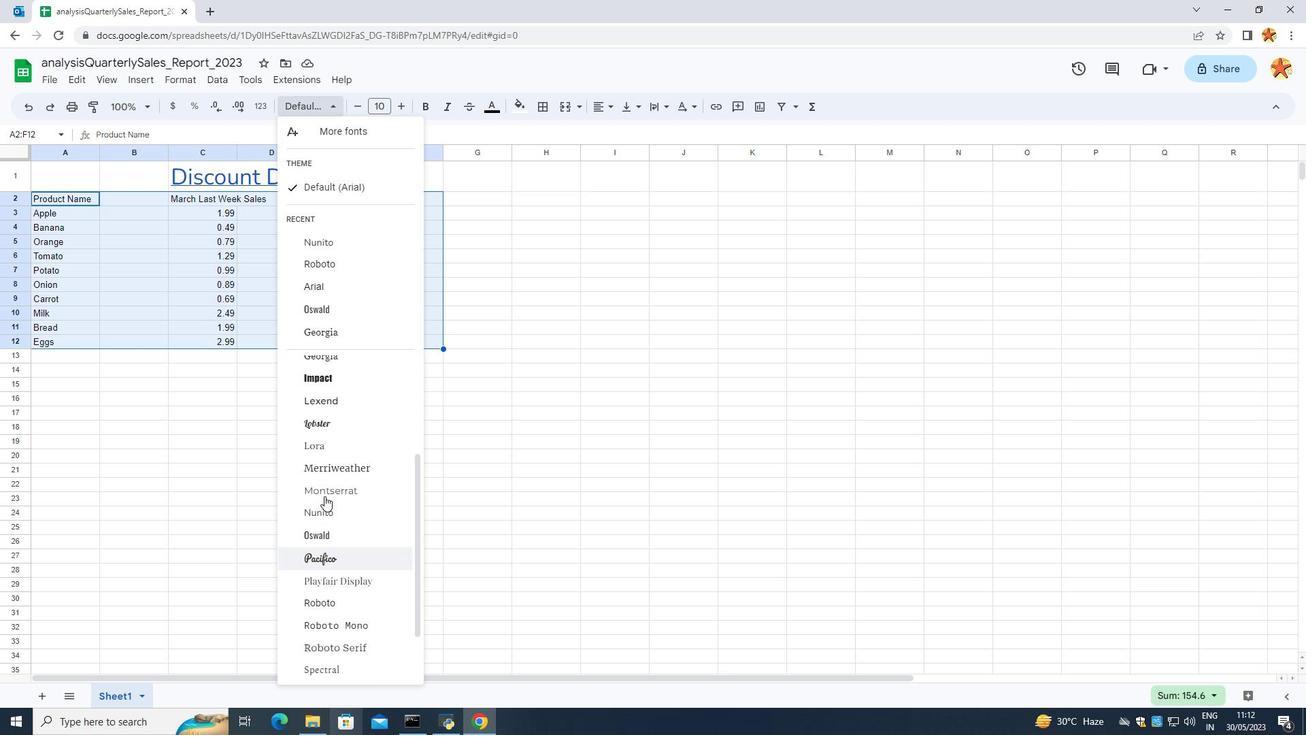 
Action: Mouse scrolled (324, 496) with delta (0, 0)
Screenshot: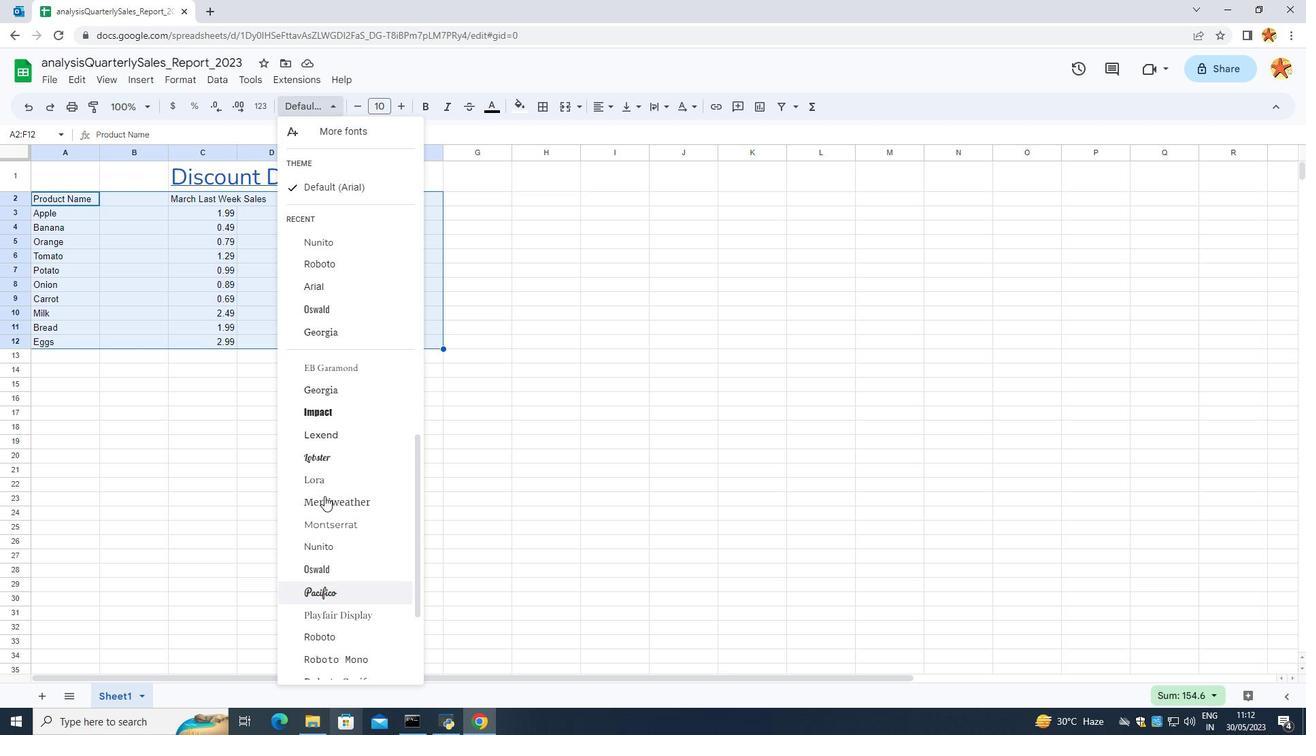 
Action: Mouse scrolled (324, 495) with delta (0, 0)
Screenshot: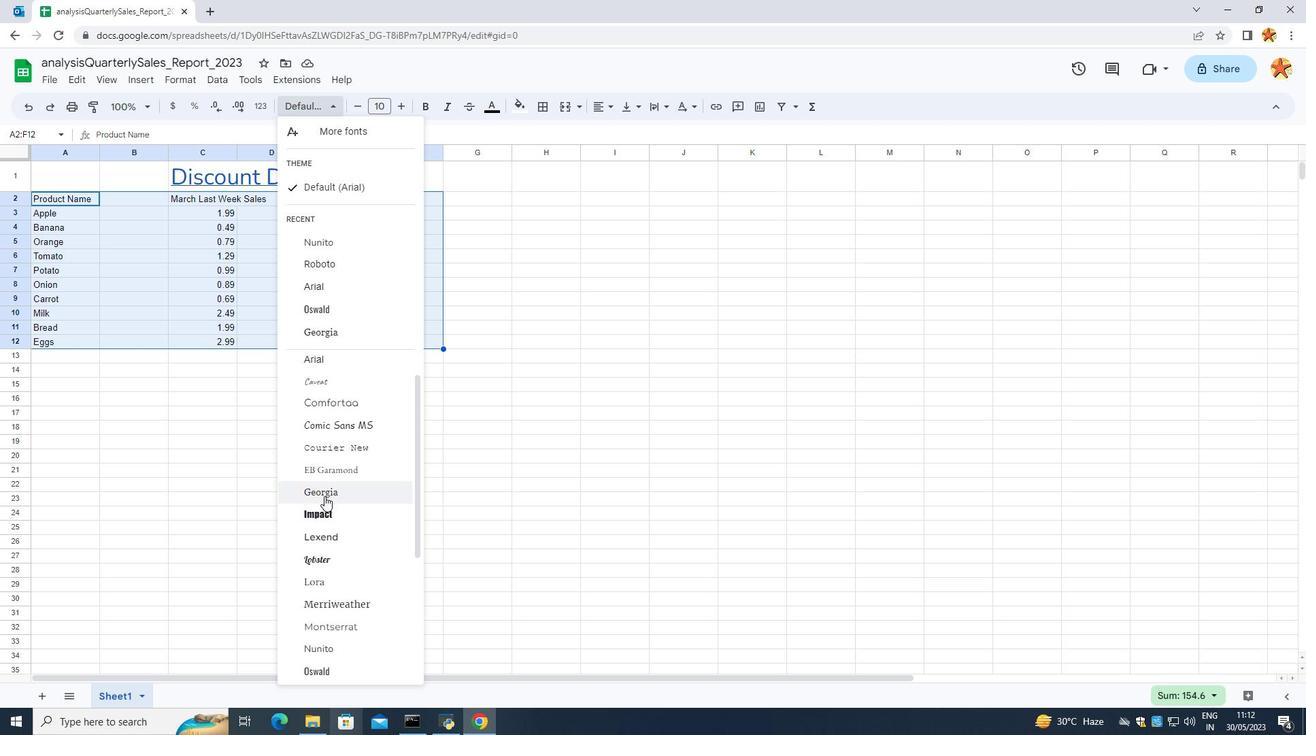 
Action: Mouse moved to (324, 495)
Screenshot: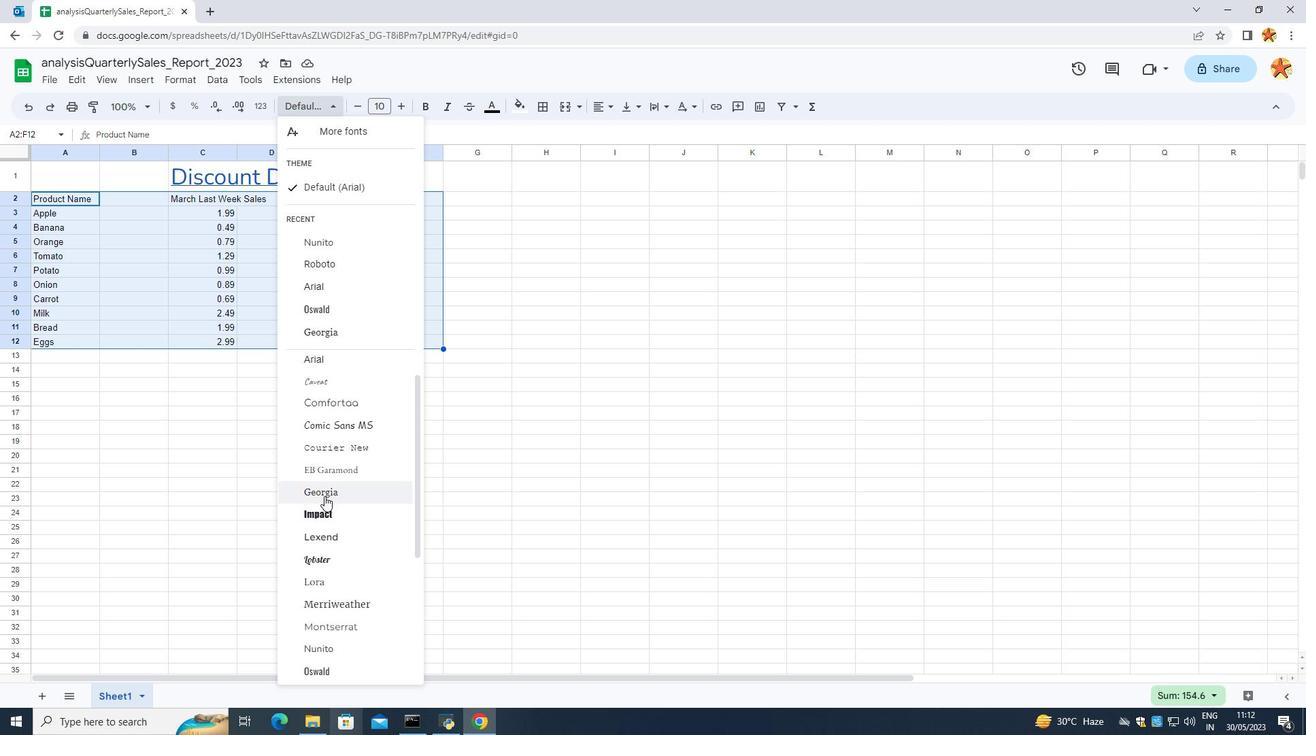 
Action: Mouse scrolled (324, 494) with delta (0, 0)
Screenshot: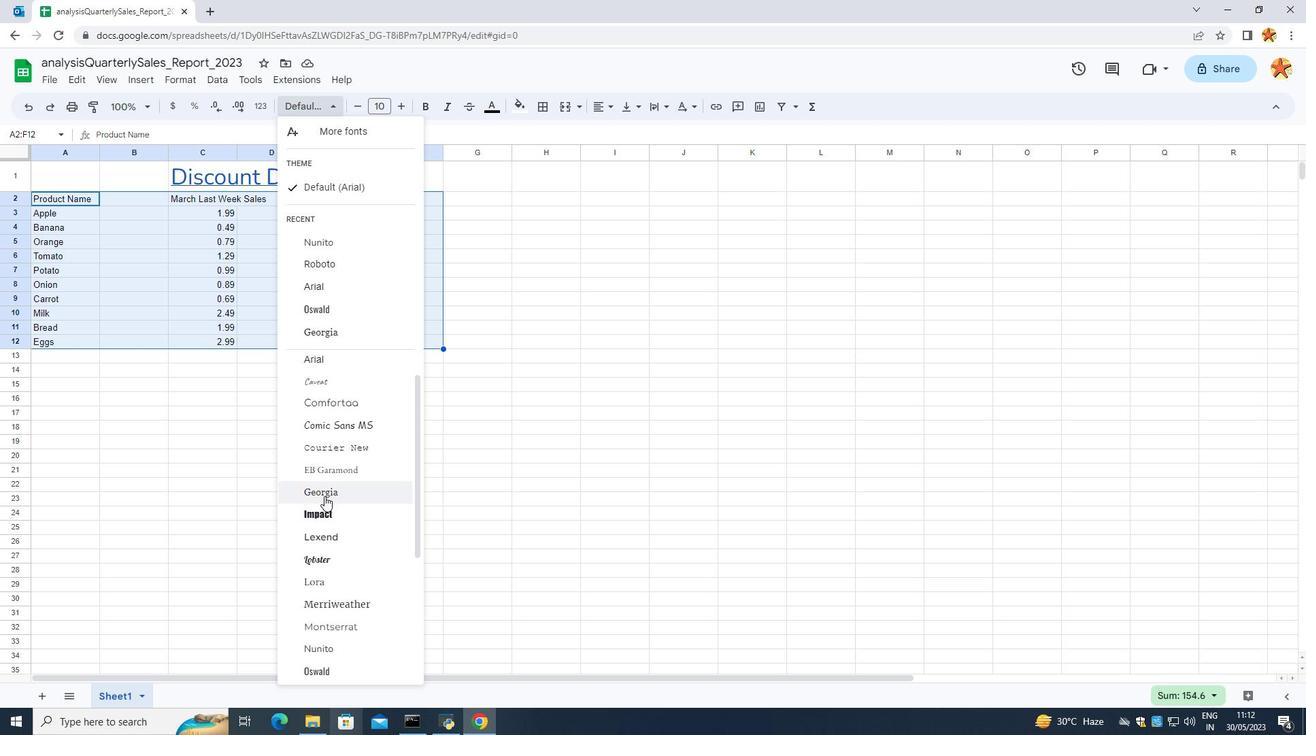 
Action: Mouse scrolled (324, 494) with delta (0, 0)
Screenshot: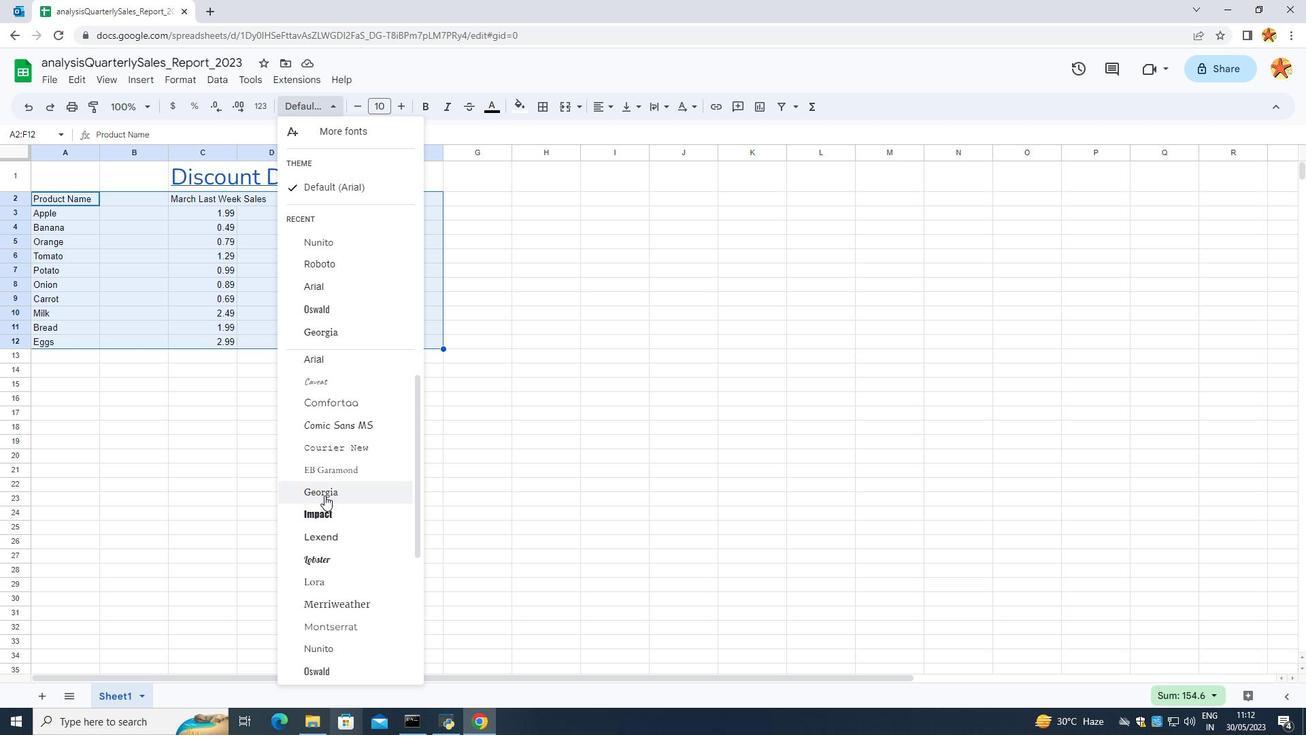 
Action: Mouse moved to (318, 500)
Screenshot: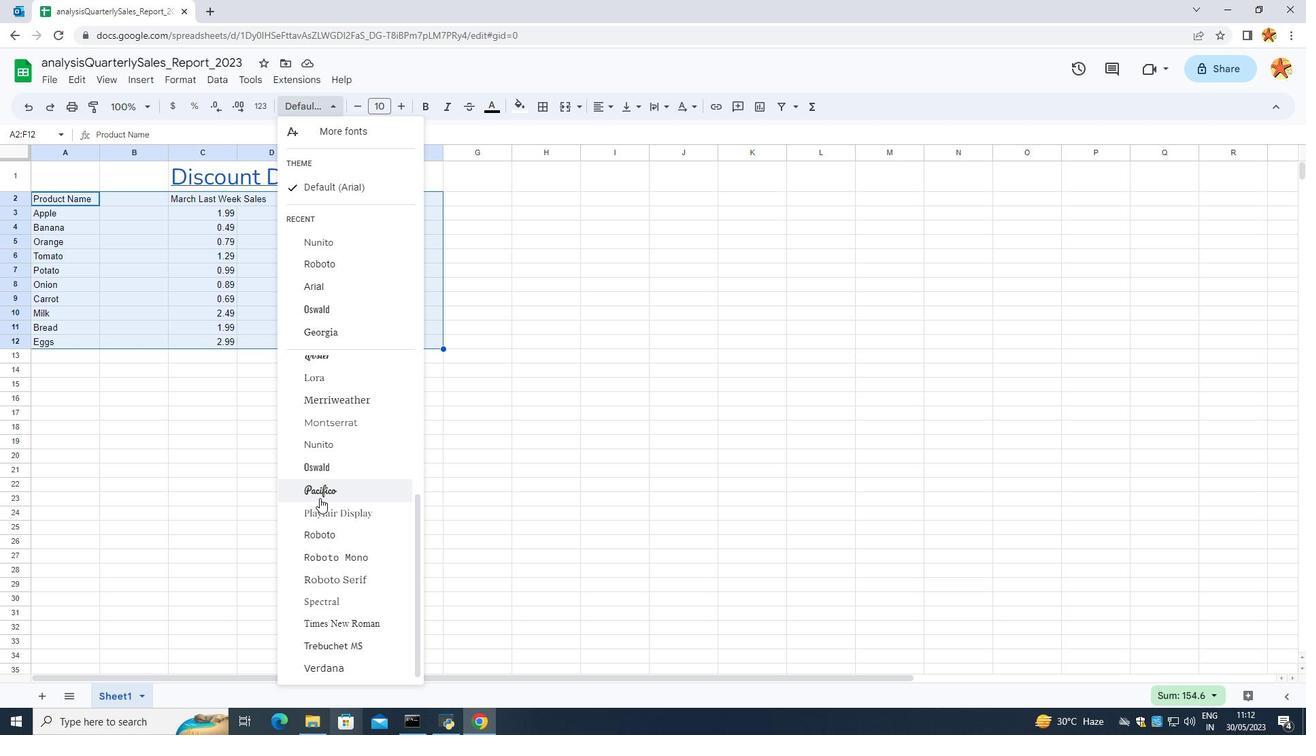 
Action: Mouse pressed left at (318, 500)
Screenshot: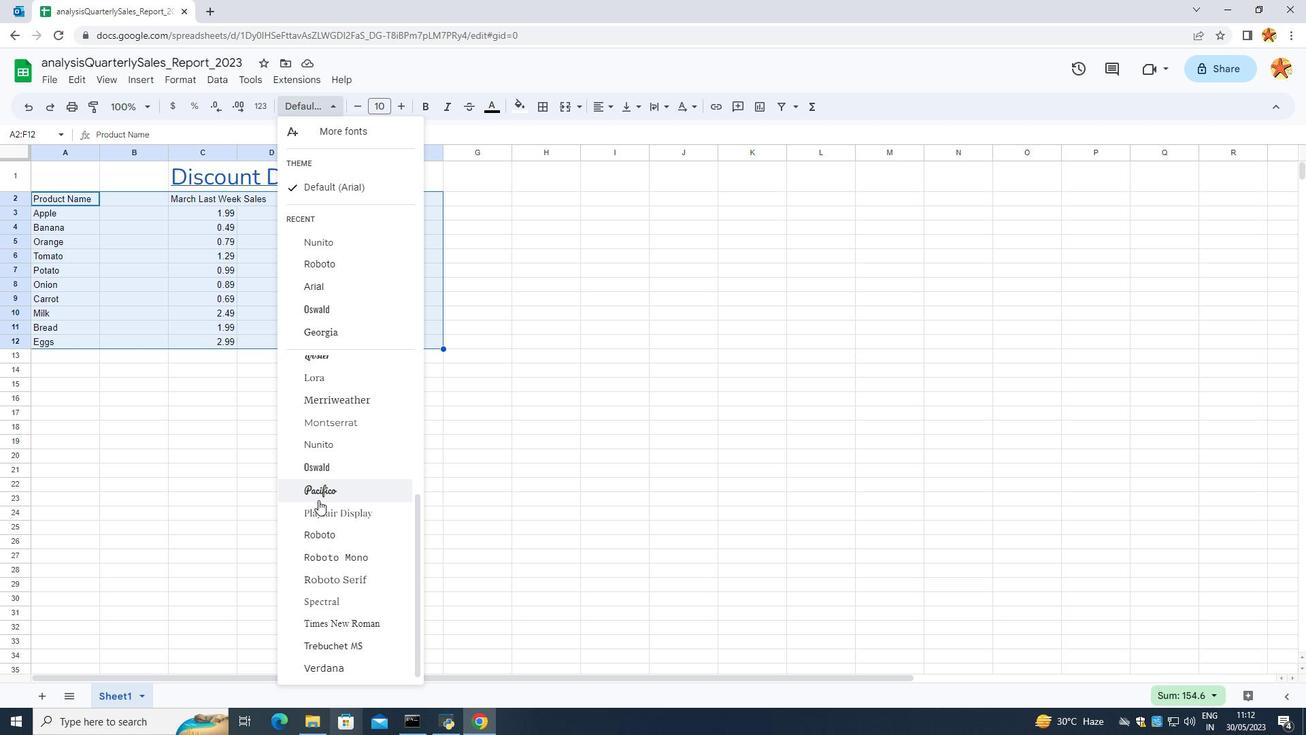 
Action: Mouse moved to (407, 110)
Screenshot: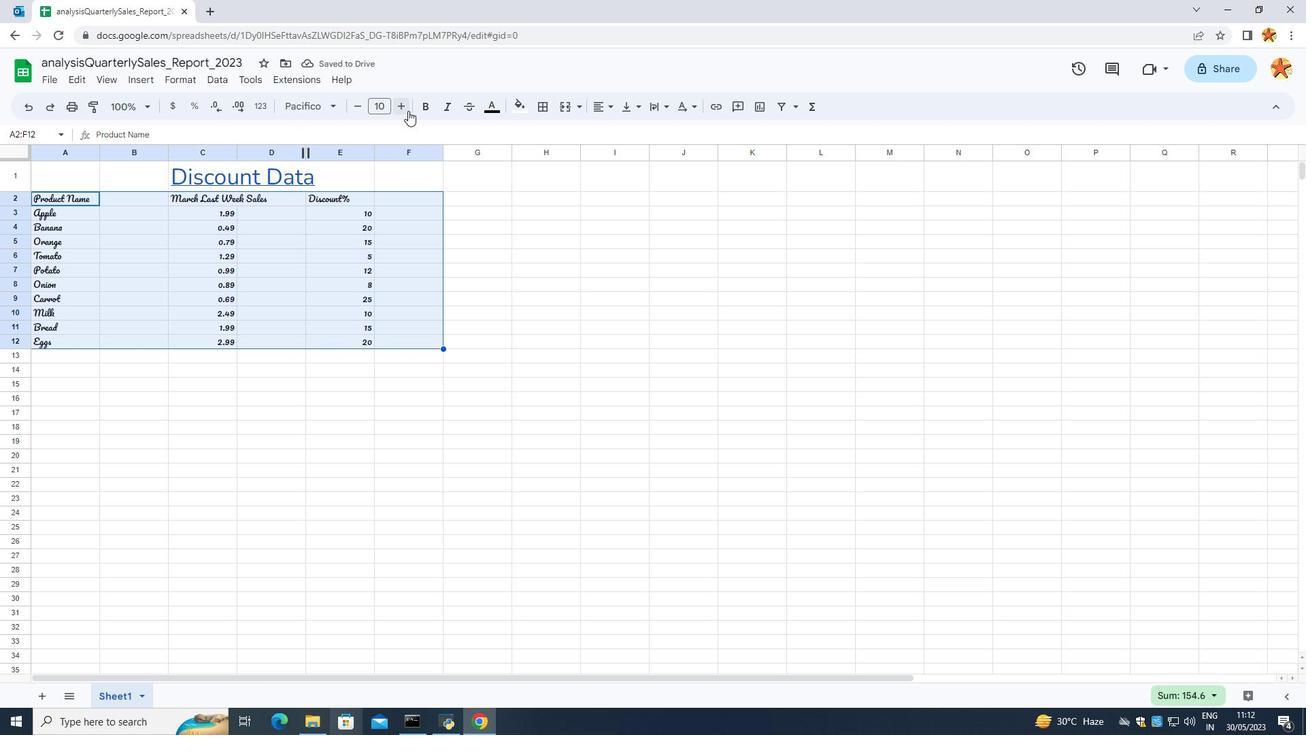 
Action: Mouse pressed left at (407, 110)
Screenshot: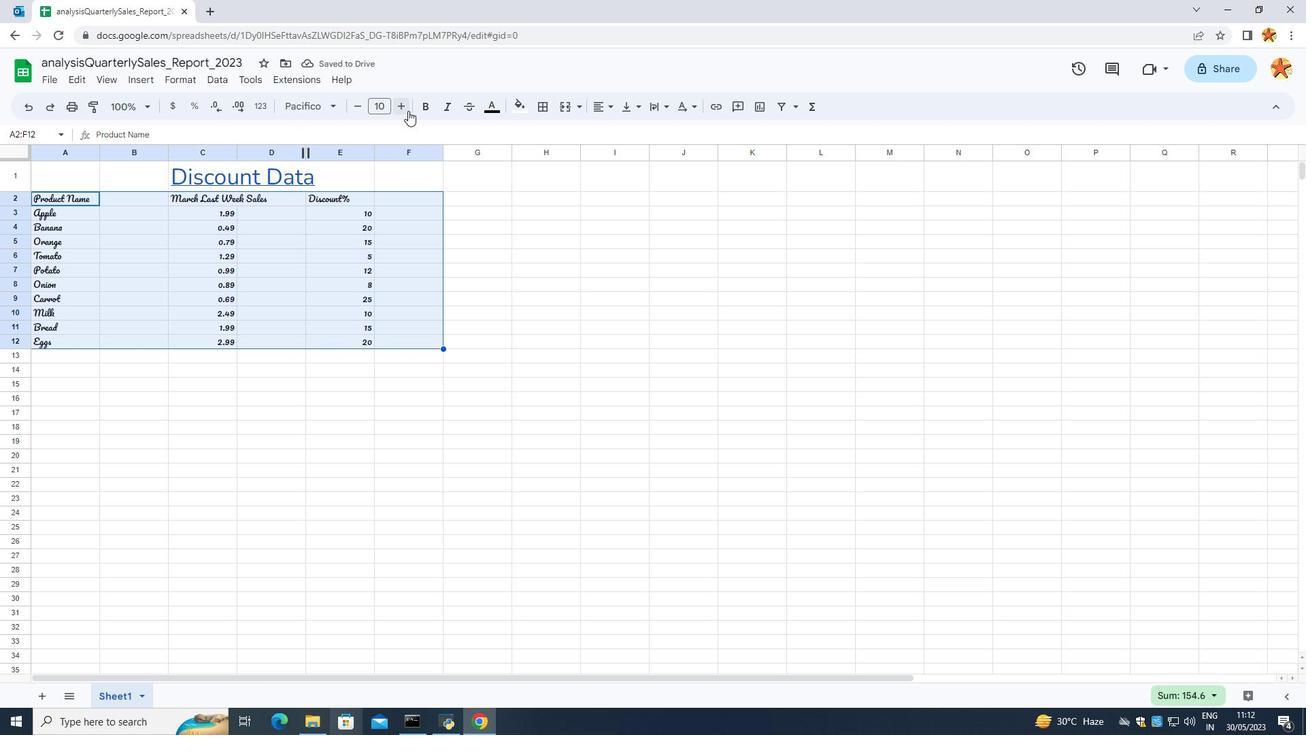 
Action: Mouse moved to (406, 111)
Screenshot: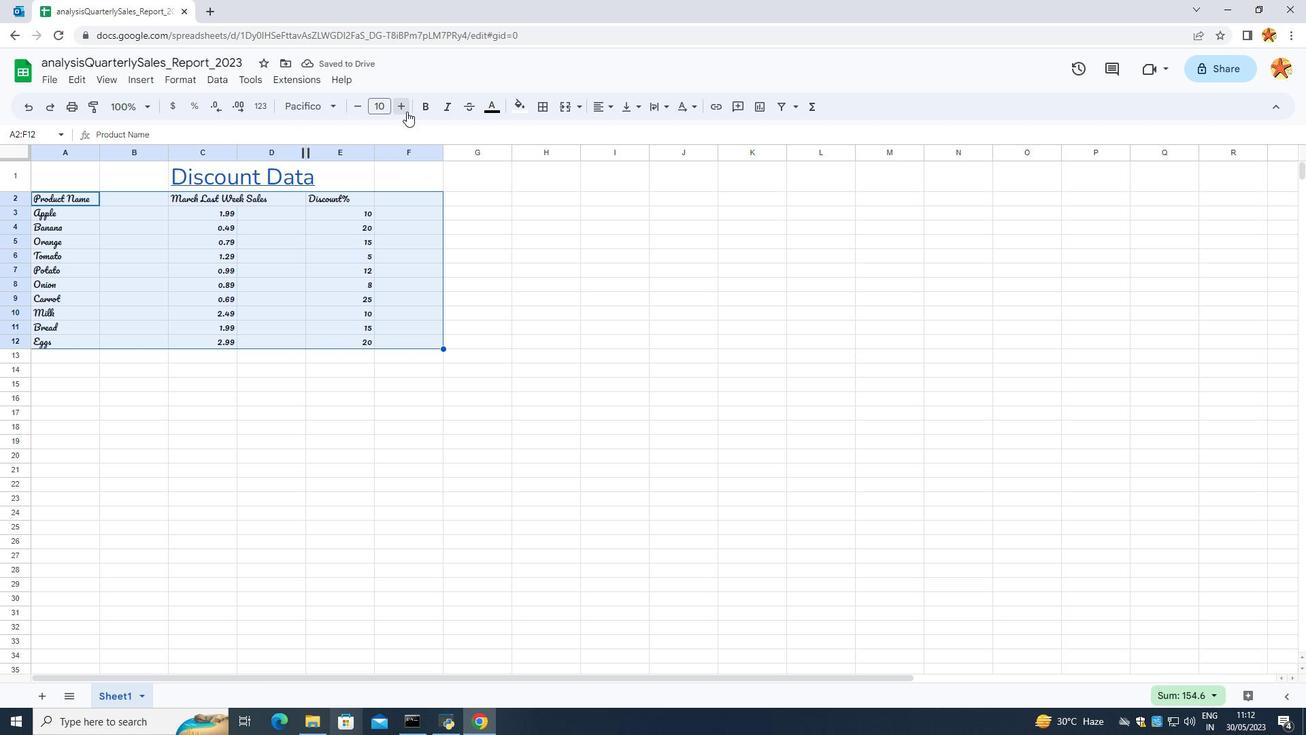 
Action: Mouse pressed left at (406, 111)
Screenshot: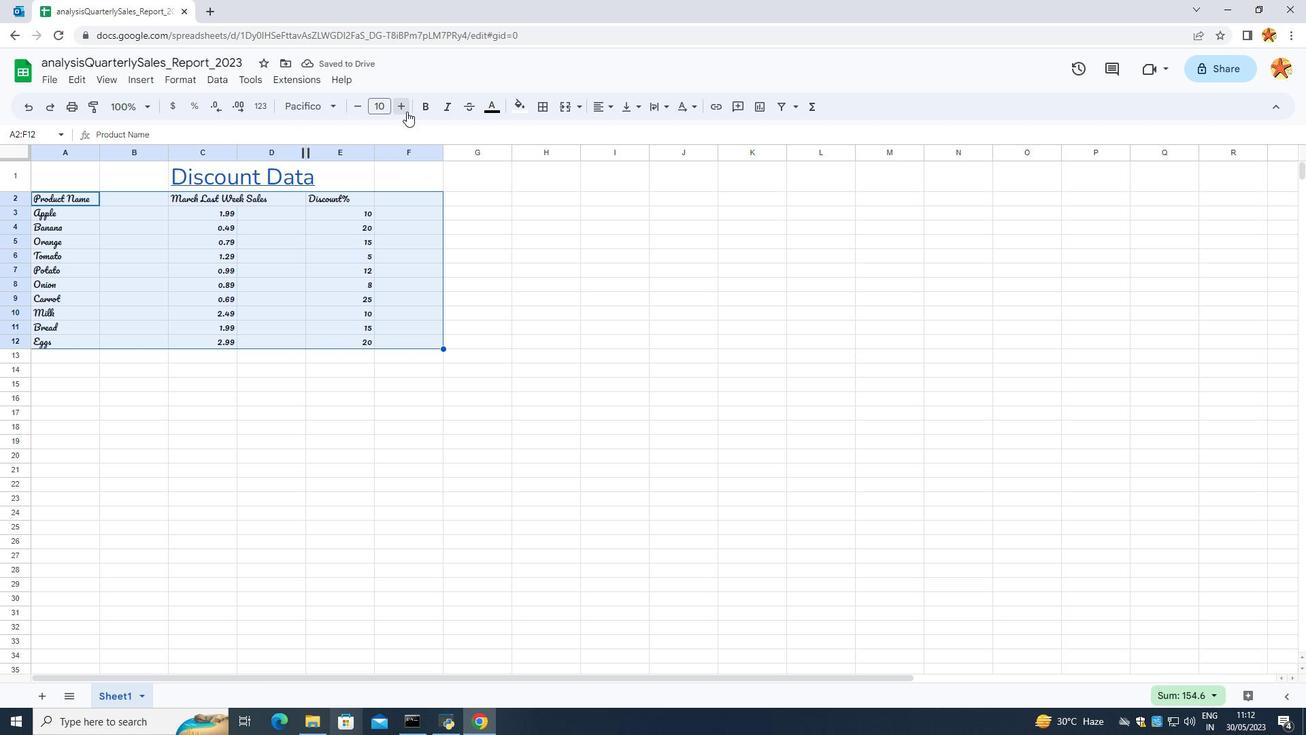 
Action: Mouse moved to (405, 111)
Screenshot: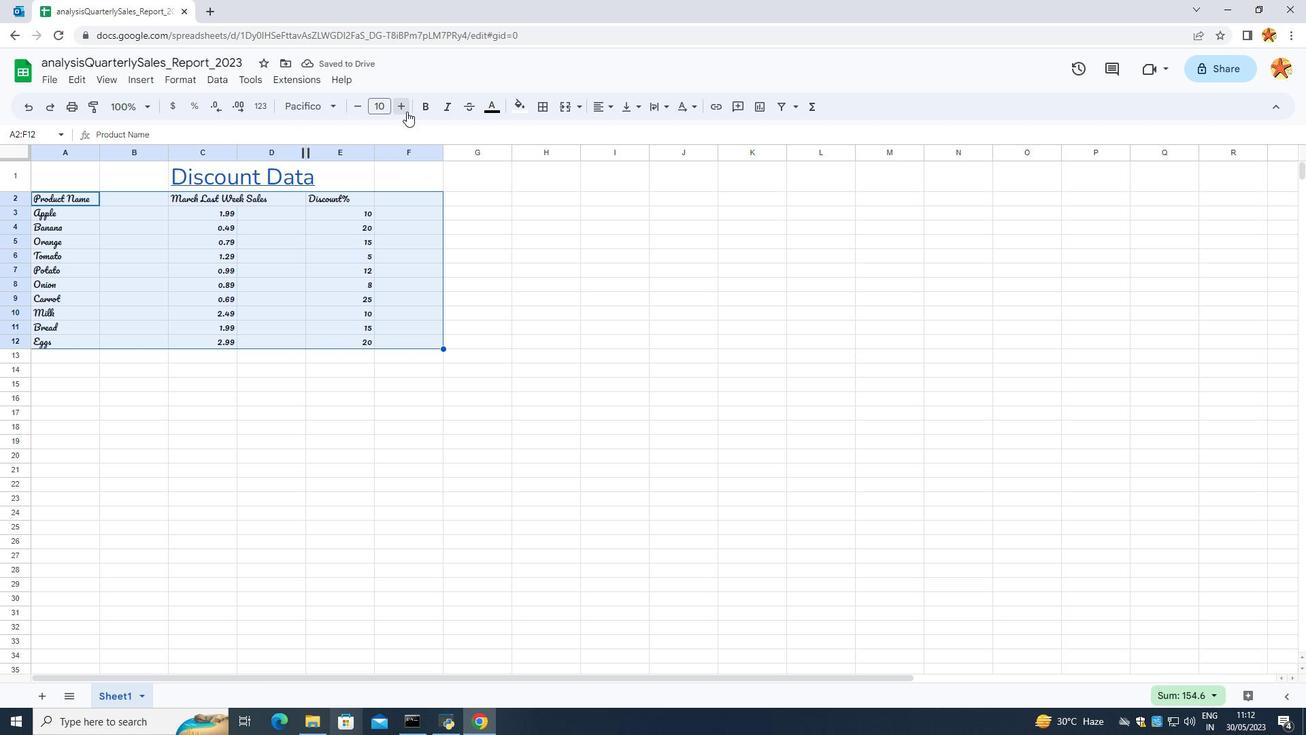 
Action: Mouse pressed left at (405, 111)
Screenshot: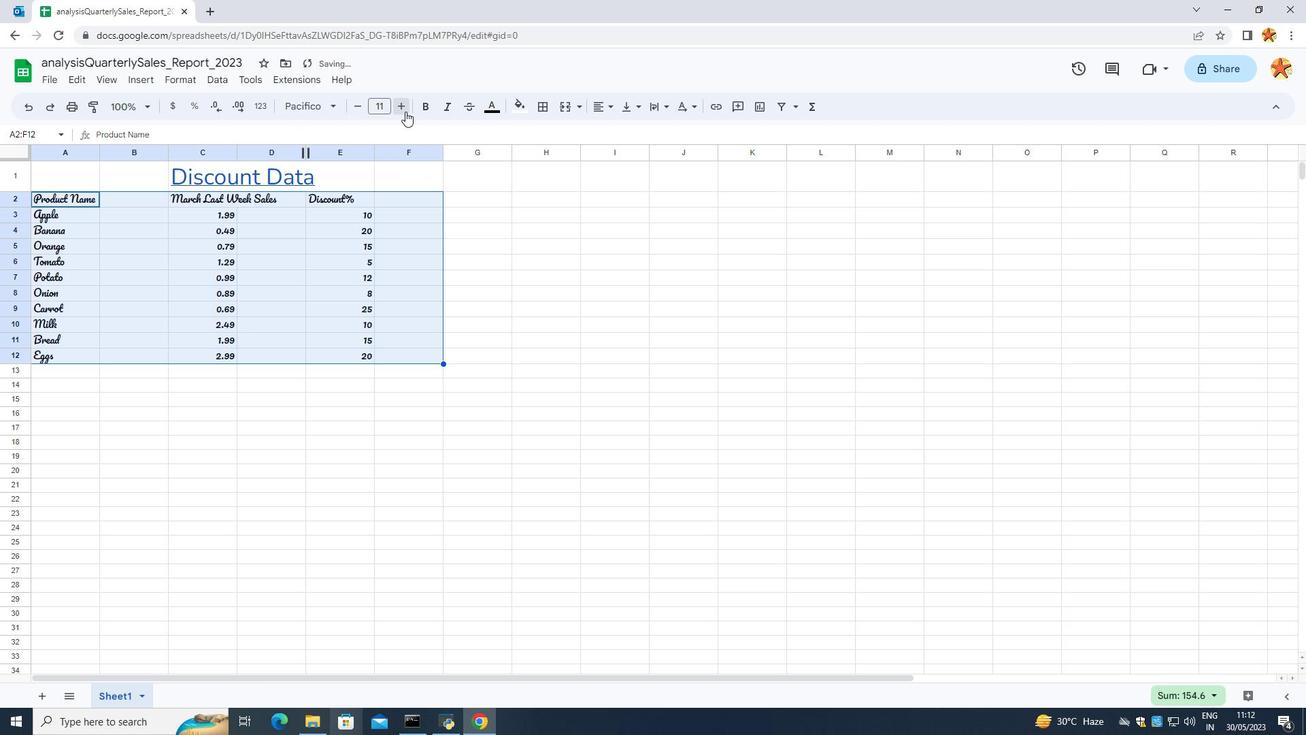 
Action: Mouse pressed left at (405, 111)
Screenshot: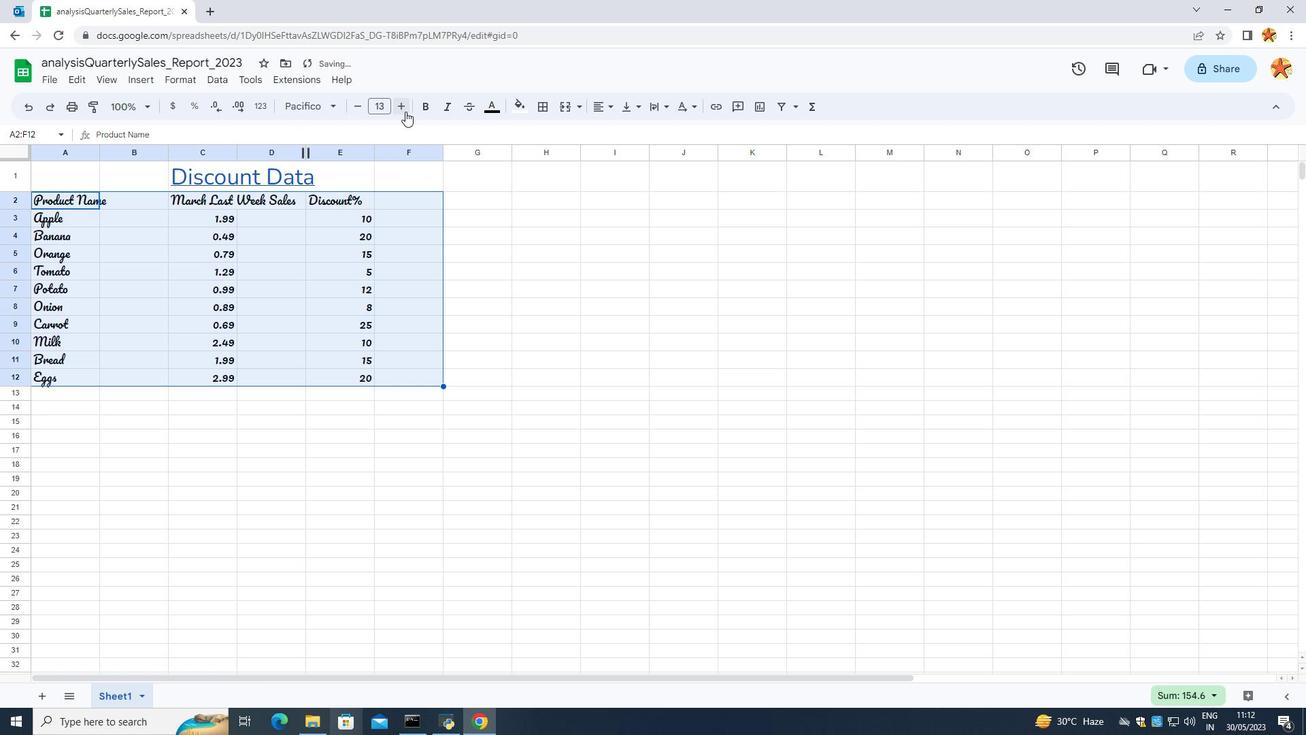 
Action: Mouse pressed left at (405, 111)
Screenshot: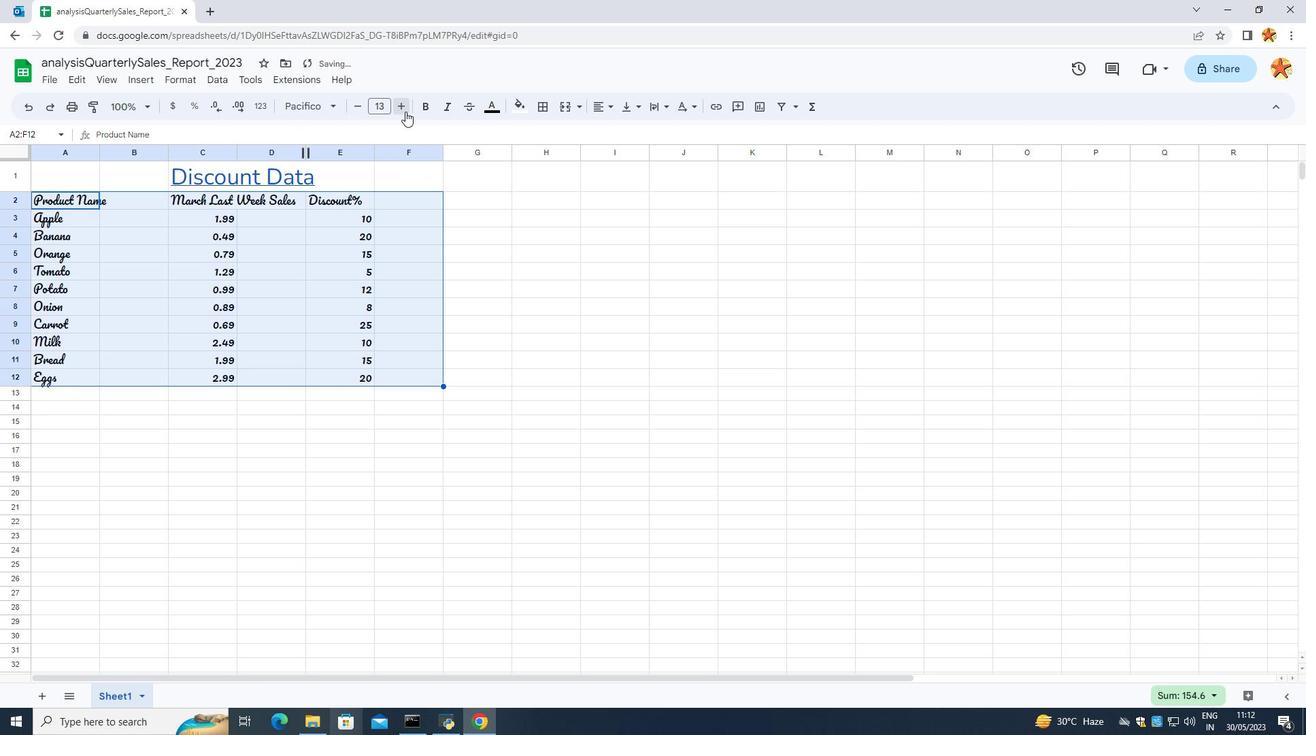 
Action: Mouse pressed left at (405, 111)
Screenshot: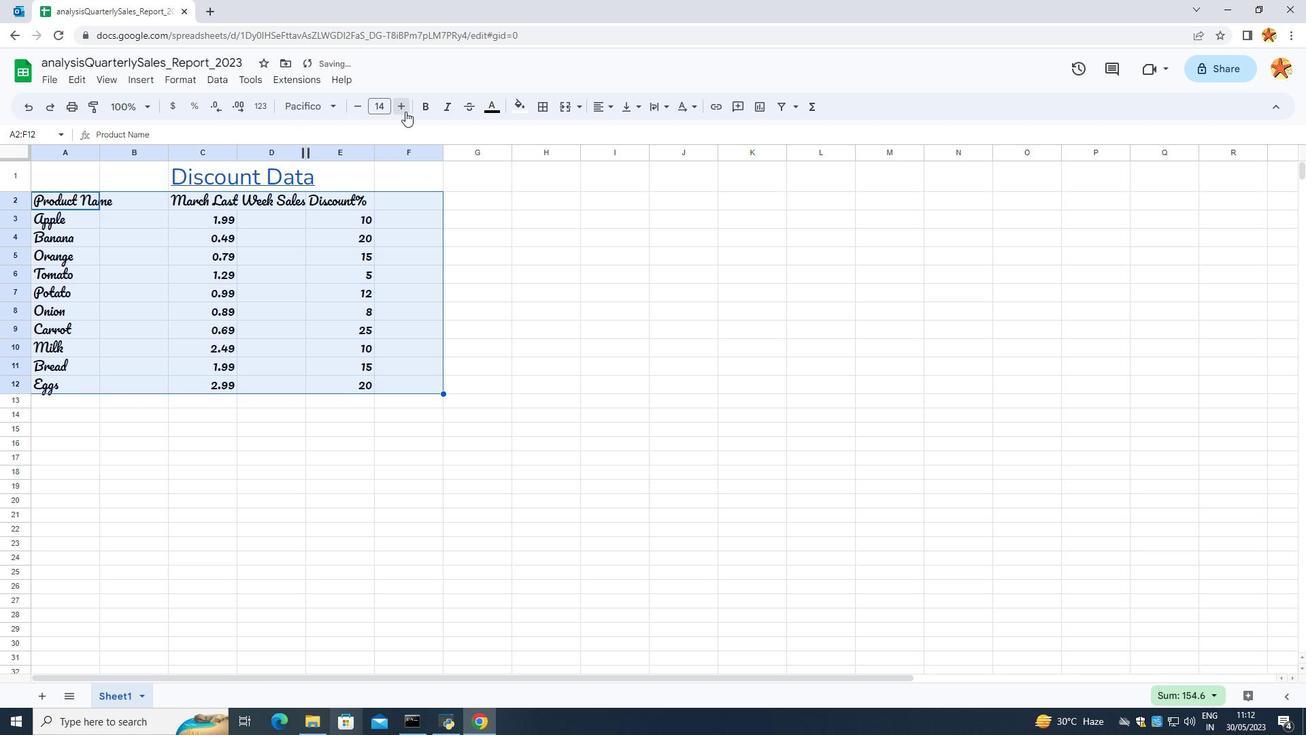 
Action: Mouse pressed left at (405, 111)
Screenshot: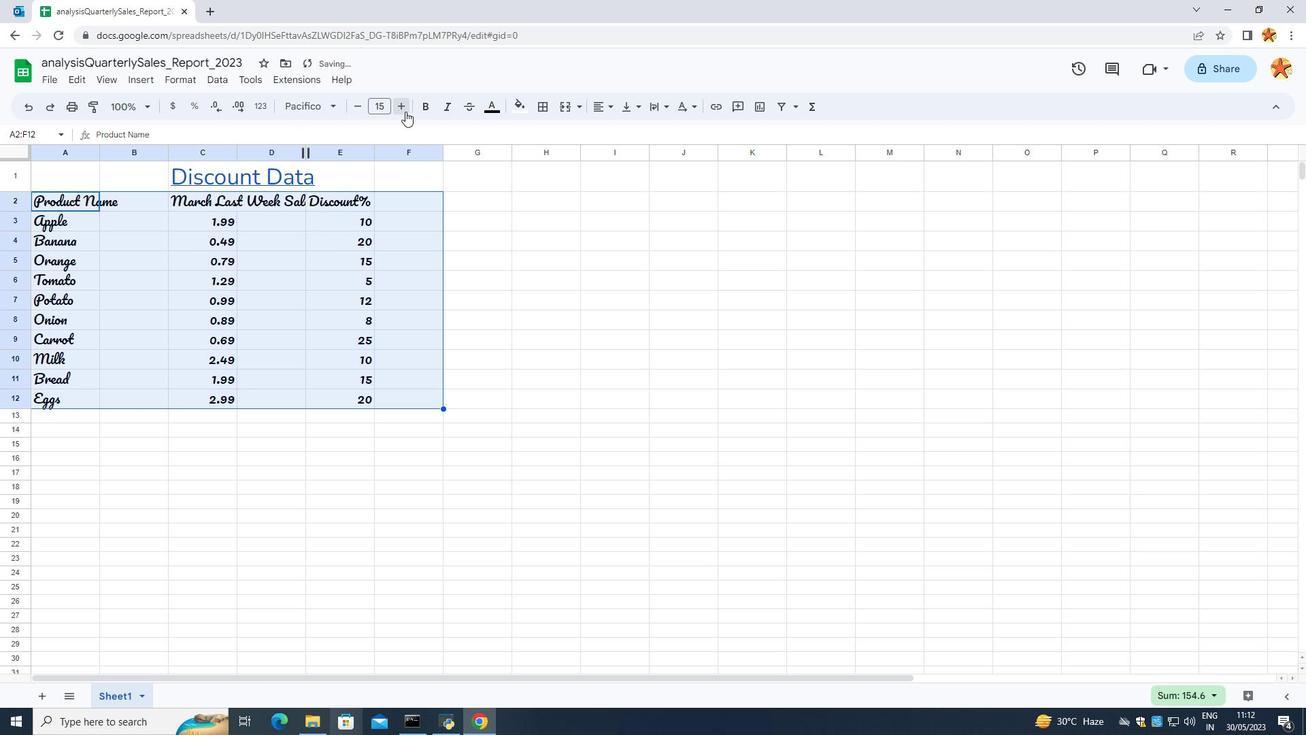 
Action: Mouse moved to (405, 112)
Screenshot: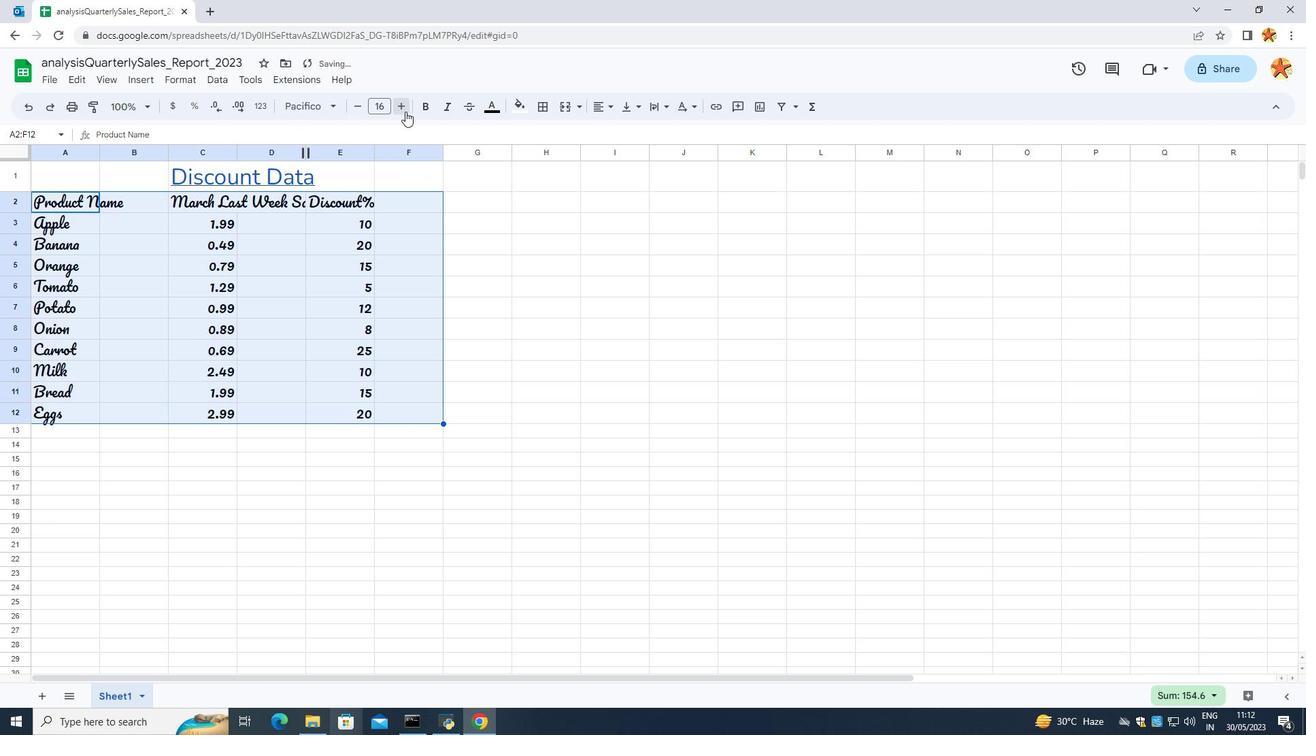 
Action: Mouse pressed left at (405, 112)
Screenshot: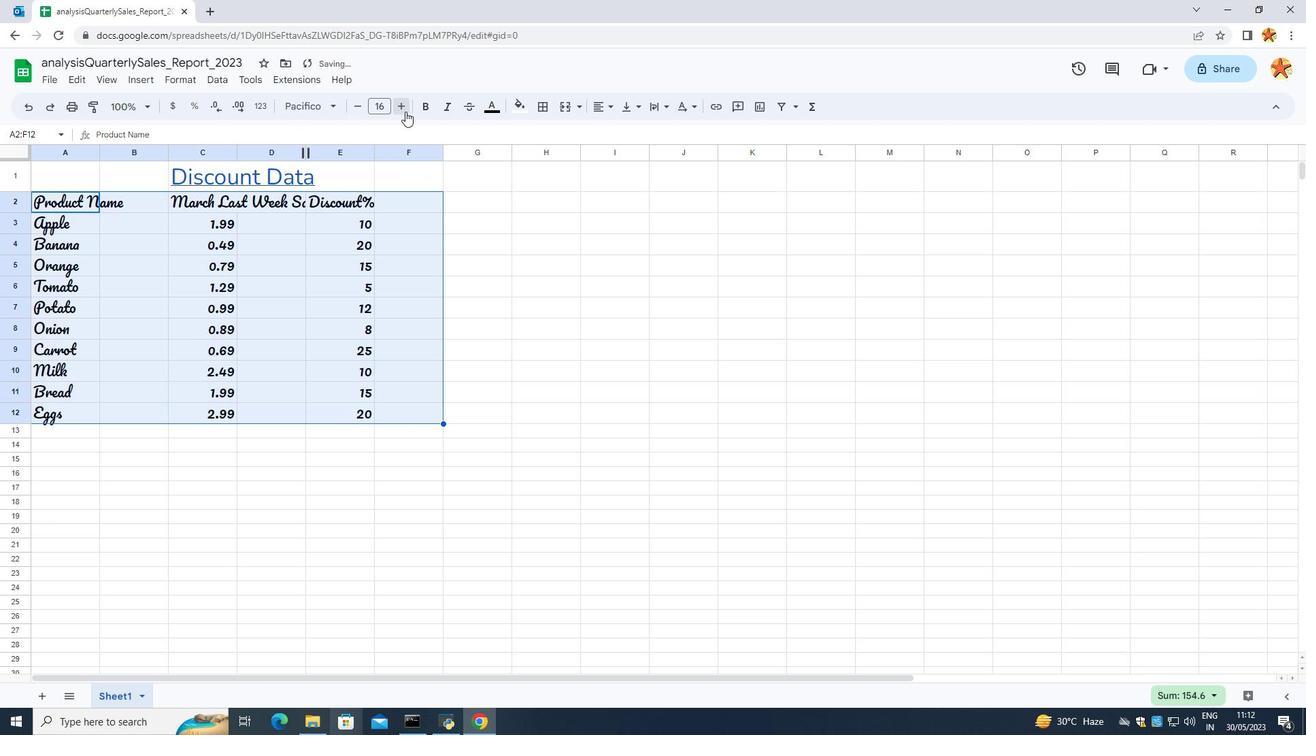 
Action: Mouse moved to (404, 112)
Screenshot: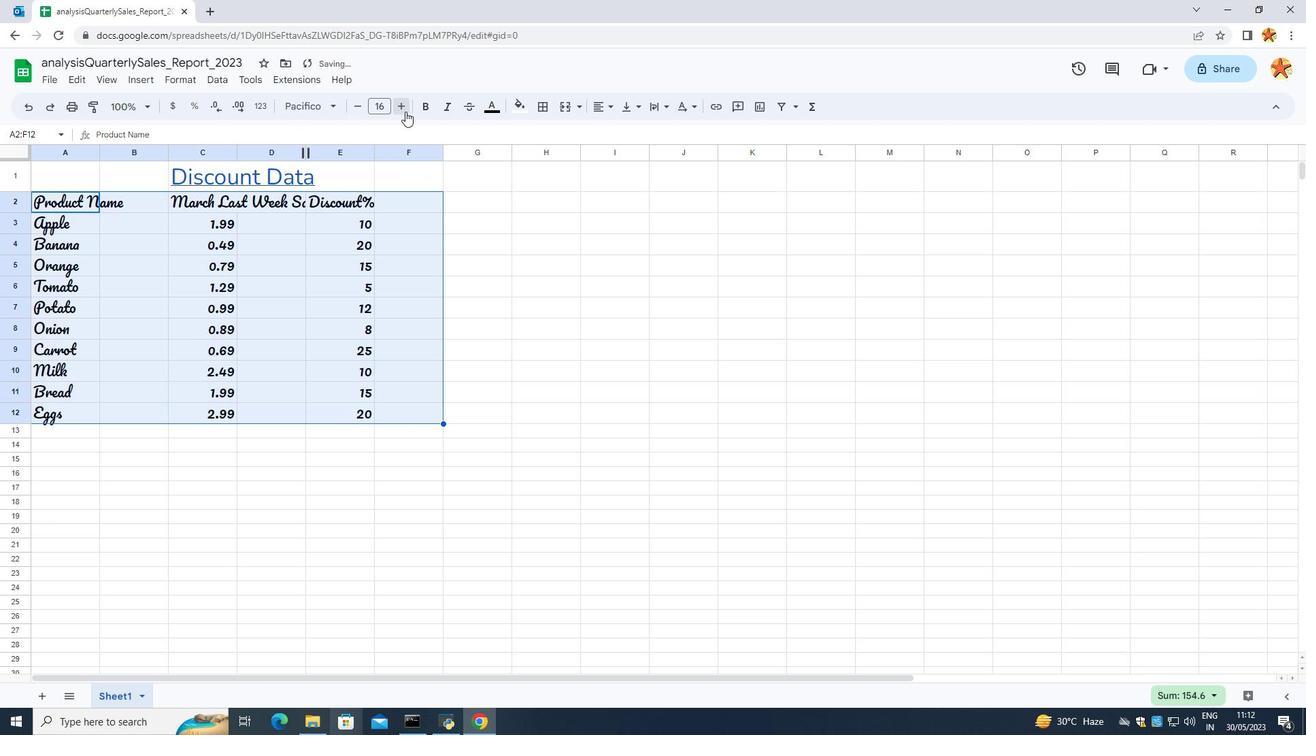
Action: Mouse pressed left at (404, 112)
Screenshot: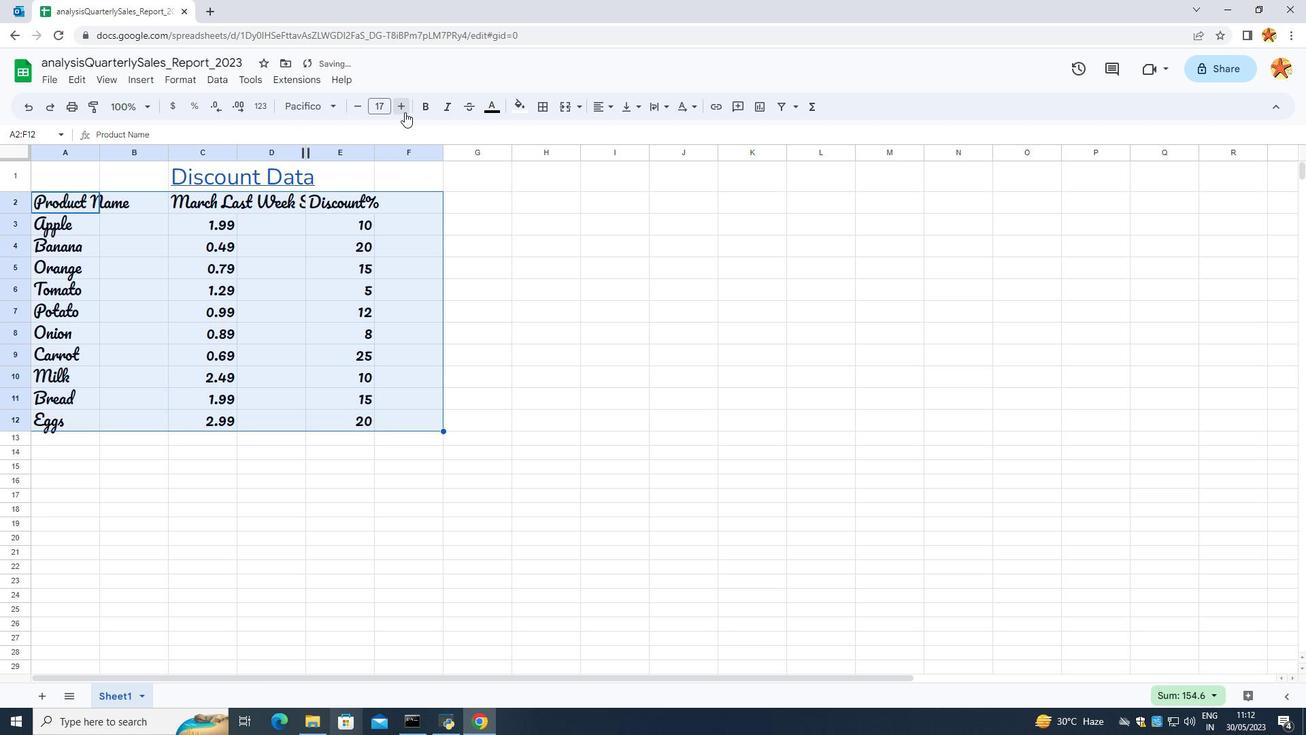 
Action: Mouse moved to (353, 109)
Screenshot: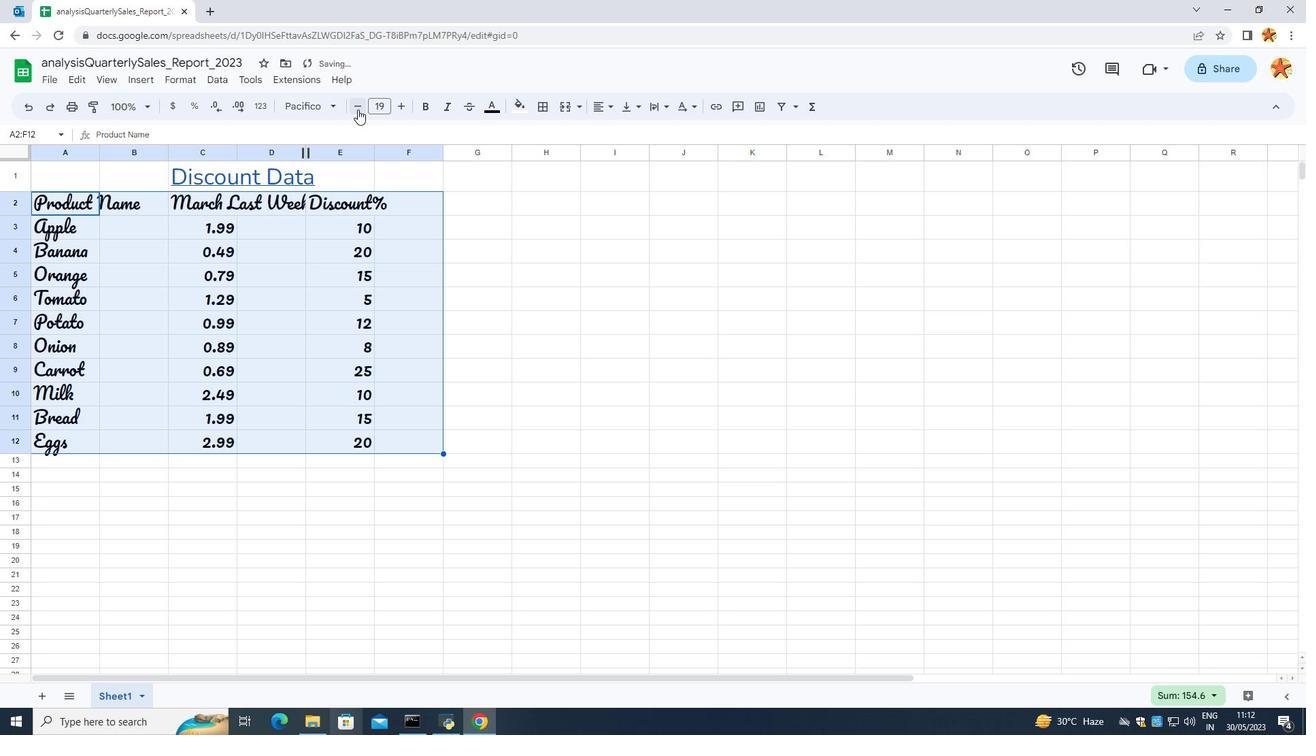 
Action: Mouse pressed left at (353, 109)
Screenshot: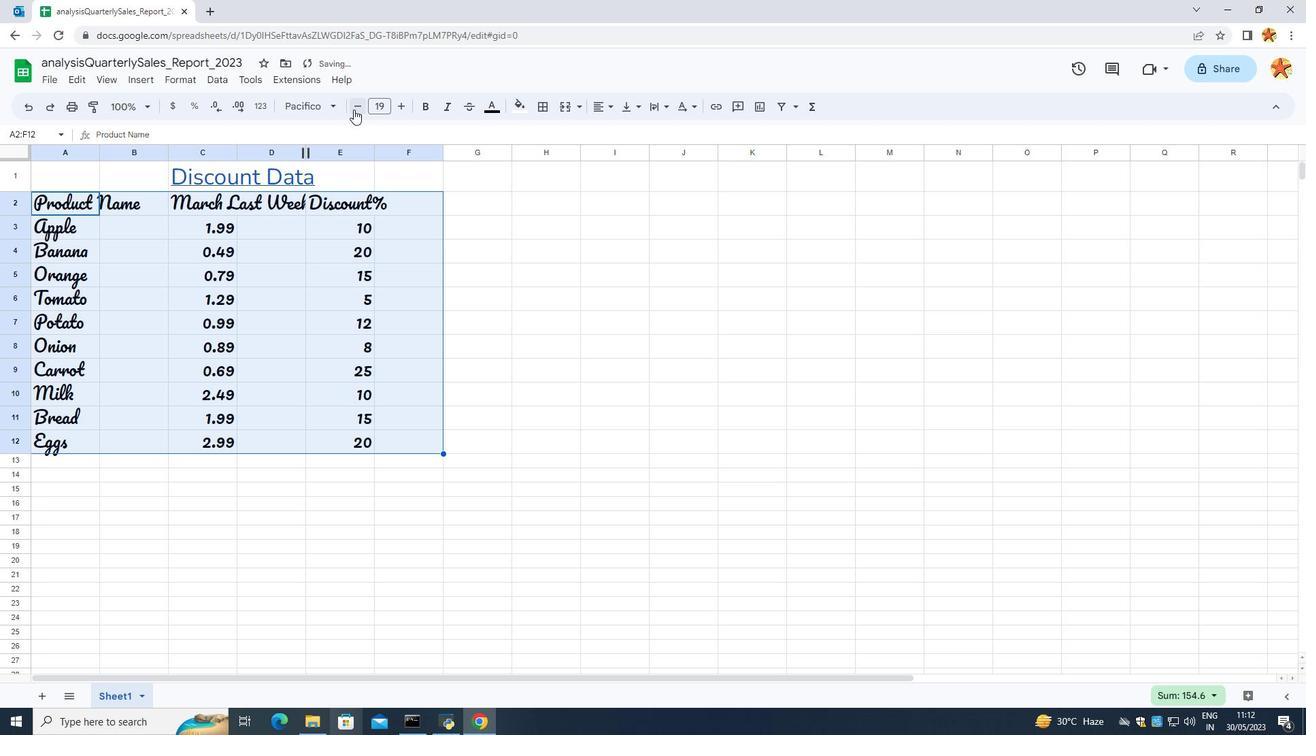 
Action: Mouse moved to (598, 111)
Screenshot: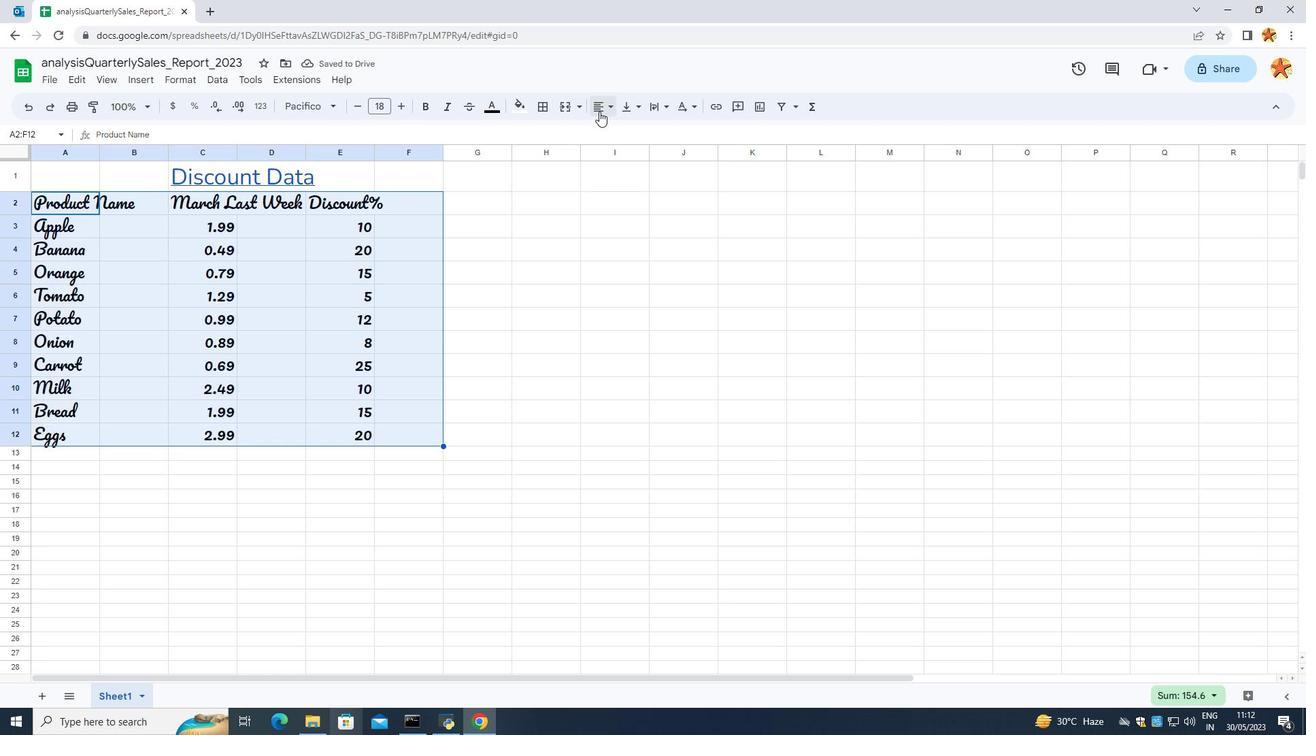 
Action: Mouse pressed left at (598, 111)
Screenshot: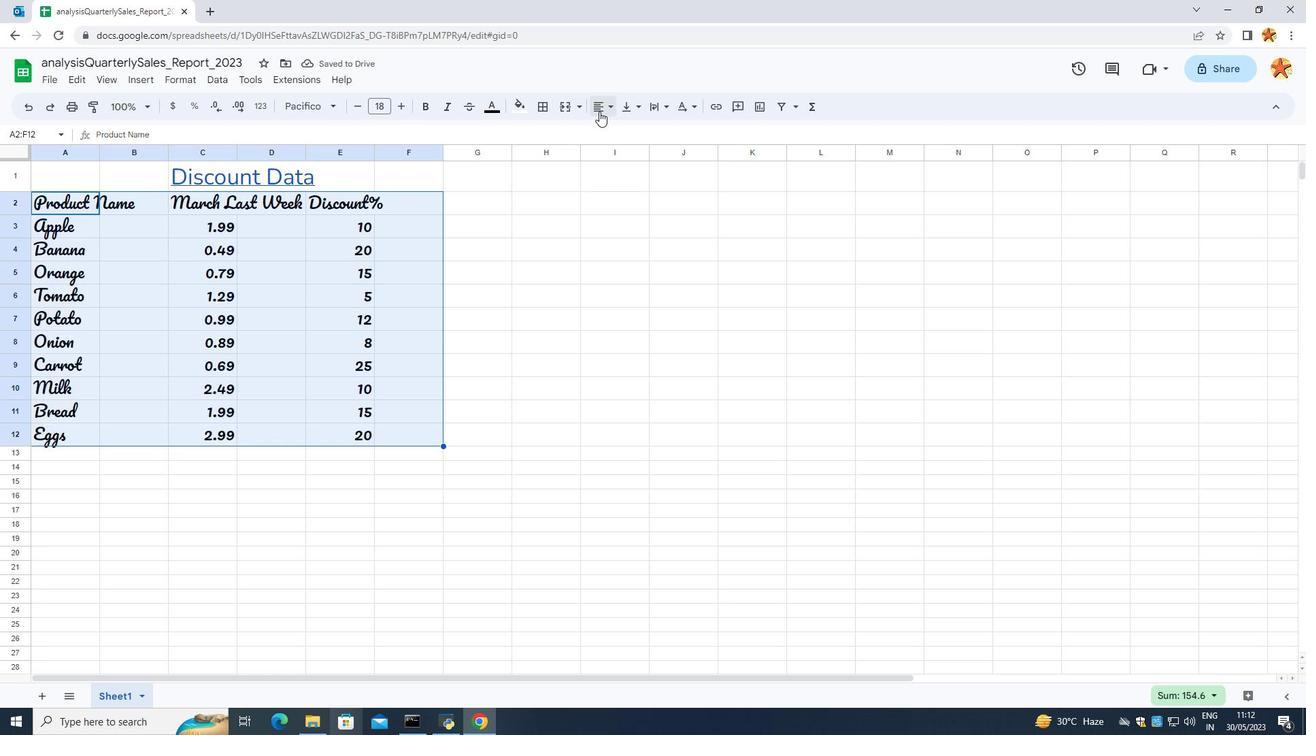 
Action: Mouse moved to (620, 134)
Screenshot: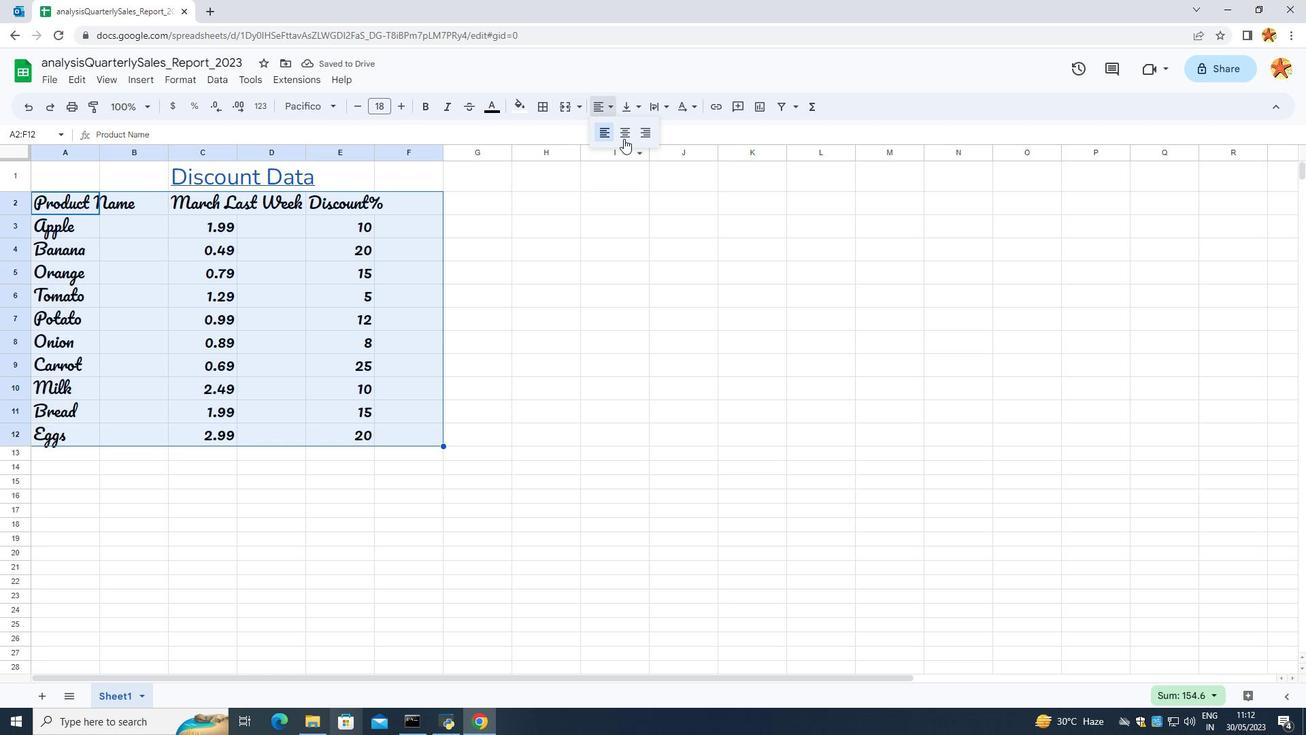 
Action: Mouse pressed left at (620, 134)
Screenshot: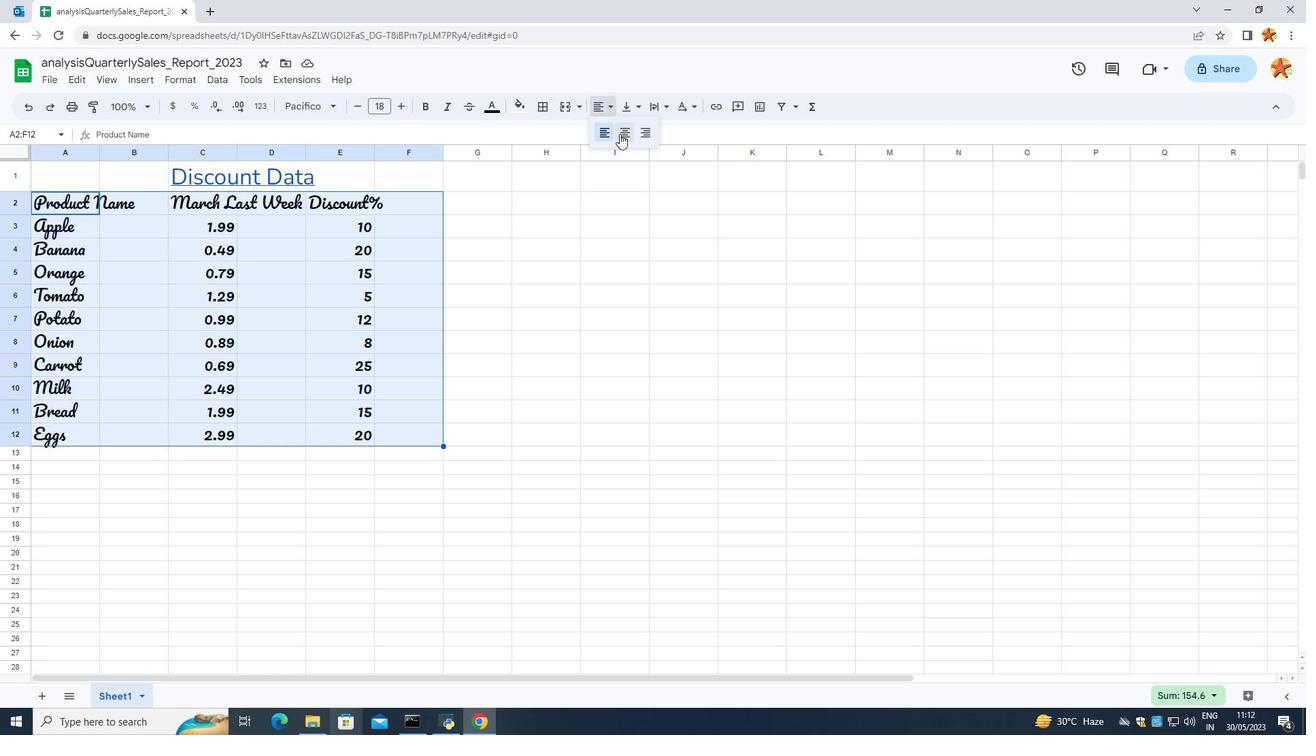 
Action: Mouse moved to (154, 174)
Screenshot: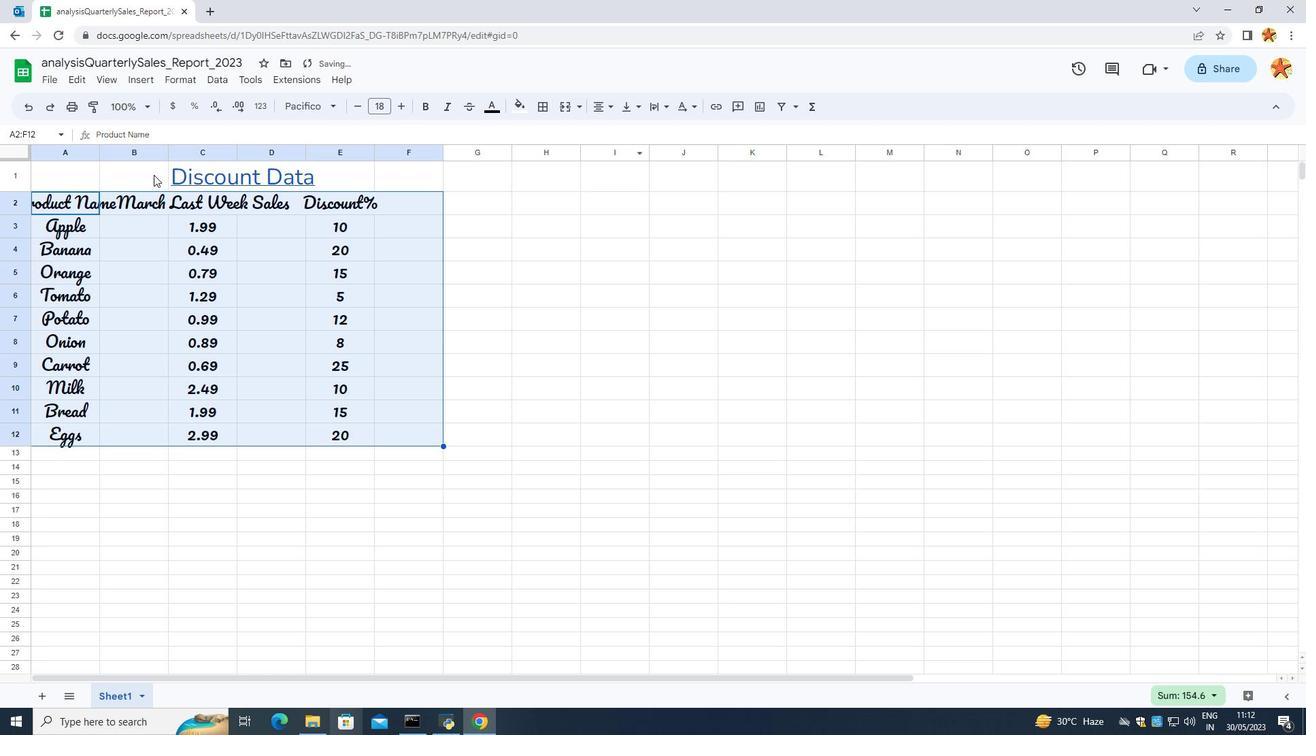 
Action: Mouse pressed left at (154, 174)
Screenshot: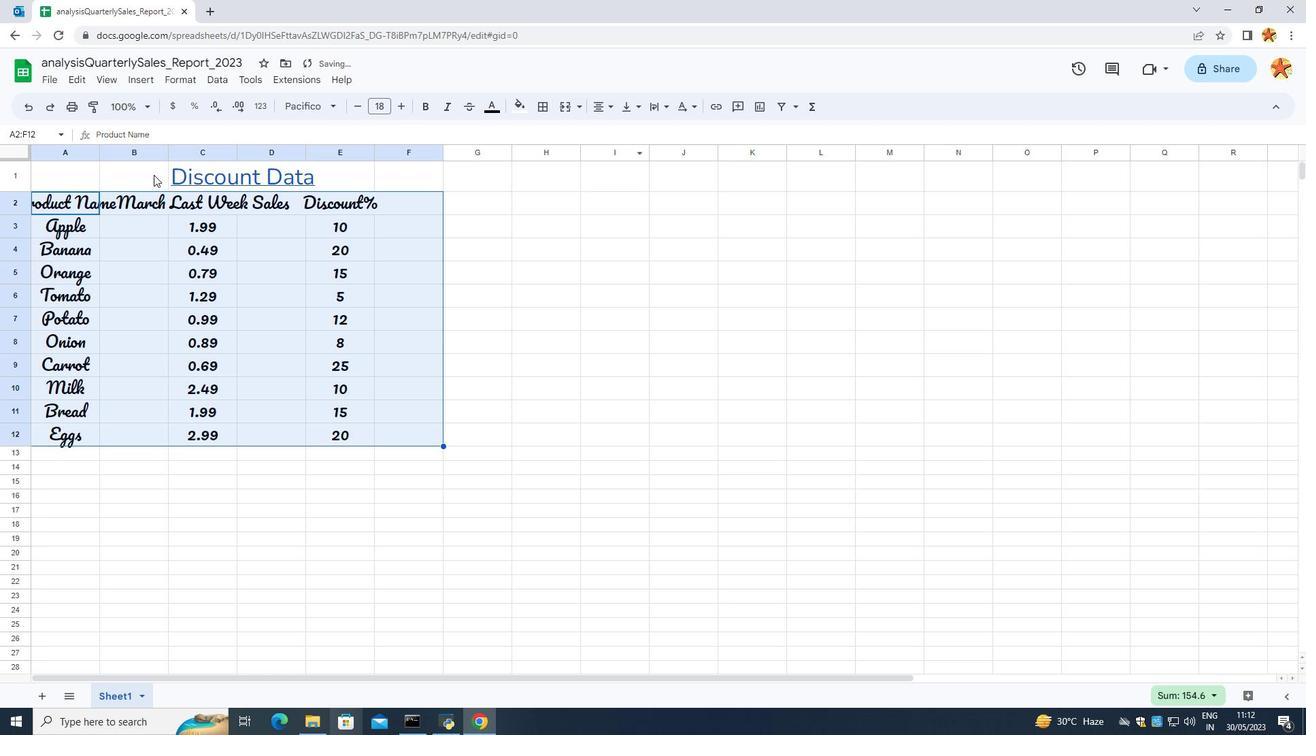 
Action: Mouse moved to (178, 171)
Screenshot: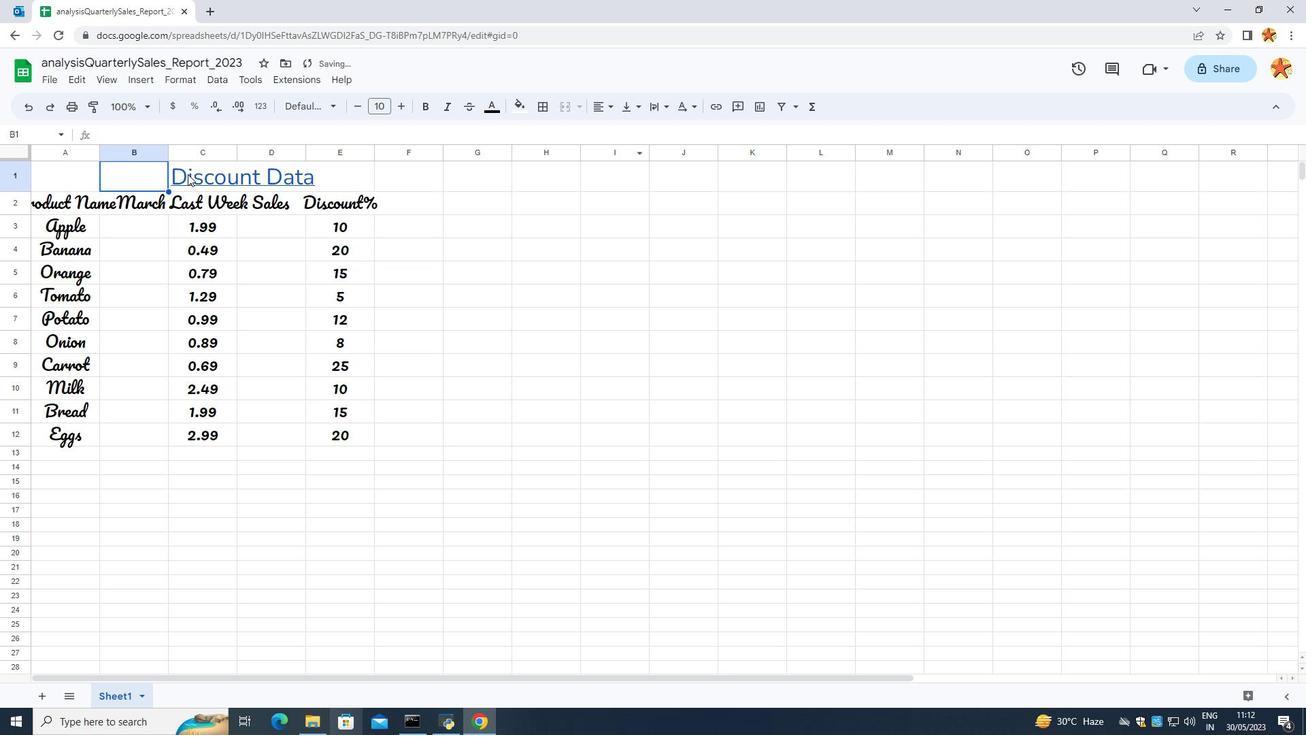 
Action: Mouse pressed left at (178, 171)
Screenshot: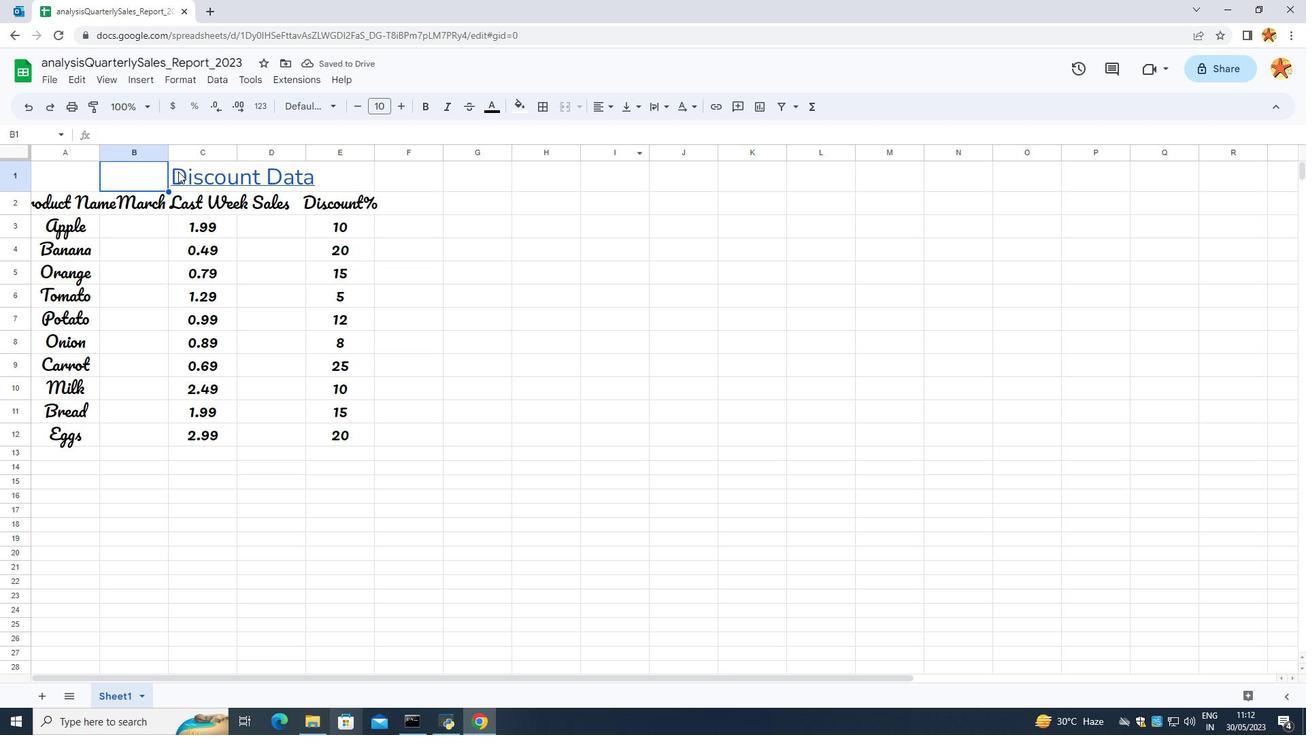 
Action: Mouse moved to (601, 103)
Screenshot: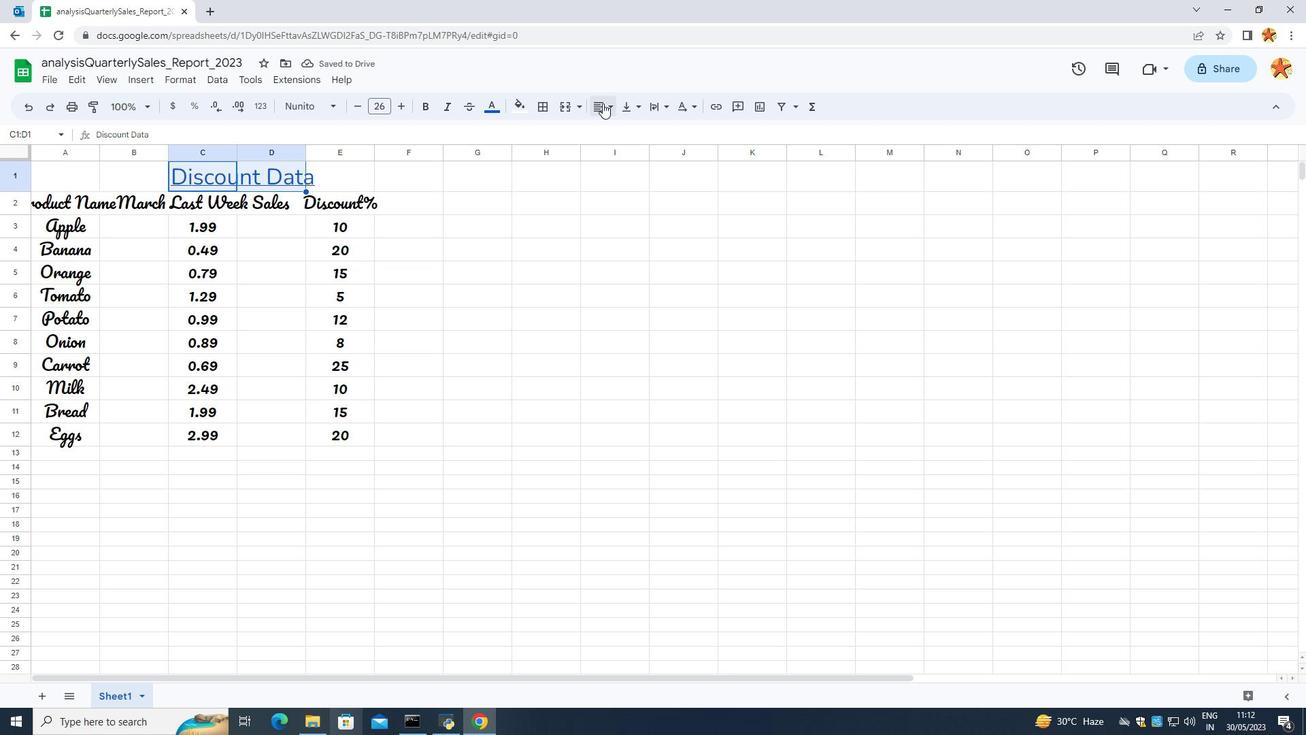 
Action: Mouse pressed left at (601, 103)
Screenshot: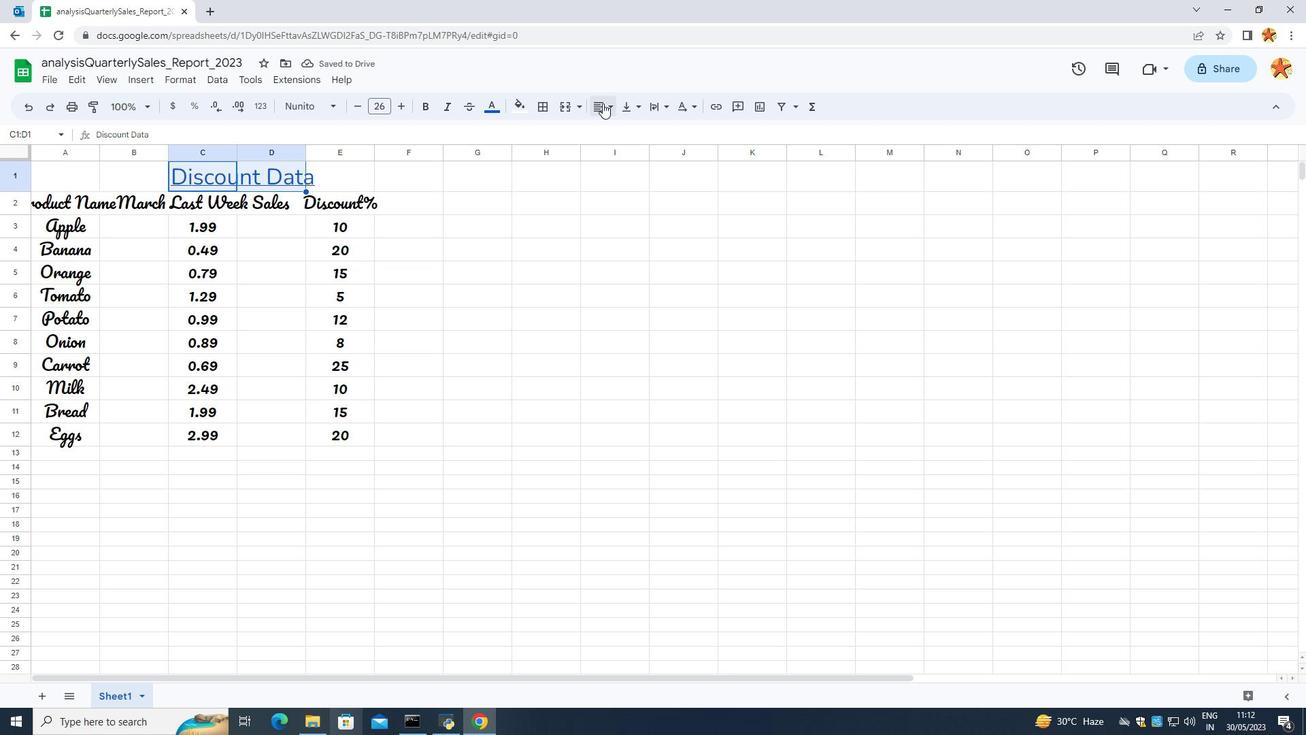 
Action: Mouse moved to (626, 131)
Screenshot: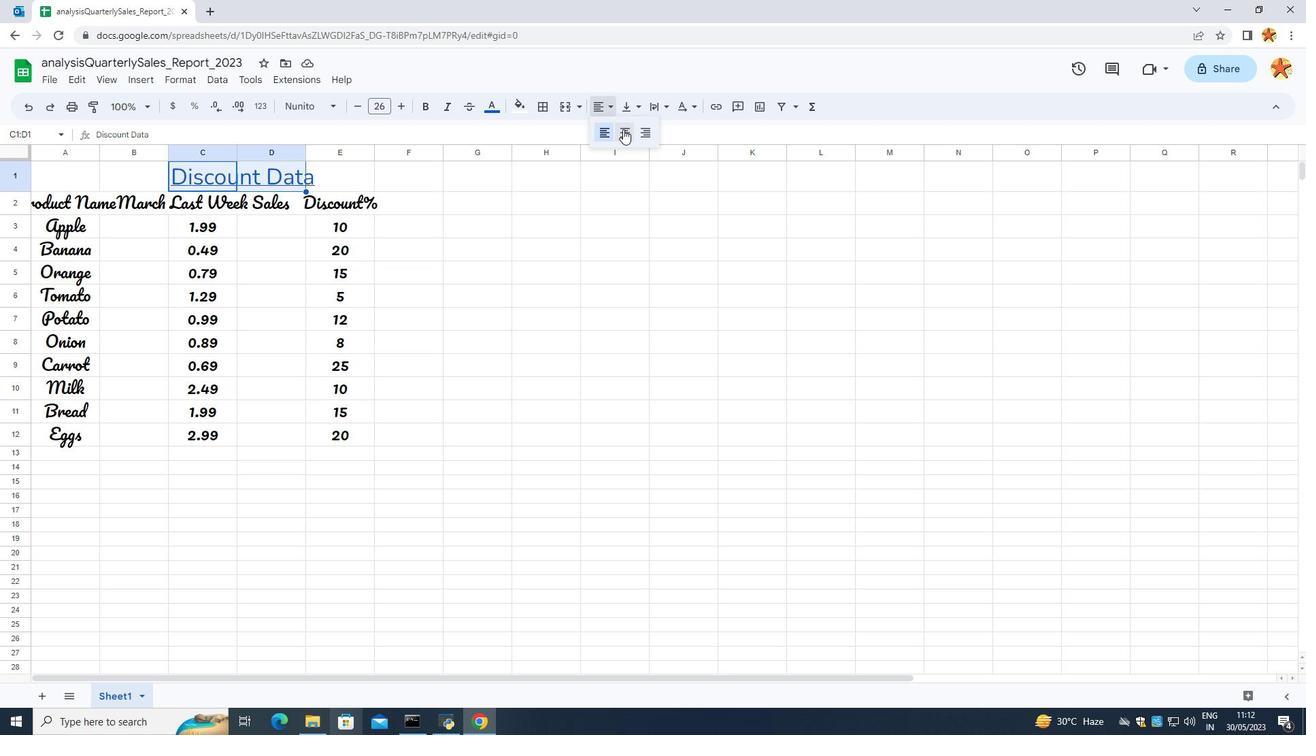 
Action: Mouse pressed left at (626, 131)
Screenshot: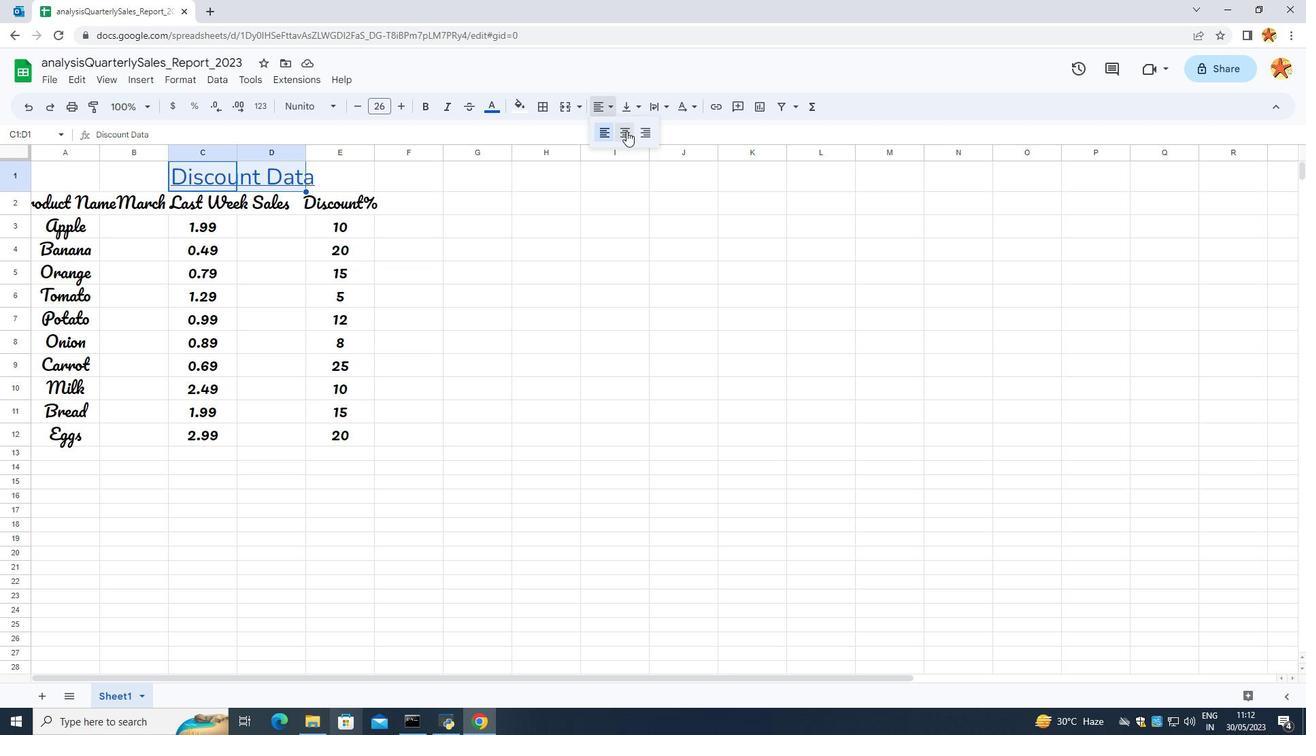 
Action: Mouse moved to (439, 364)
Screenshot: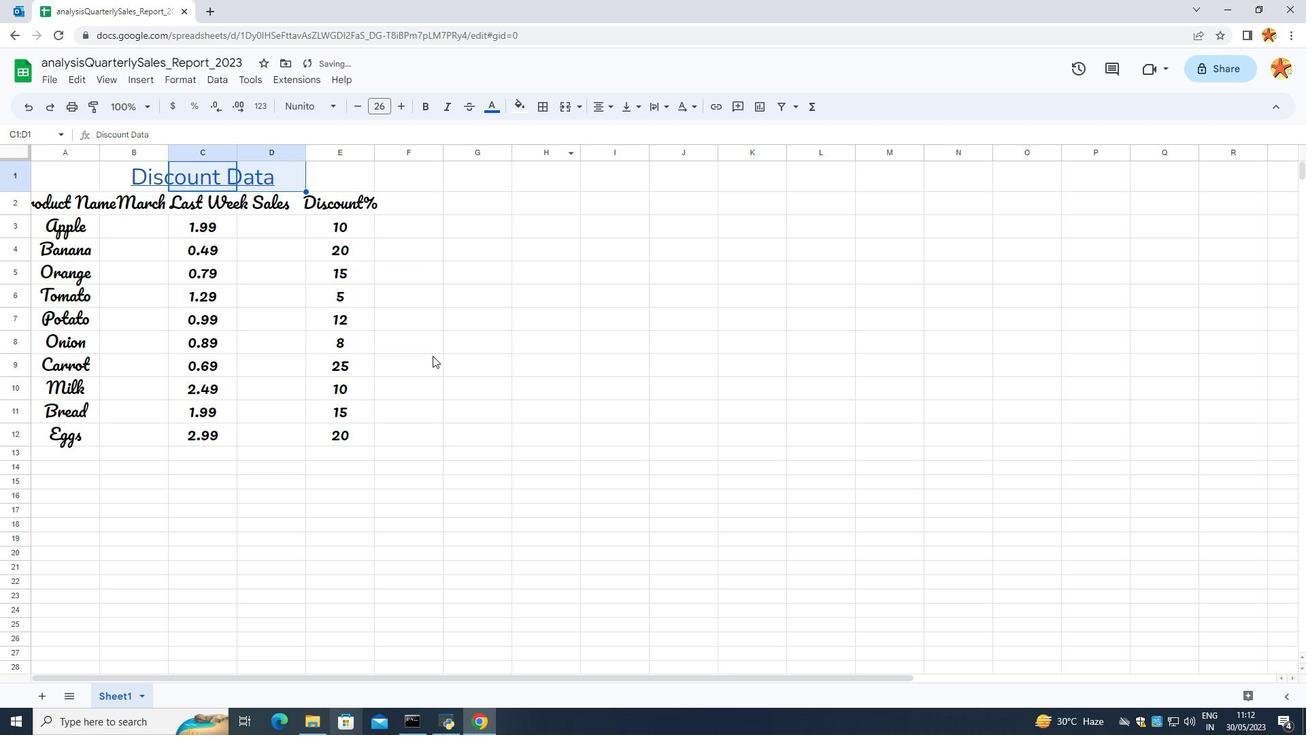 
Action: Mouse pressed left at (439, 364)
Screenshot: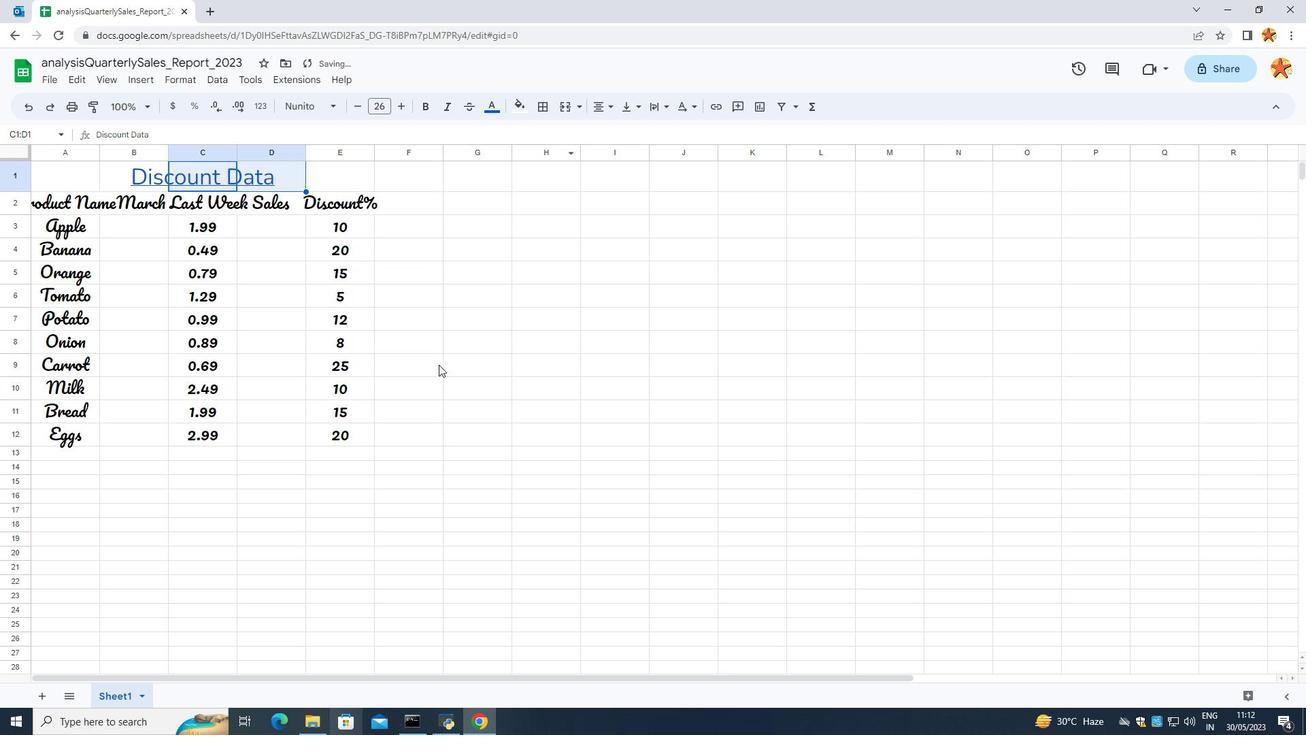 
Action: Mouse moved to (143, 273)
Screenshot: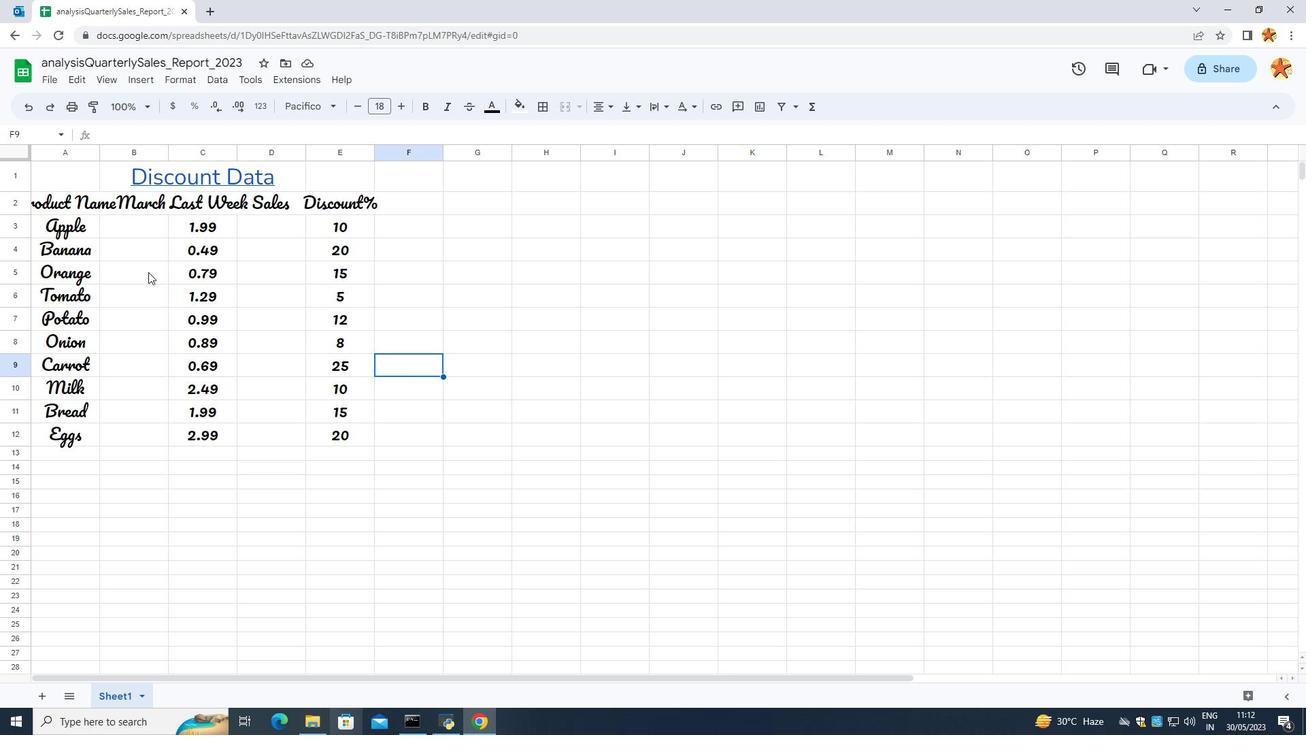 
Action: Mouse scrolled (143, 274) with delta (0, 0)
Screenshot: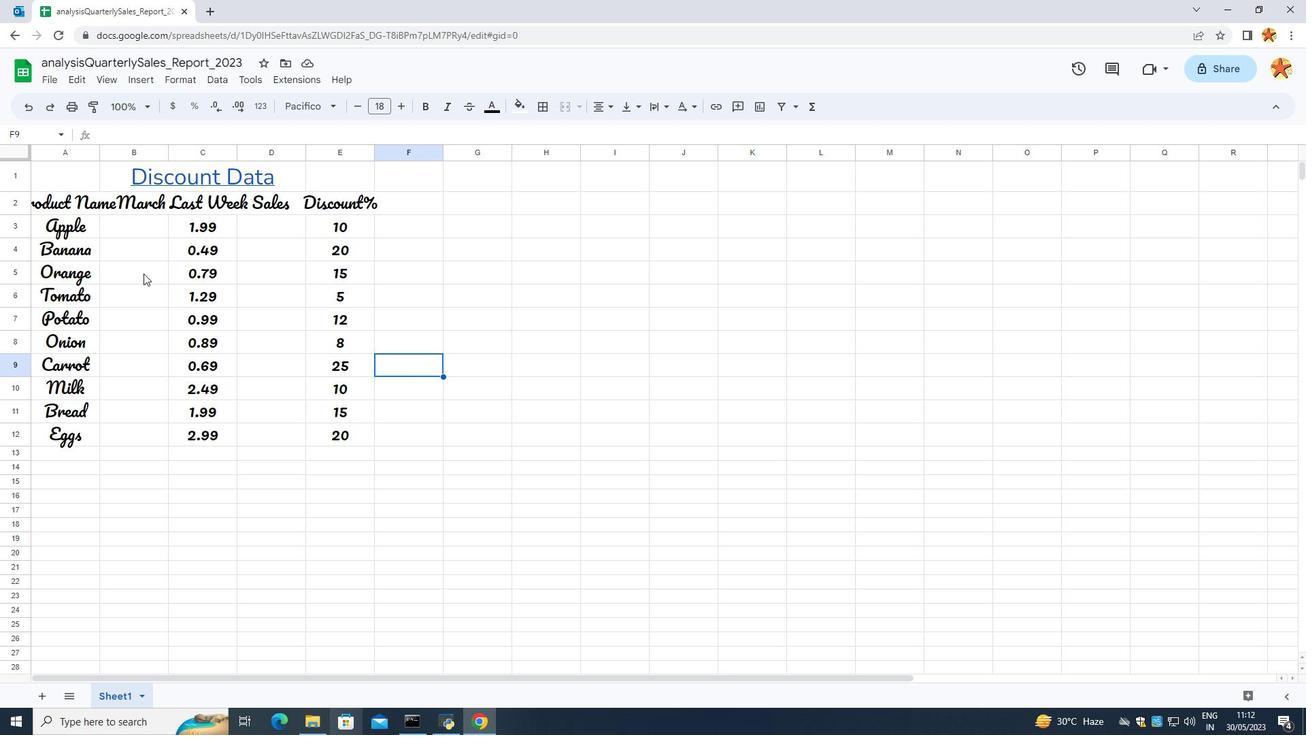 
Action: Mouse scrolled (143, 274) with delta (0, 0)
Screenshot: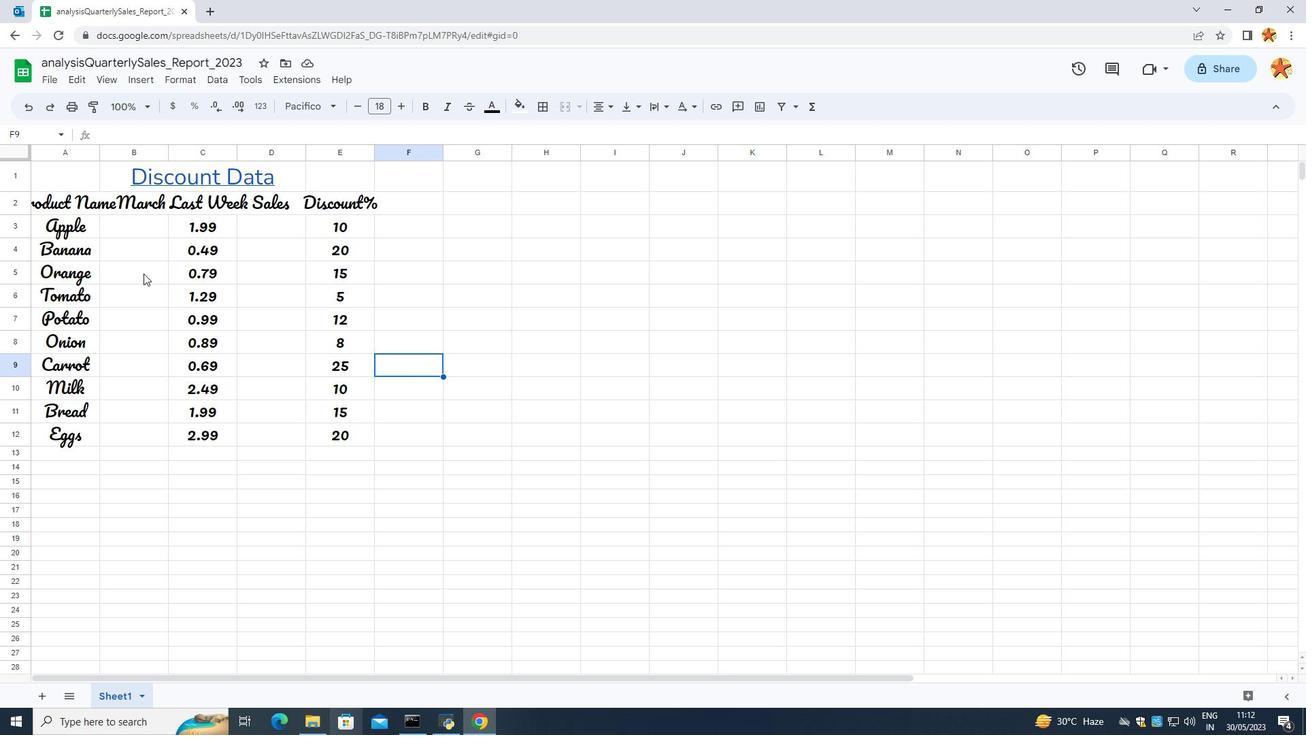 
Action: Mouse scrolled (143, 274) with delta (0, 0)
Screenshot: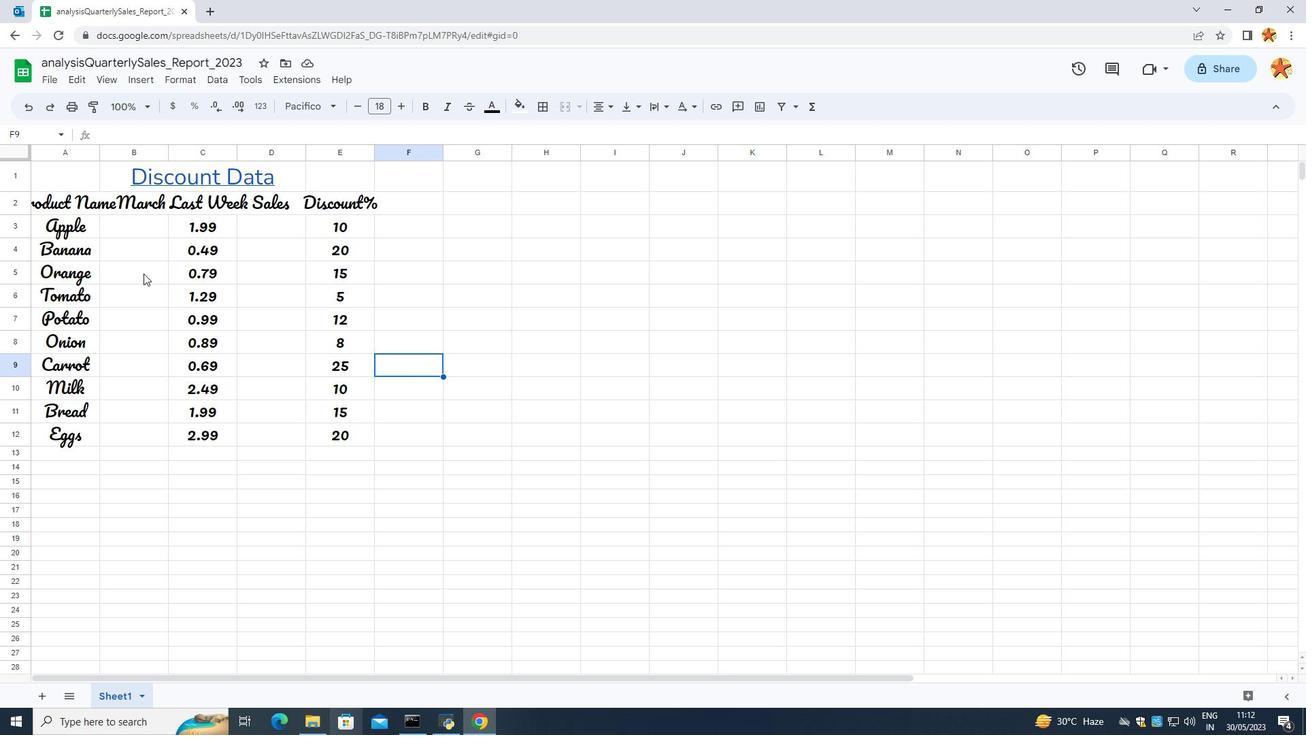 
Action: Mouse moved to (143, 274)
Screenshot: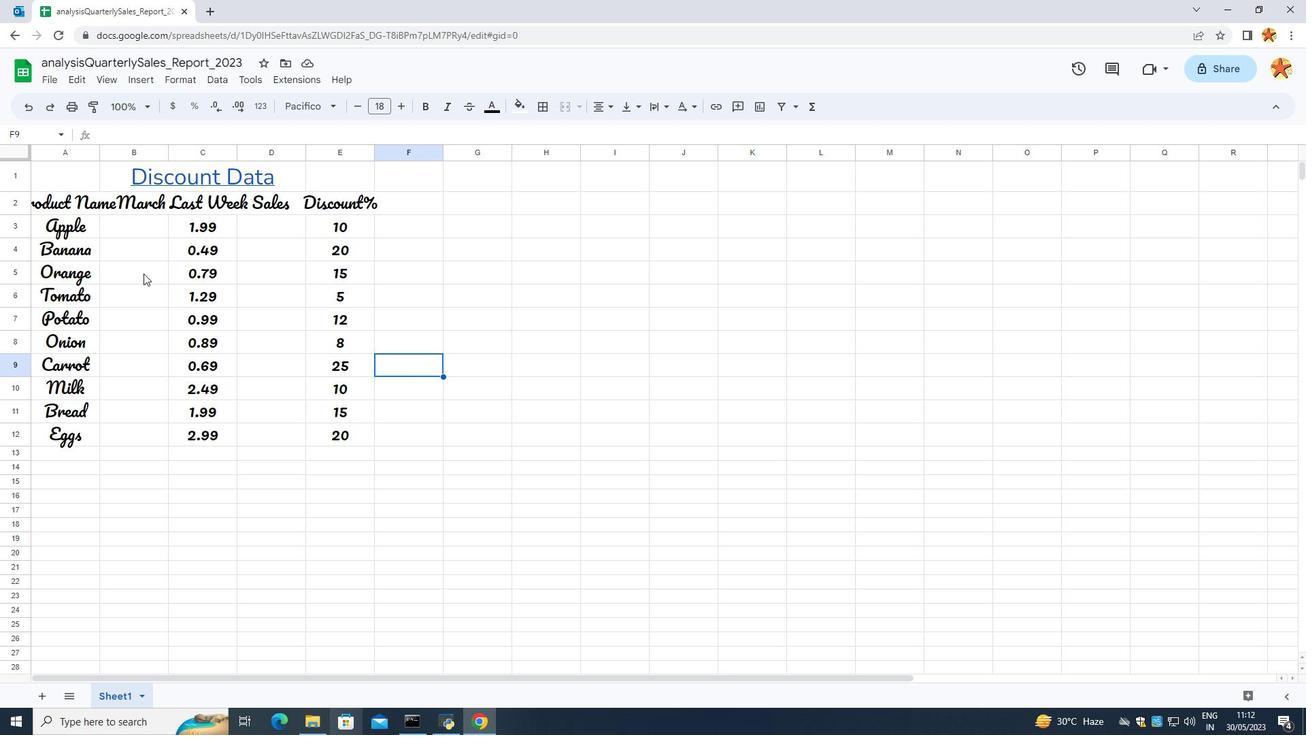 
Action: Mouse scrolled (143, 274) with delta (0, 0)
Screenshot: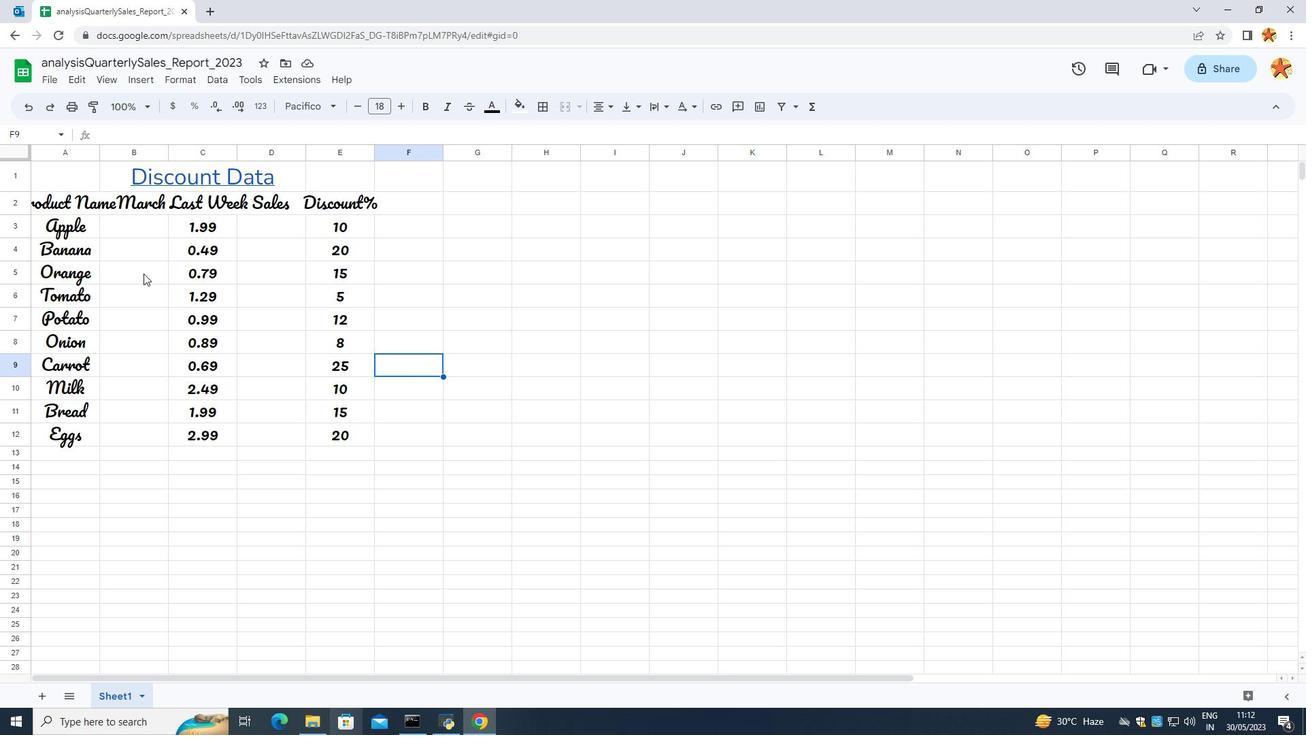 
Action: Mouse moved to (141, 275)
Screenshot: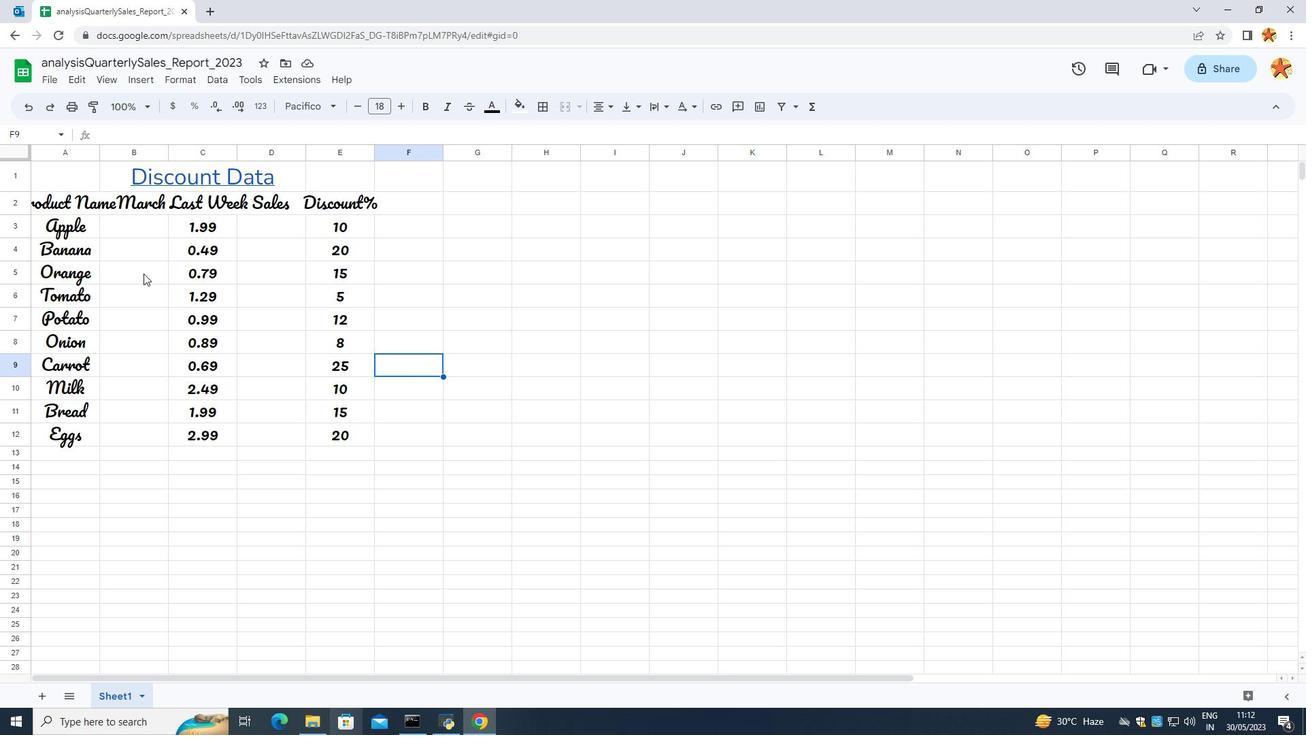 
Action: Mouse scrolled (141, 274) with delta (0, 0)
Screenshot: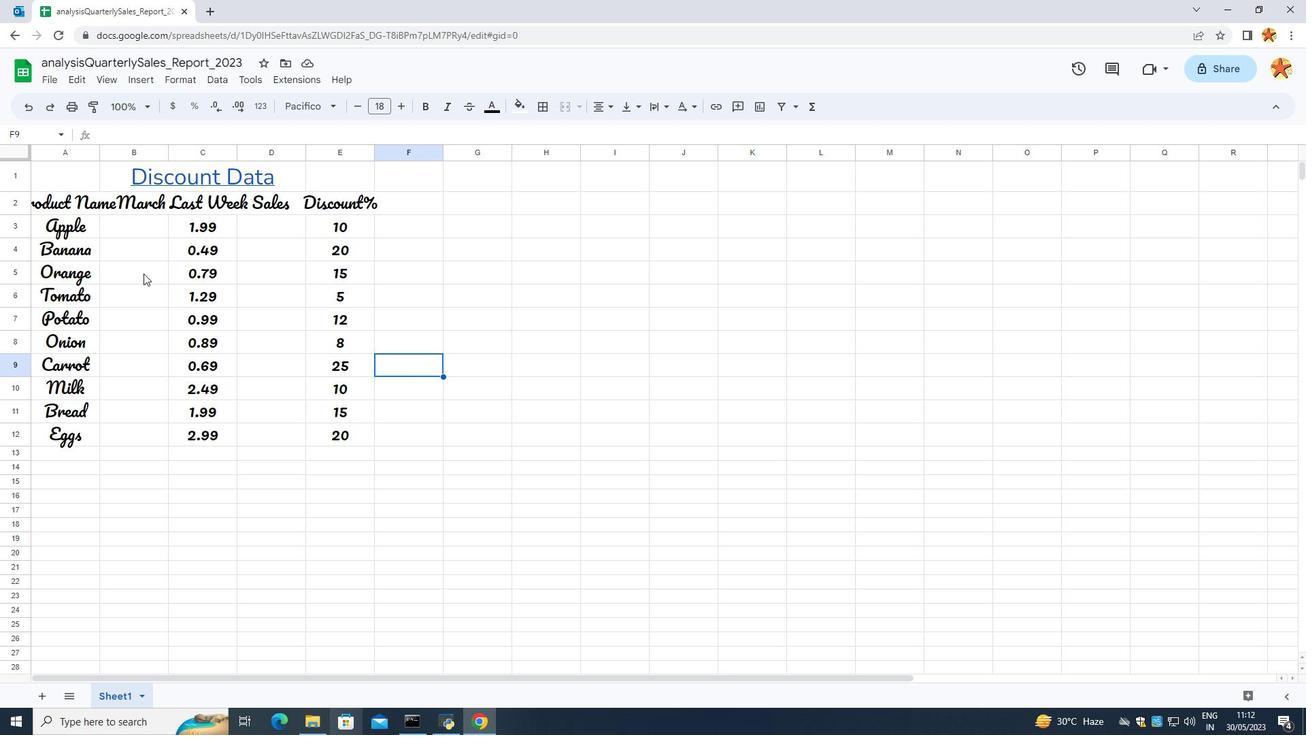 
Action: Mouse scrolled (141, 274) with delta (0, 0)
Screenshot: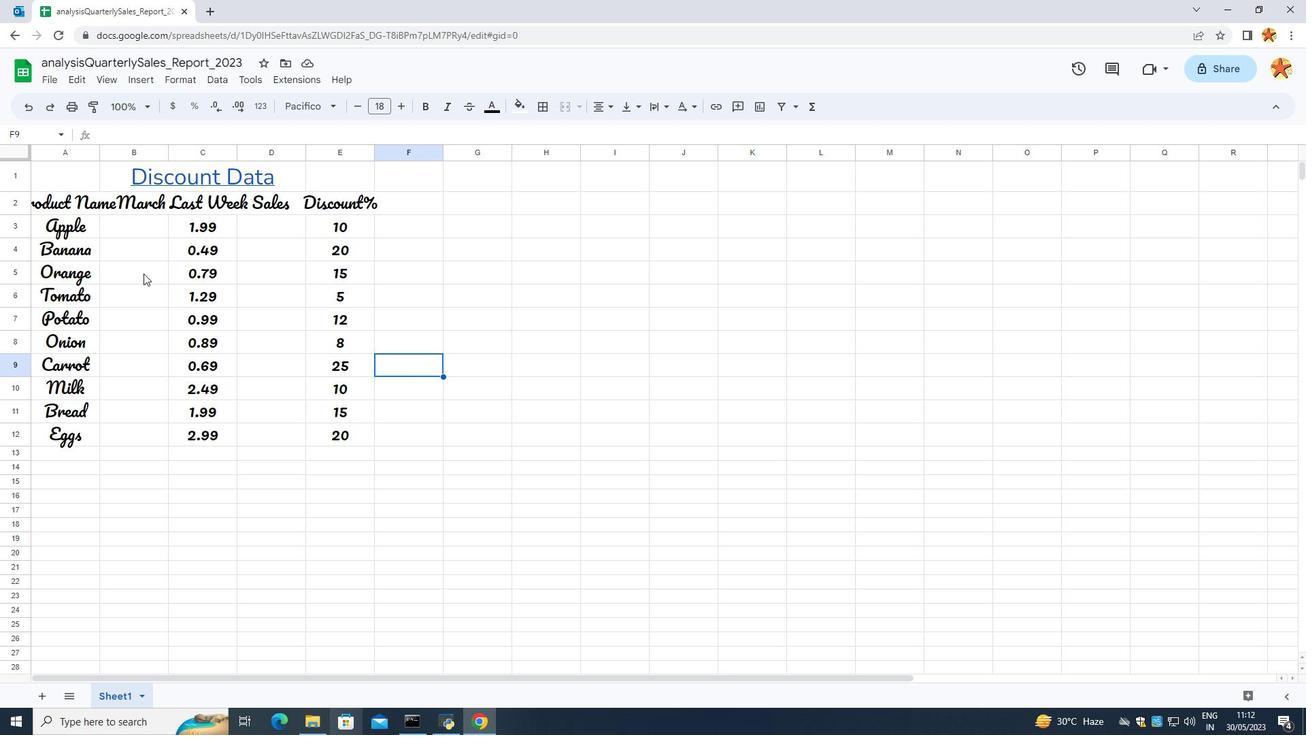 
Action: Mouse scrolled (141, 274) with delta (0, 0)
Screenshot: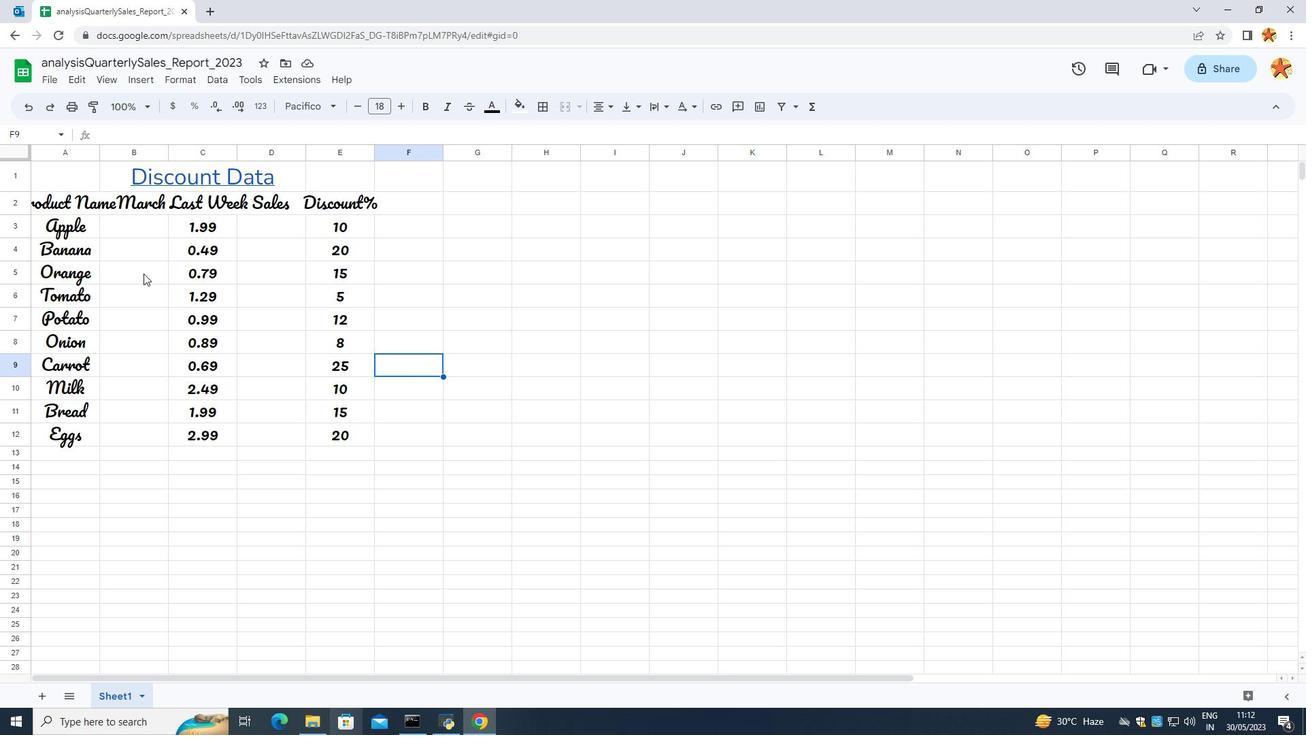 
Action: Mouse scrolled (141, 274) with delta (0, 0)
Screenshot: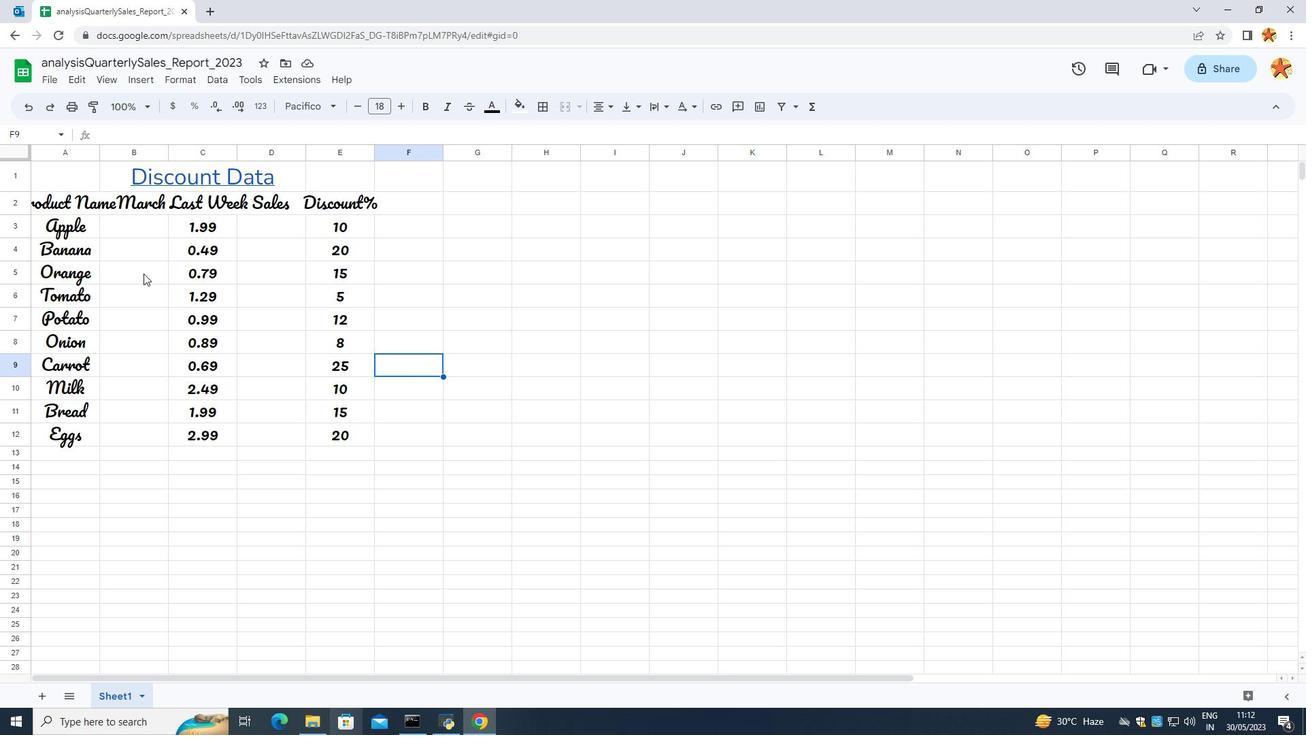 
Action: Mouse moved to (142, 682)
Screenshot: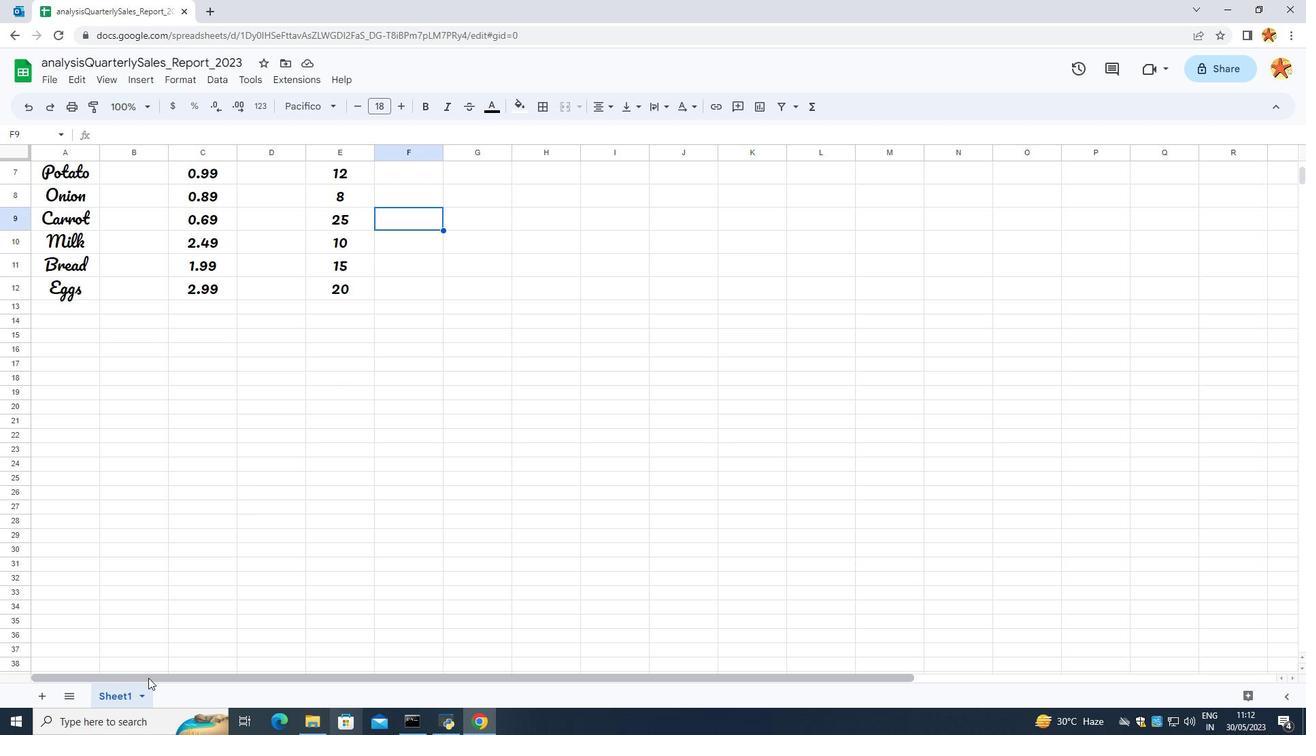 
Action: Mouse pressed left at (142, 682)
Screenshot: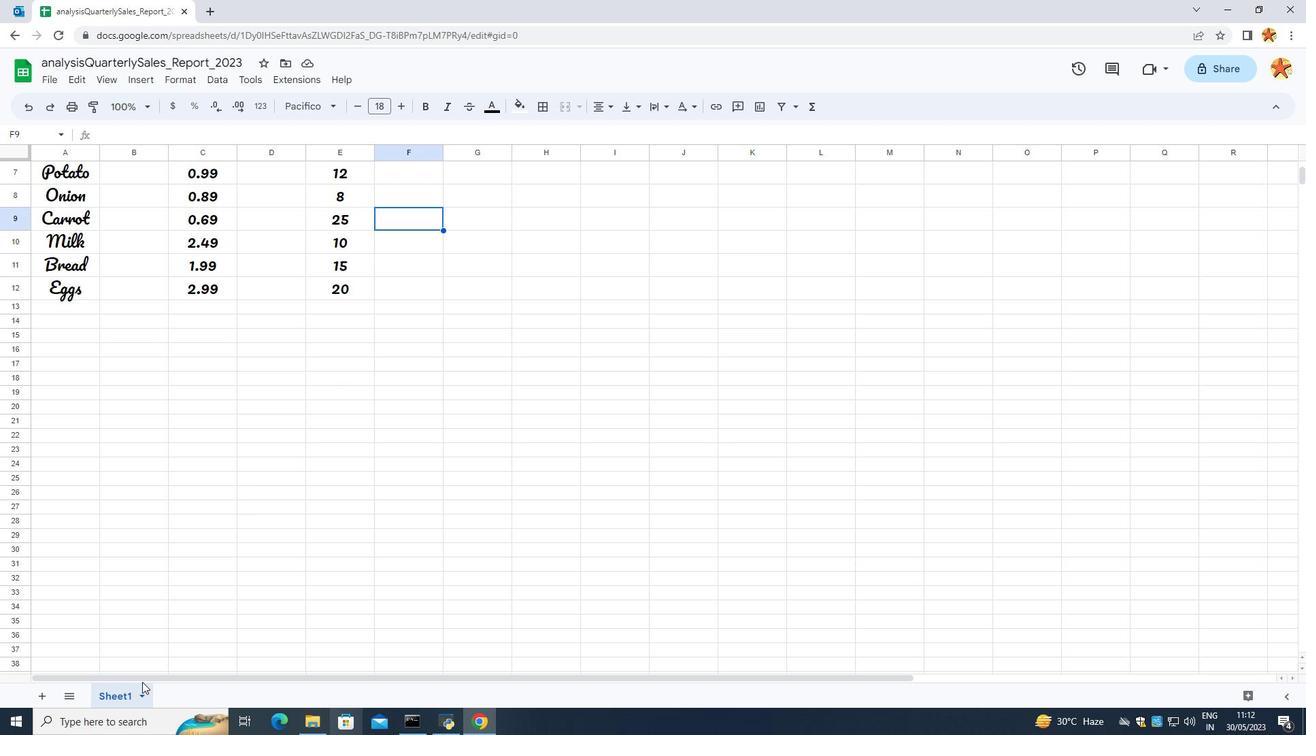 
Action: Mouse moved to (131, 681)
Screenshot: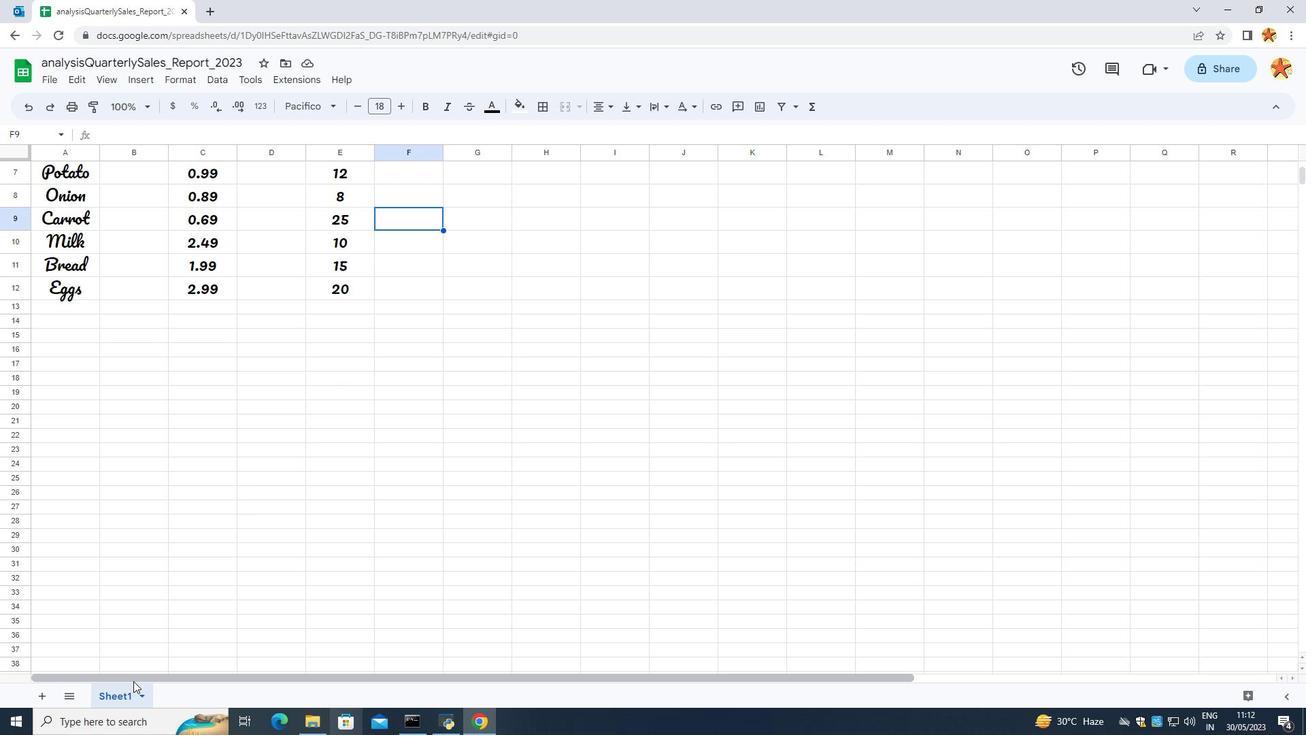 
Action: Mouse pressed left at (131, 681)
Screenshot: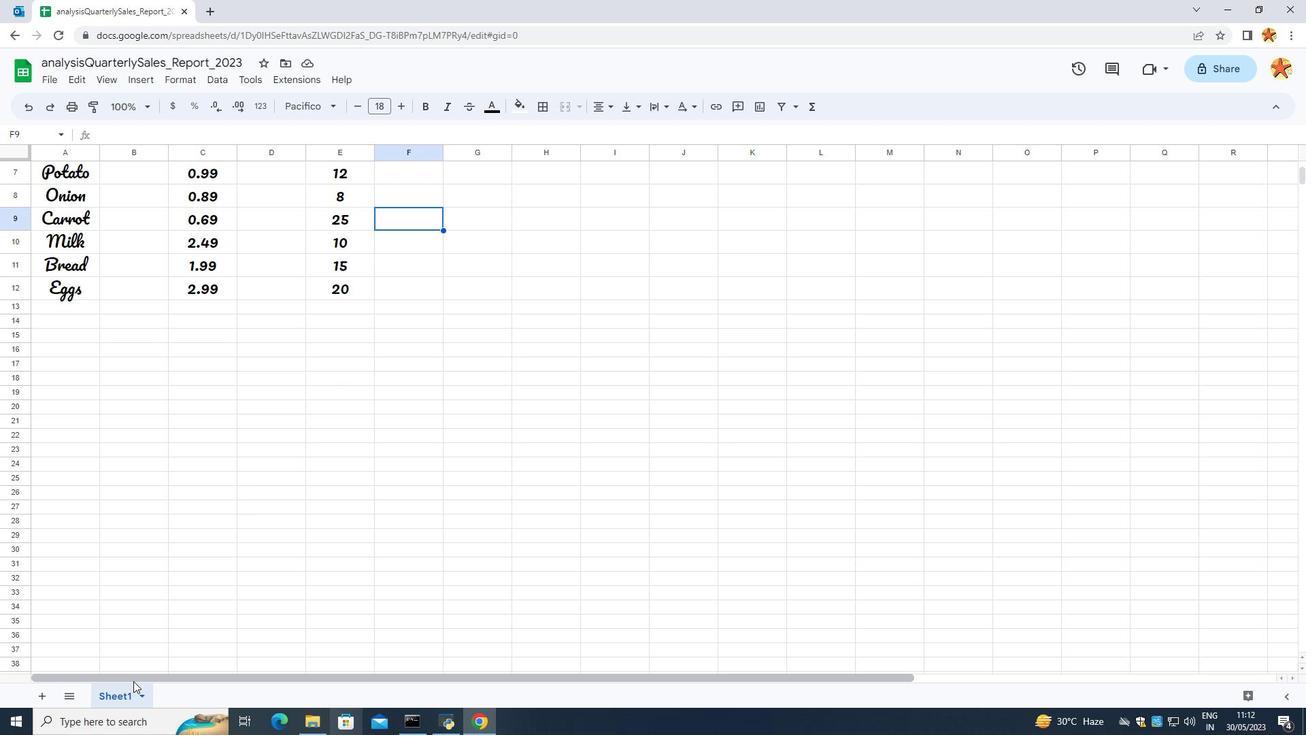 
Action: Mouse moved to (153, 434)
Screenshot: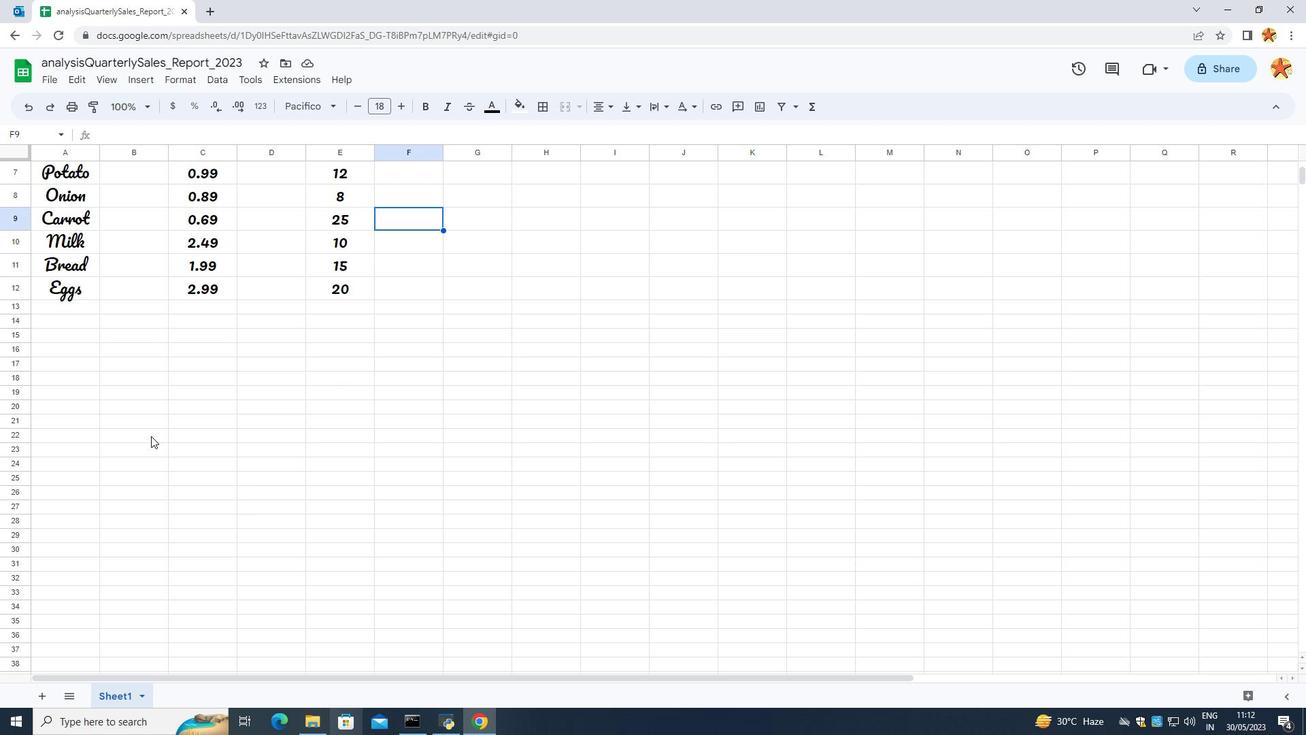 
Action: Mouse scrolled (153, 434) with delta (0, 0)
Screenshot: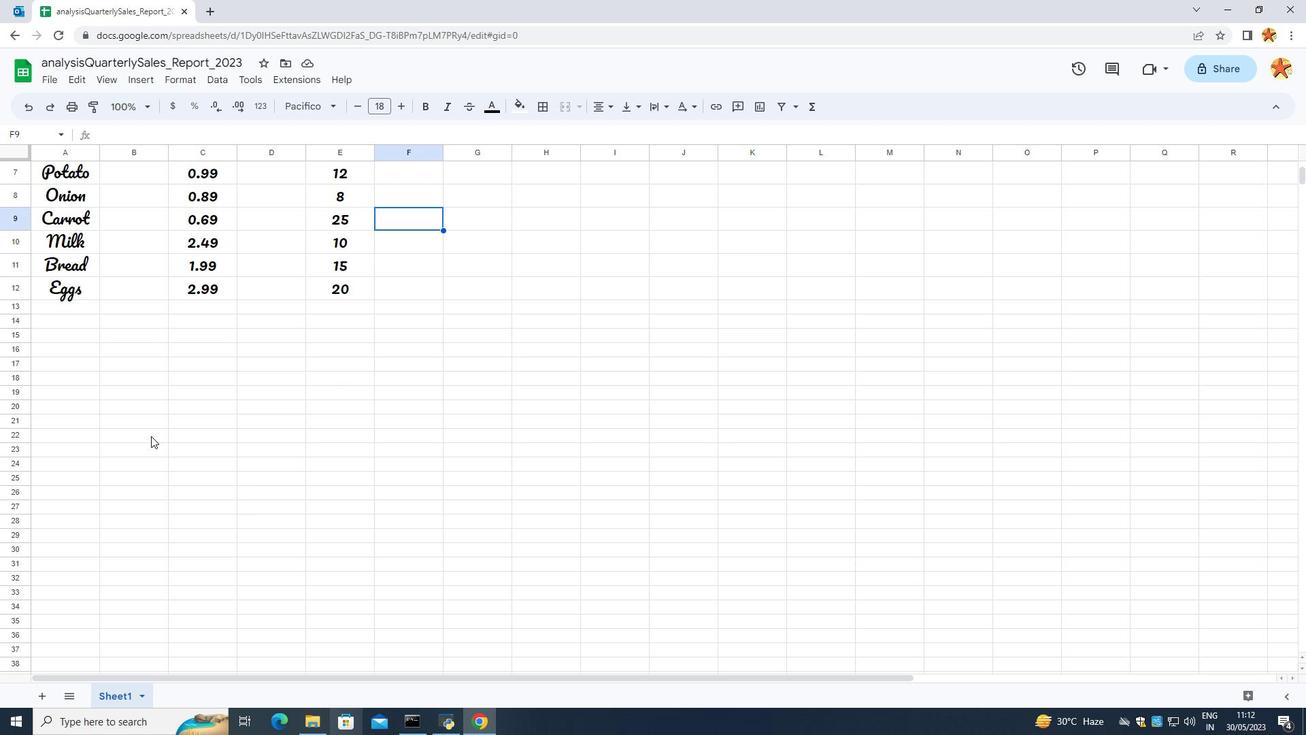 
Action: Mouse scrolled (153, 434) with delta (0, 0)
Screenshot: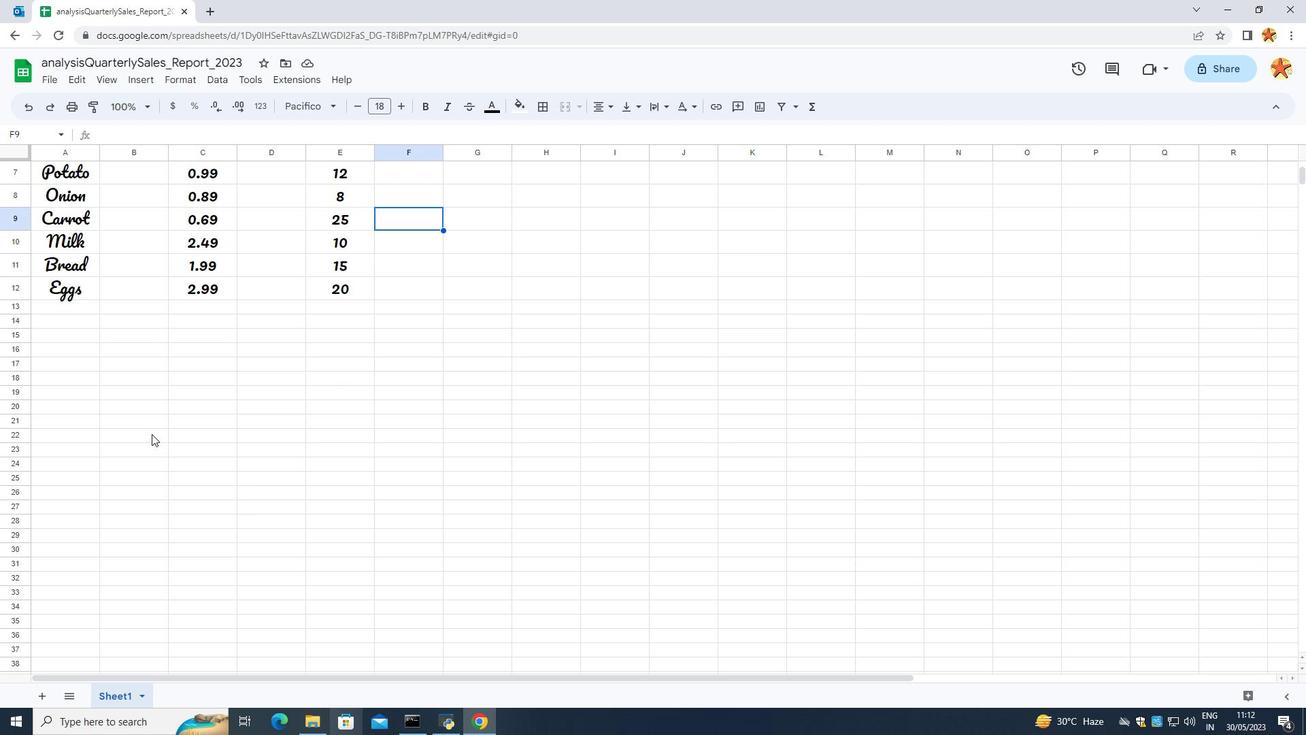
Action: Mouse scrolled (153, 434) with delta (0, 0)
Screenshot: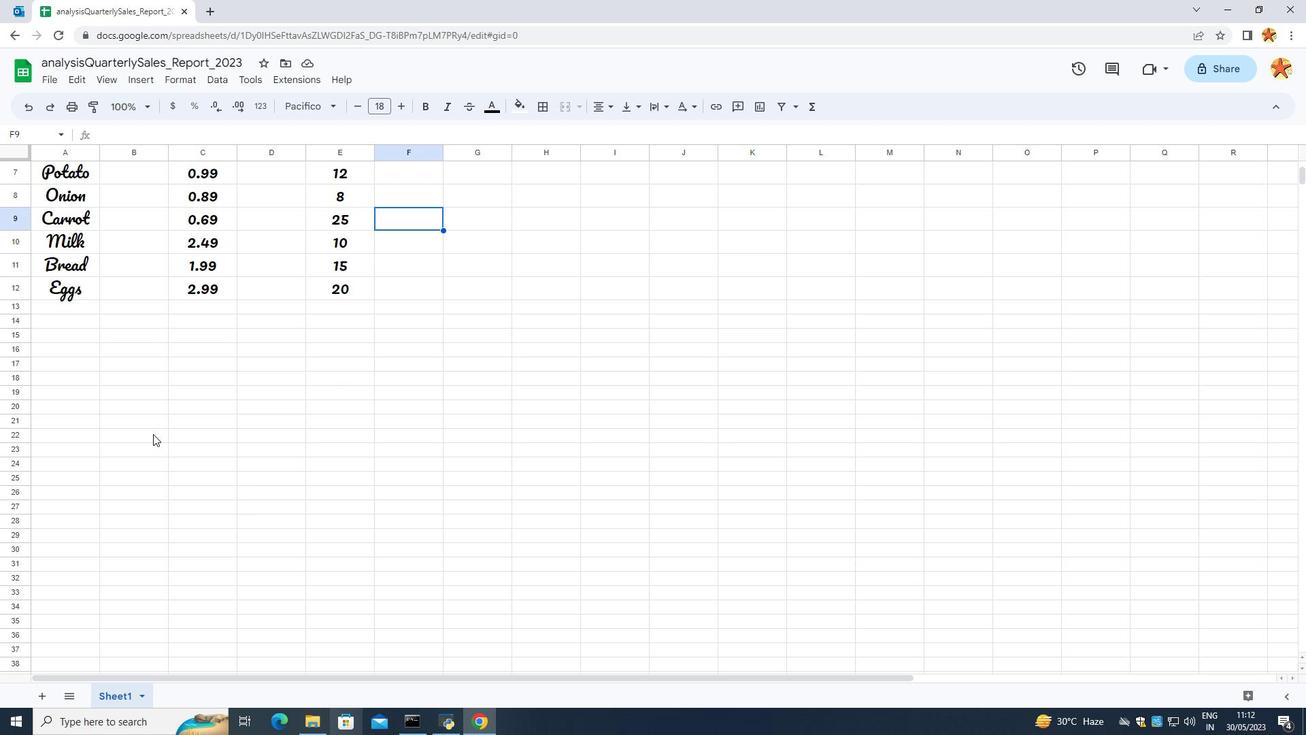 
Action: Mouse scrolled (153, 434) with delta (0, 0)
Screenshot: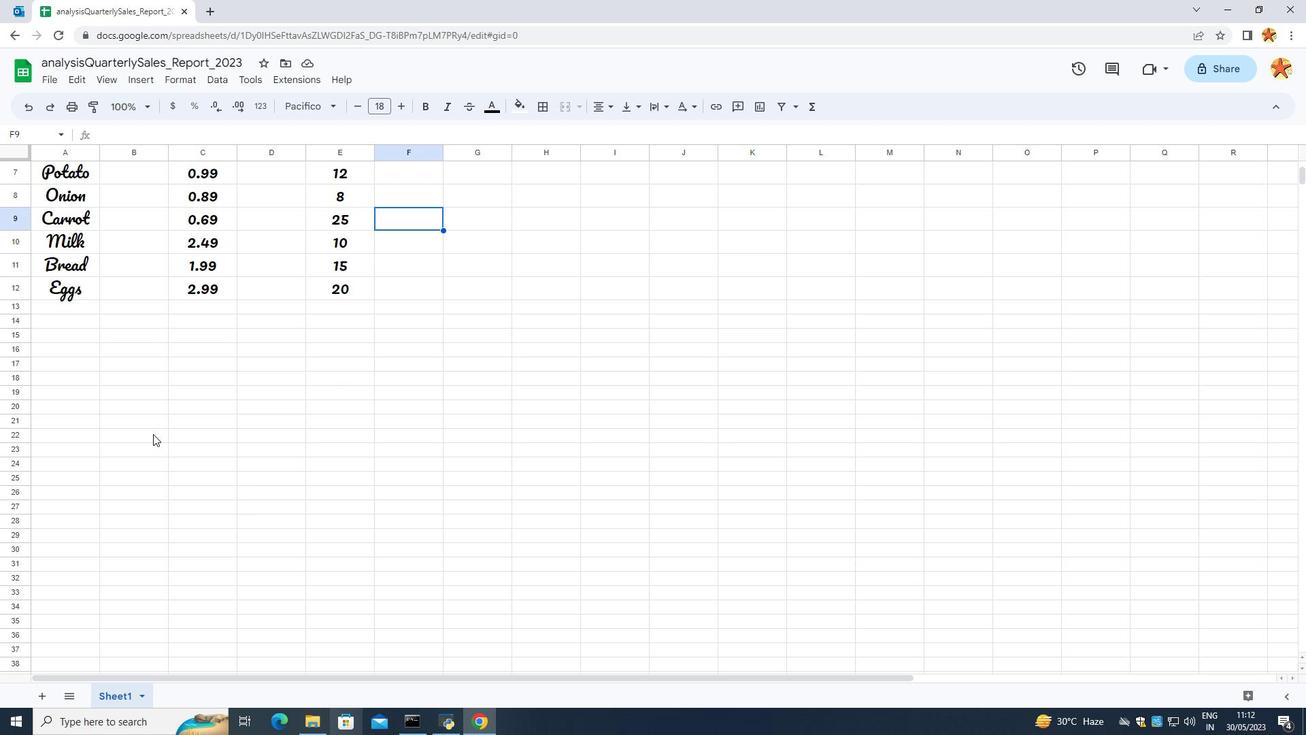 
Action: Mouse scrolled (153, 434) with delta (0, 0)
Screenshot: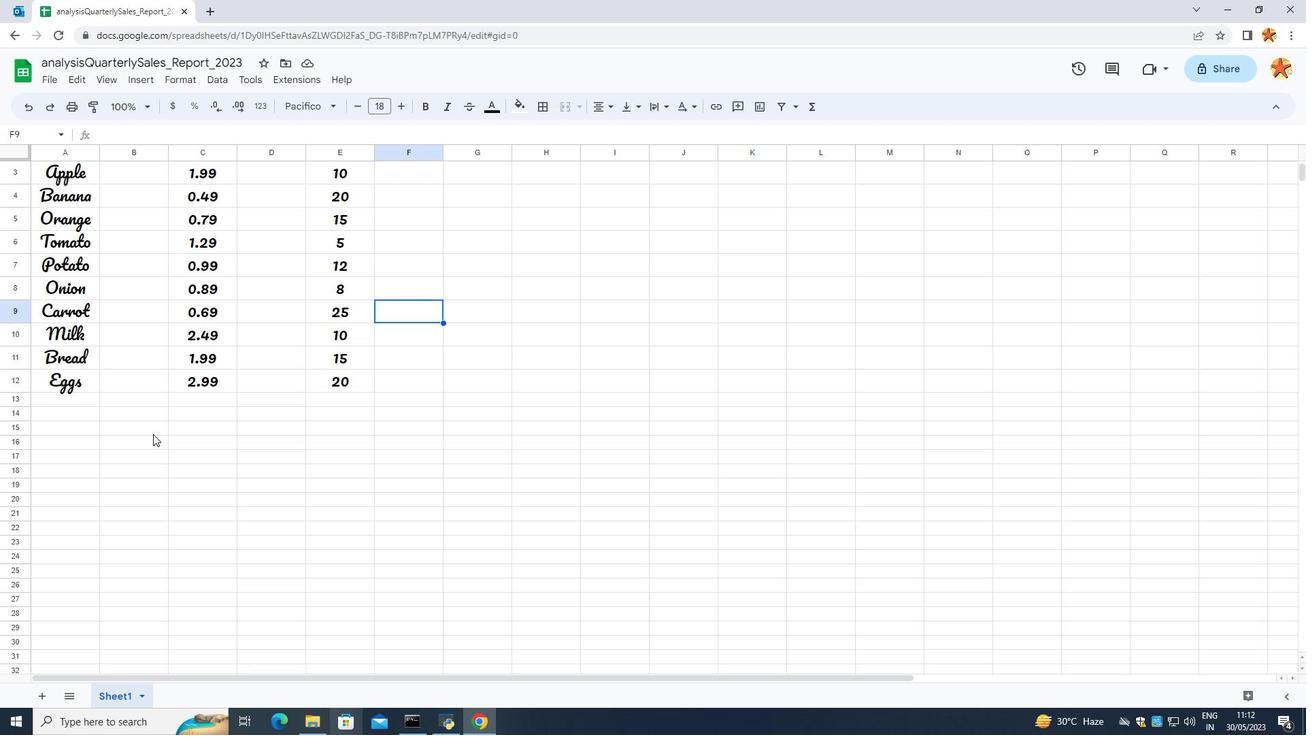 
Action: Mouse moved to (68, 198)
Screenshot: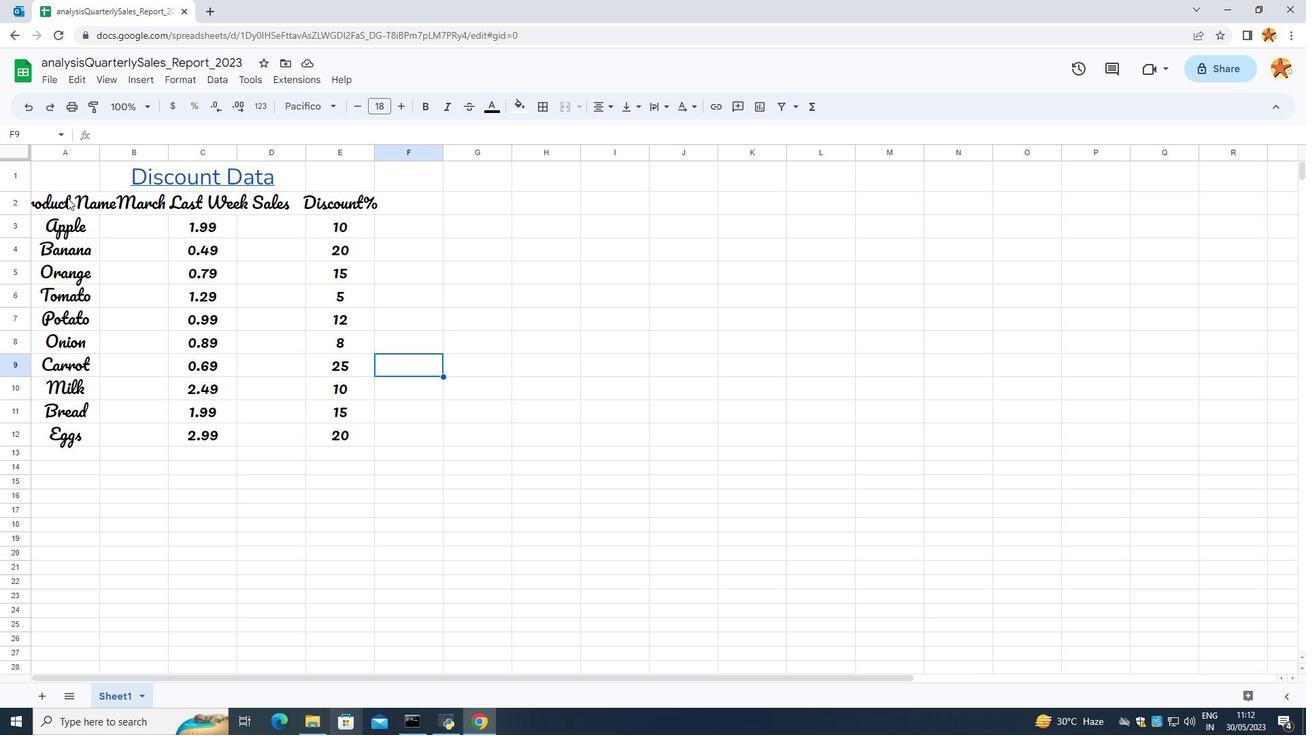 
